 Task: Open a new theme Ion template save the file as agendafilenew.pptxand add title 'Education',with the sub title 'Education plays a crucial role in shaping individuals and societies. It is the key to unlocking knowledge, skills, and opportunities. Through education, people acquire the tools they need to succeed in life and contribute meaningfully to their communities. It empowers individuals to think critically, solve problems, and make informed decisions. Education also promotes social and cultural awareness, fostering understanding and tolerance. By providing equal access to quality education, we can build a more inclusive and equitable society, paving the way for progress, innovation, and a brighter future.'Apply font style in sub titile consolas and font size '14'. apply font style in titile Tahoma and font size 14and insert 'date and time'Apply font style in date and time Tahoma .Change the date and time text color to  purple
Action: Mouse moved to (34, 73)
Screenshot: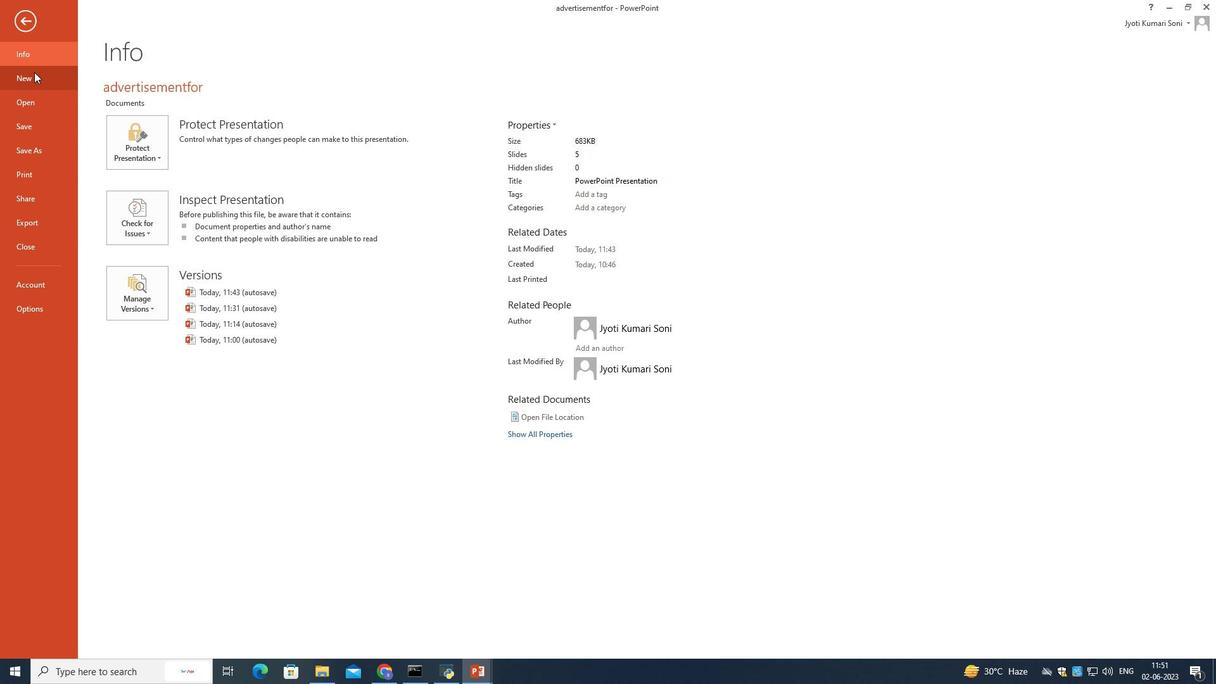 
Action: Mouse pressed left at (34, 73)
Screenshot: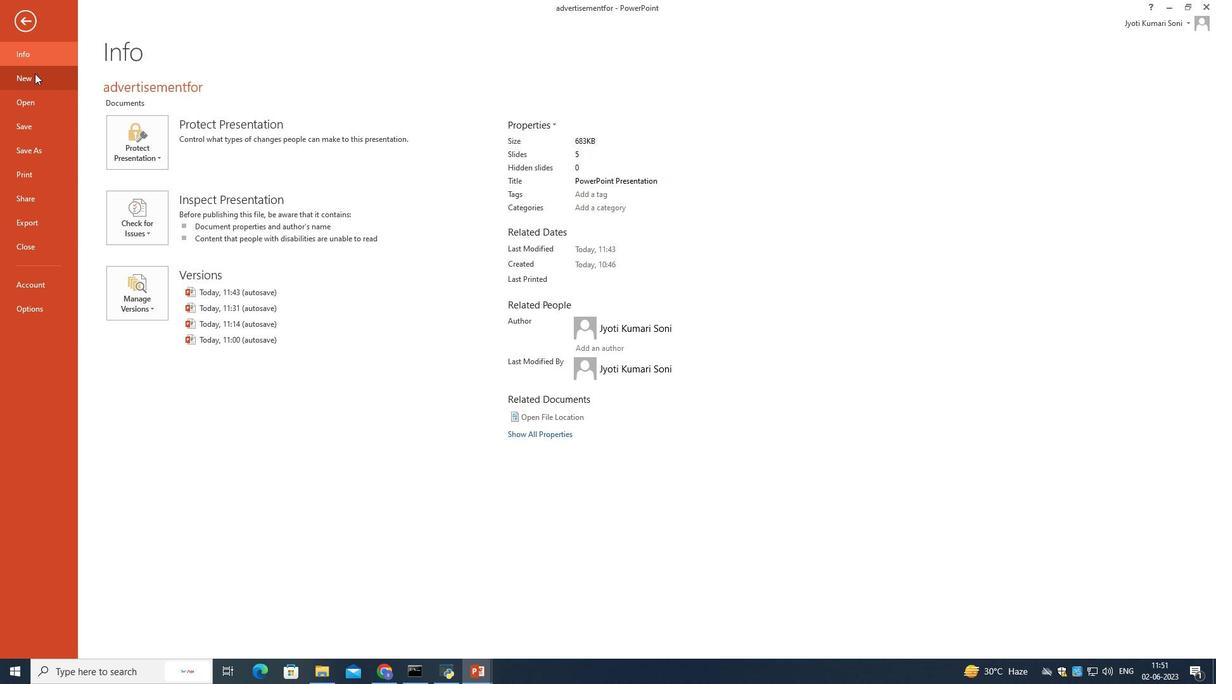 
Action: Mouse moved to (300, 98)
Screenshot: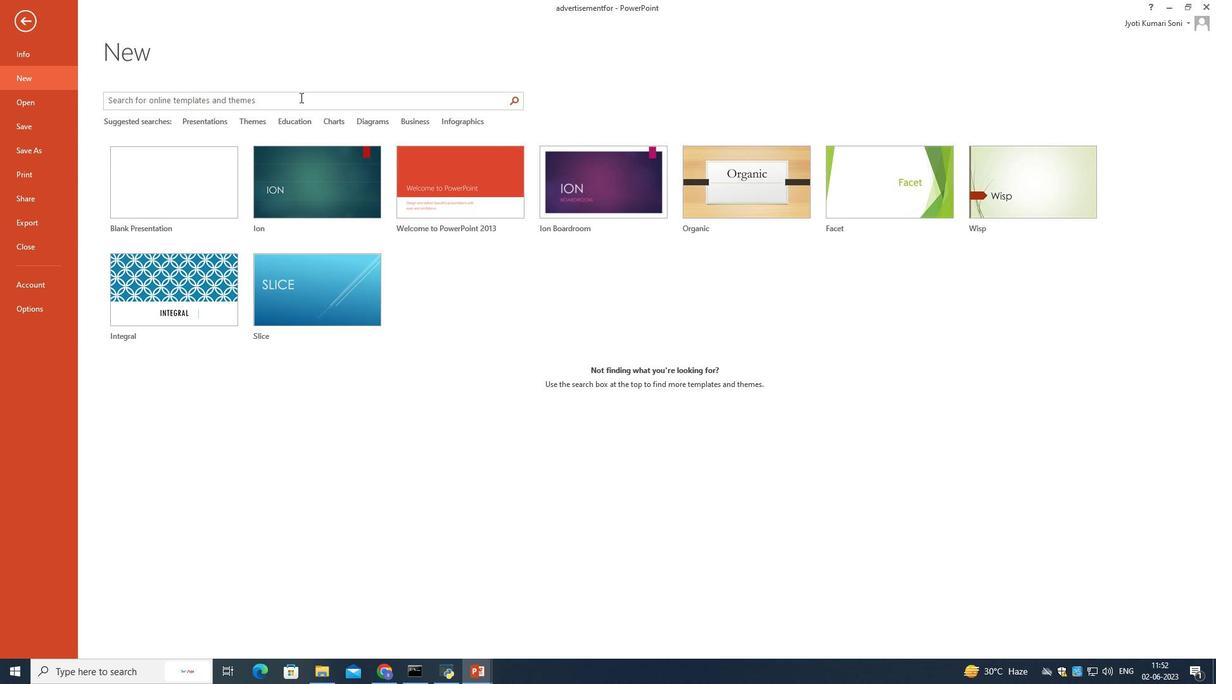 
Action: Mouse pressed left at (300, 98)
Screenshot: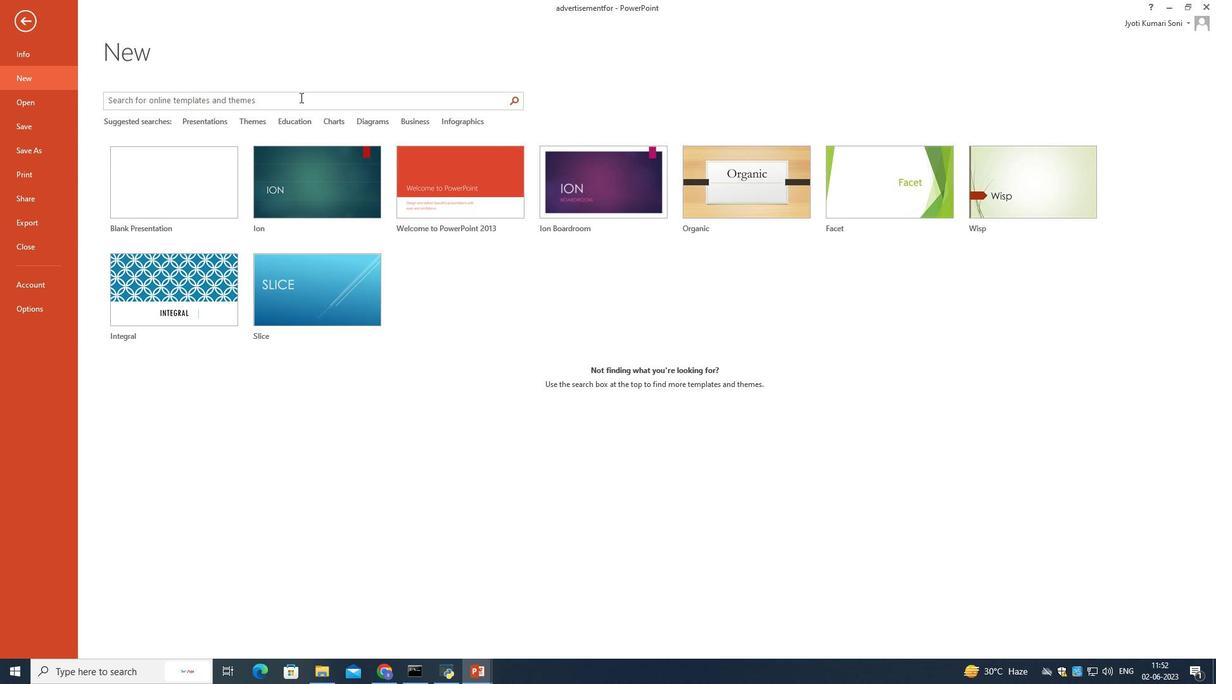 
Action: Mouse moved to (262, 99)
Screenshot: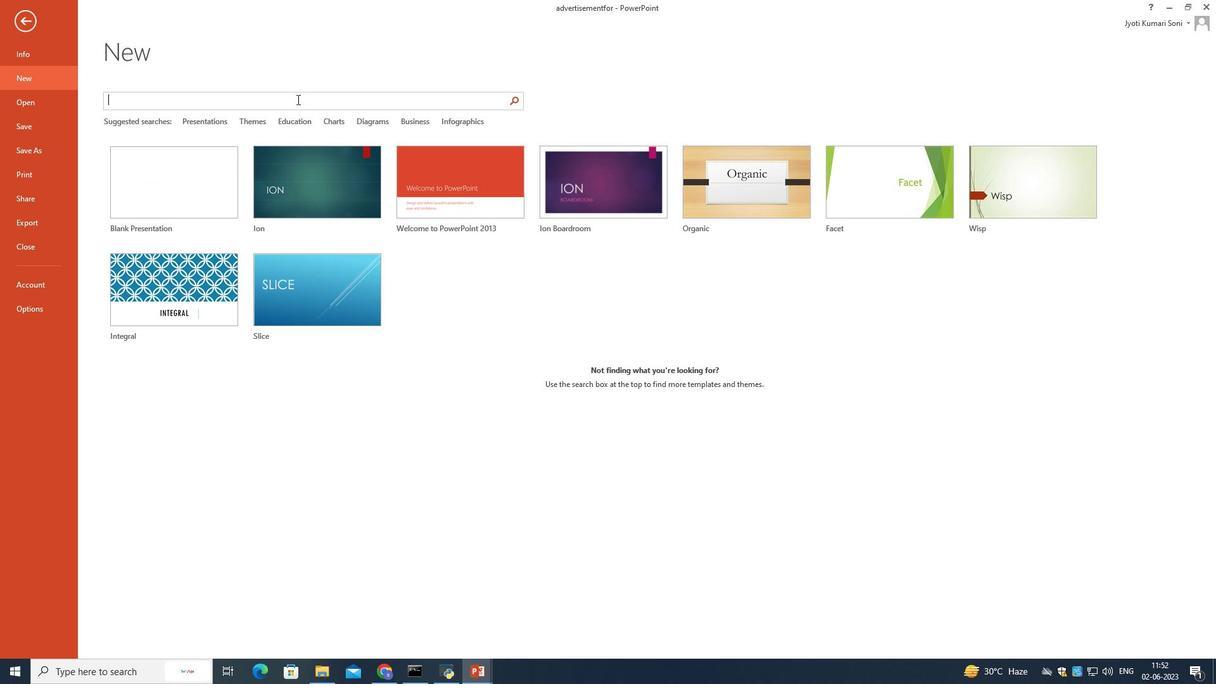 
Action: Key pressed lon<Key.enter>
Screenshot: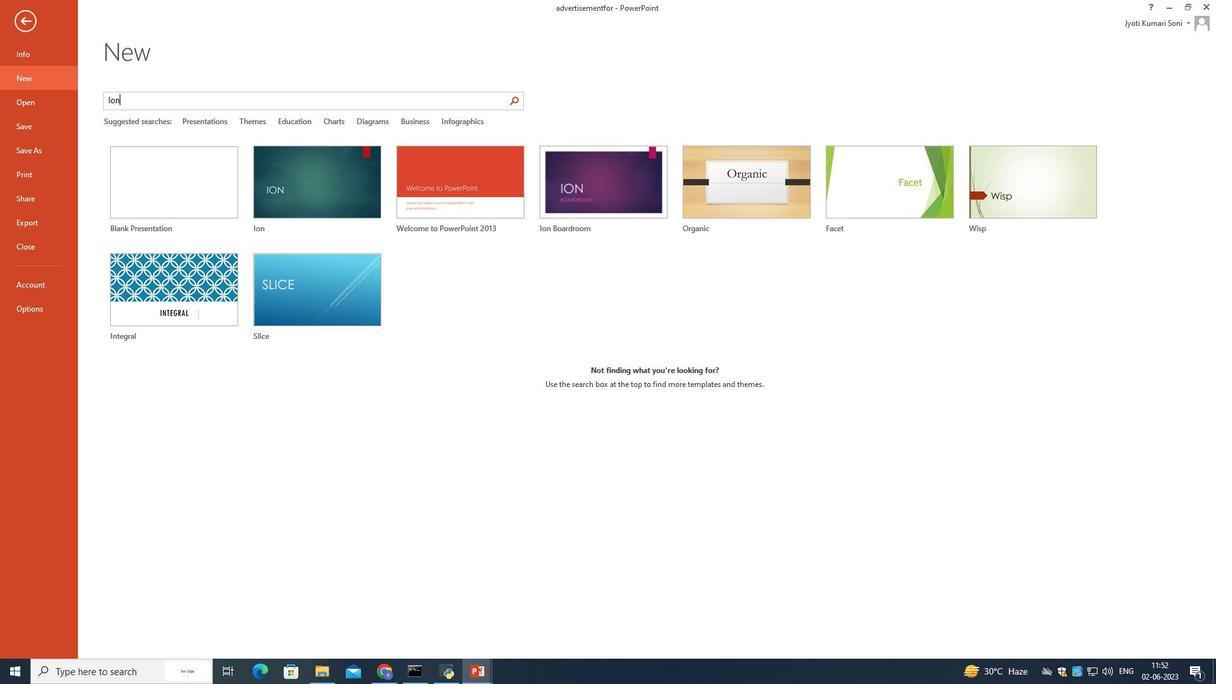
Action: Mouse moved to (221, 184)
Screenshot: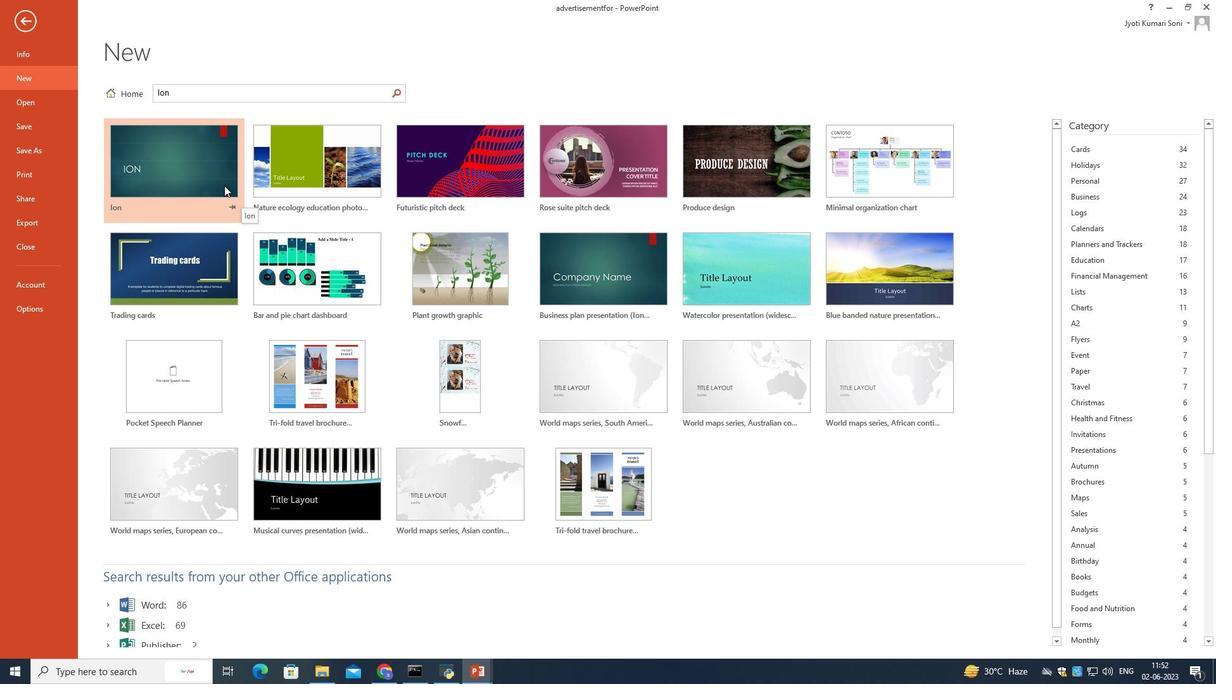 
Action: Mouse pressed left at (221, 184)
Screenshot: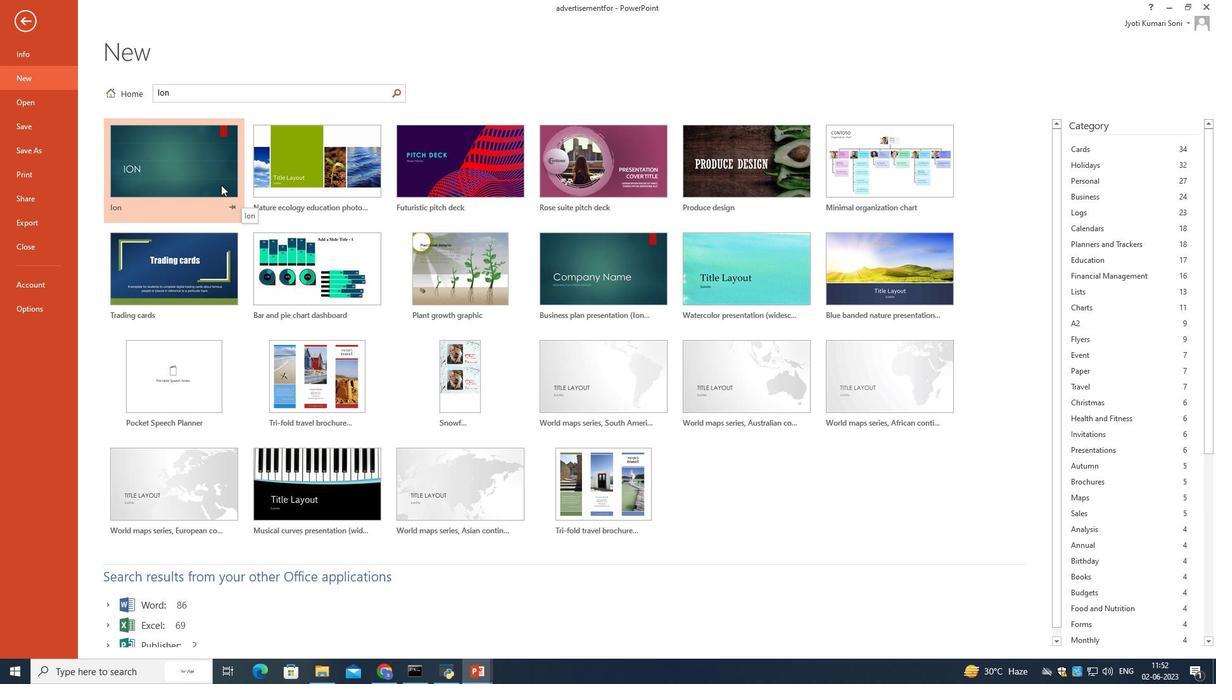 
Action: Mouse moved to (927, 240)
Screenshot: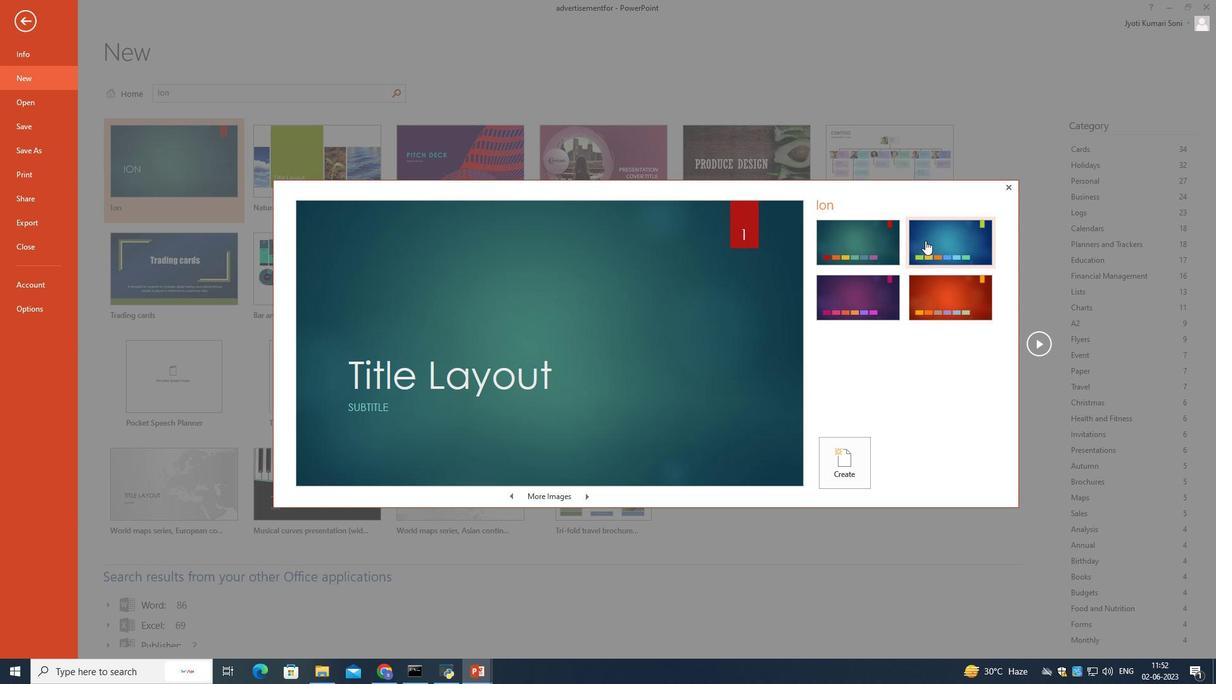 
Action: Mouse pressed left at (927, 240)
Screenshot: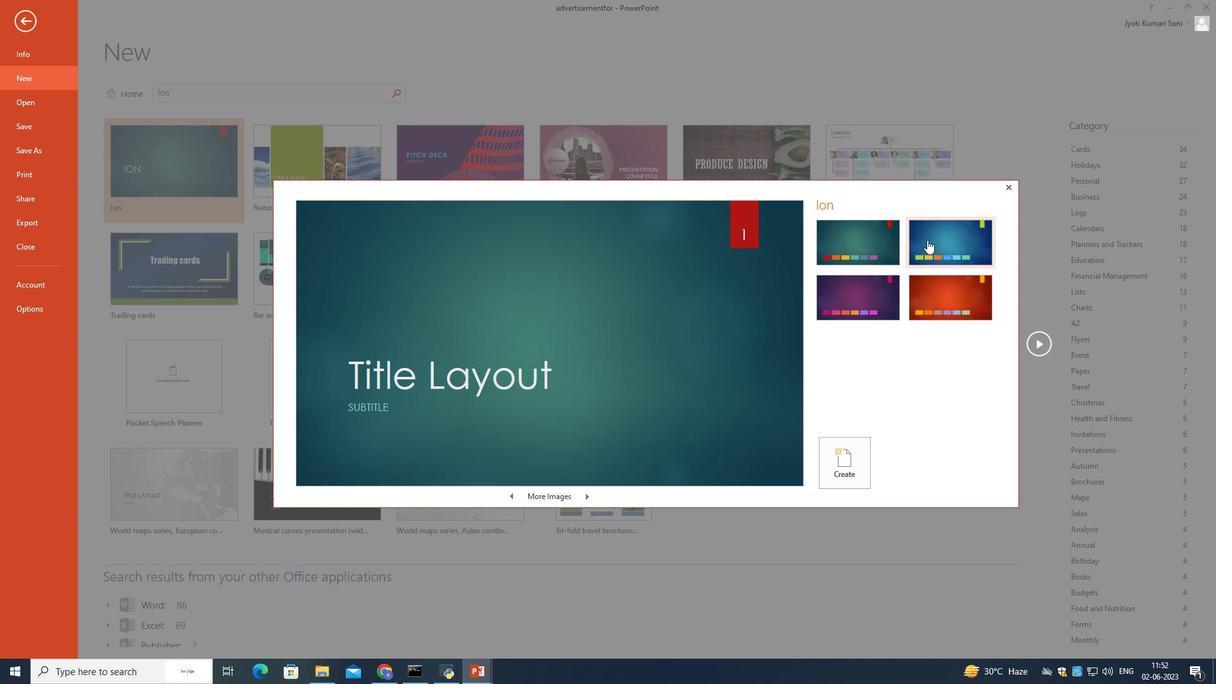 
Action: Mouse moved to (850, 459)
Screenshot: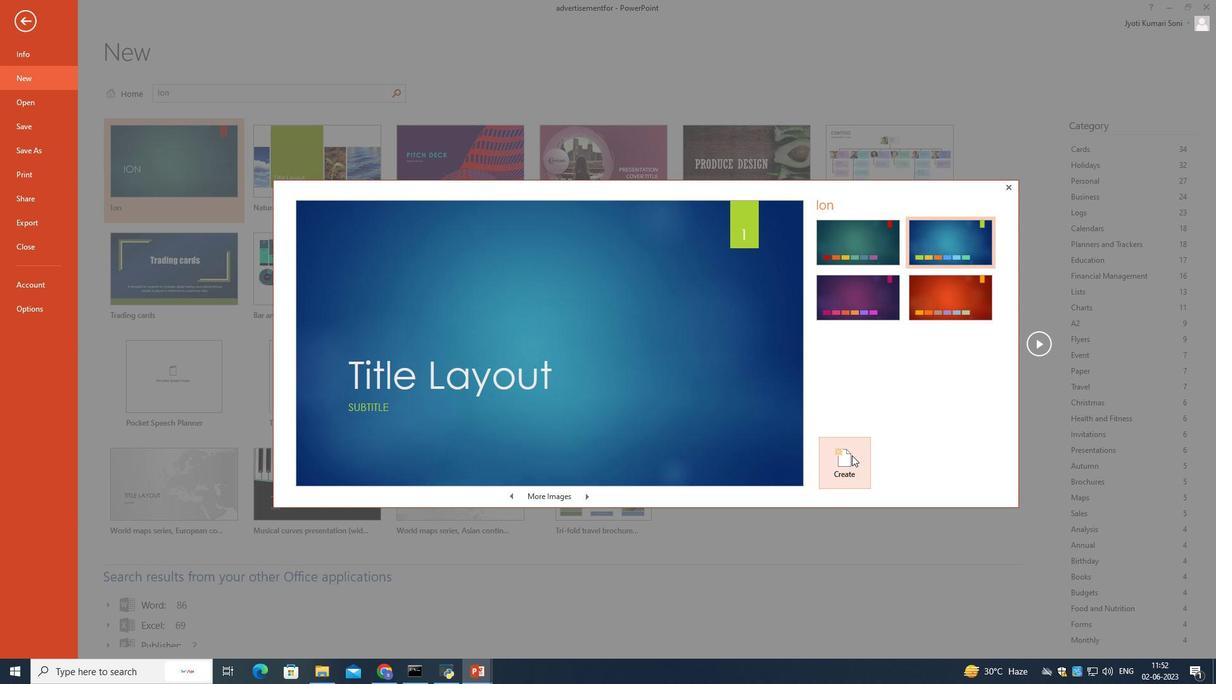 
Action: Mouse pressed left at (850, 459)
Screenshot: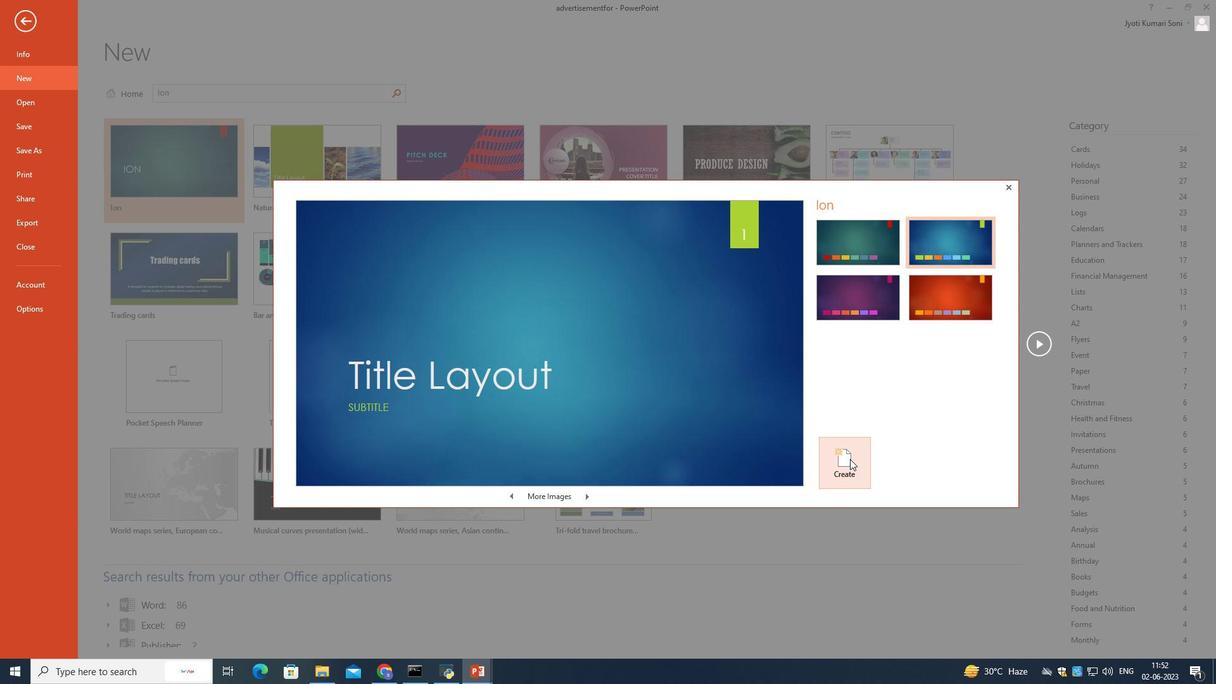 
Action: Mouse moved to (461, 435)
Screenshot: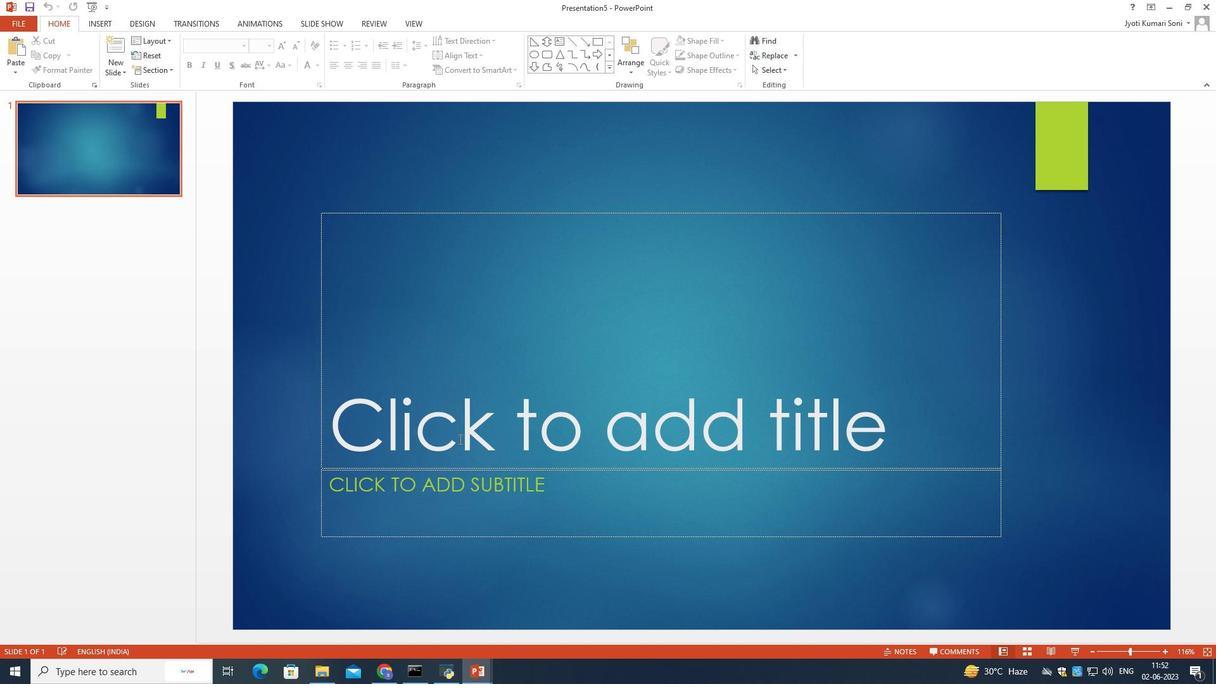 
Action: Mouse pressed left at (461, 435)
Screenshot: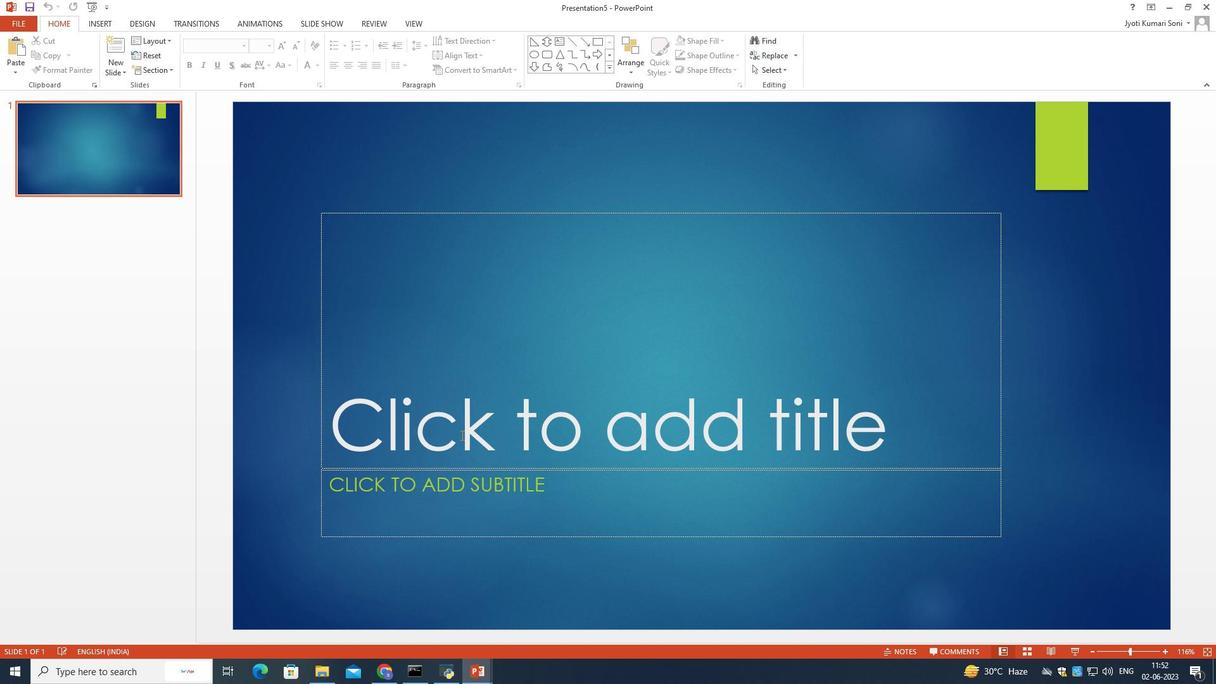 
Action: Mouse moved to (641, 444)
Screenshot: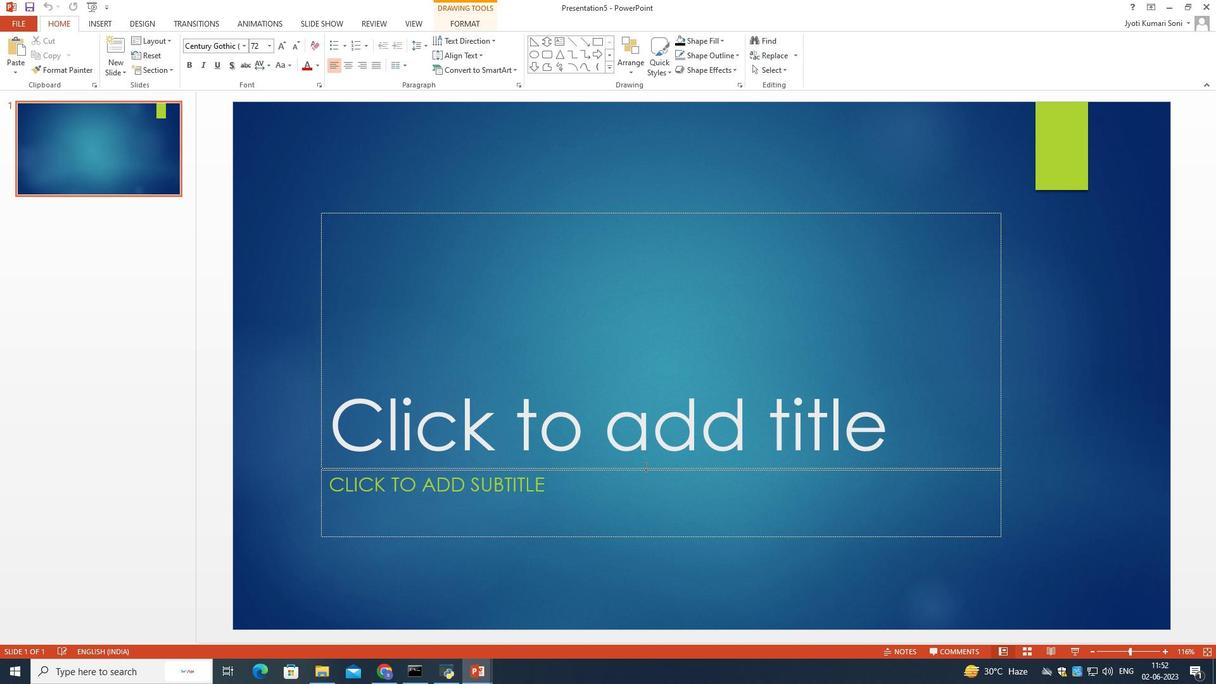 
Action: Mouse pressed left at (641, 444)
Screenshot: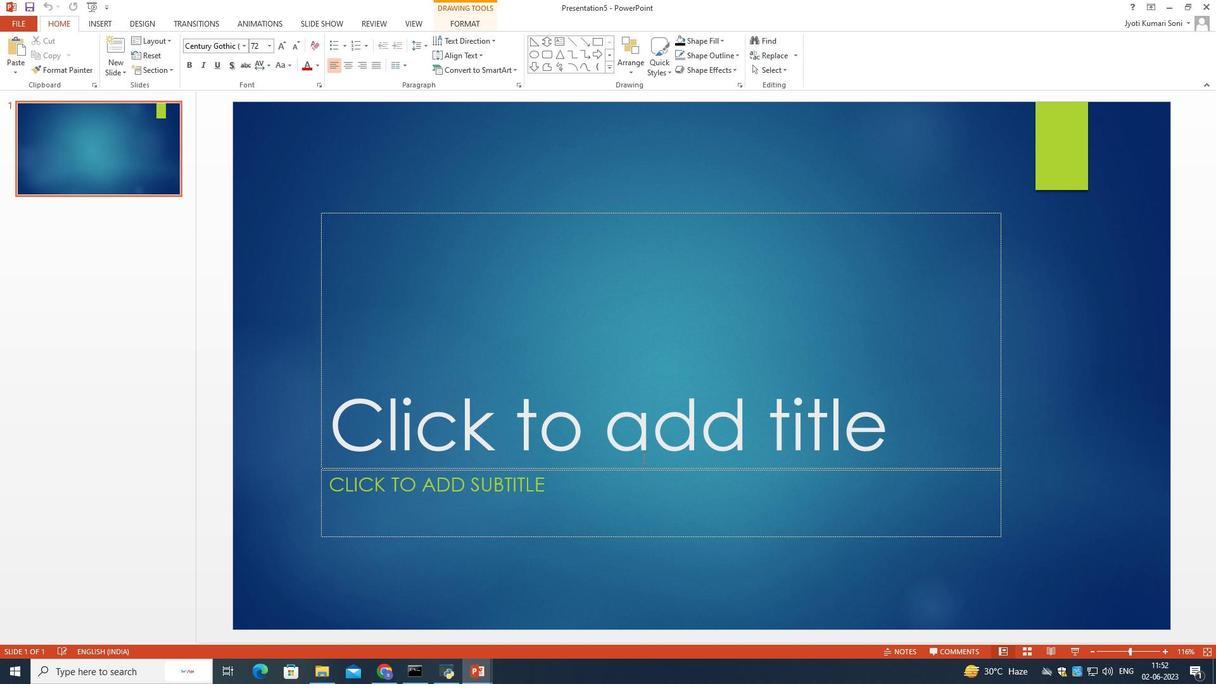 
Action: Mouse moved to (642, 444)
Screenshot: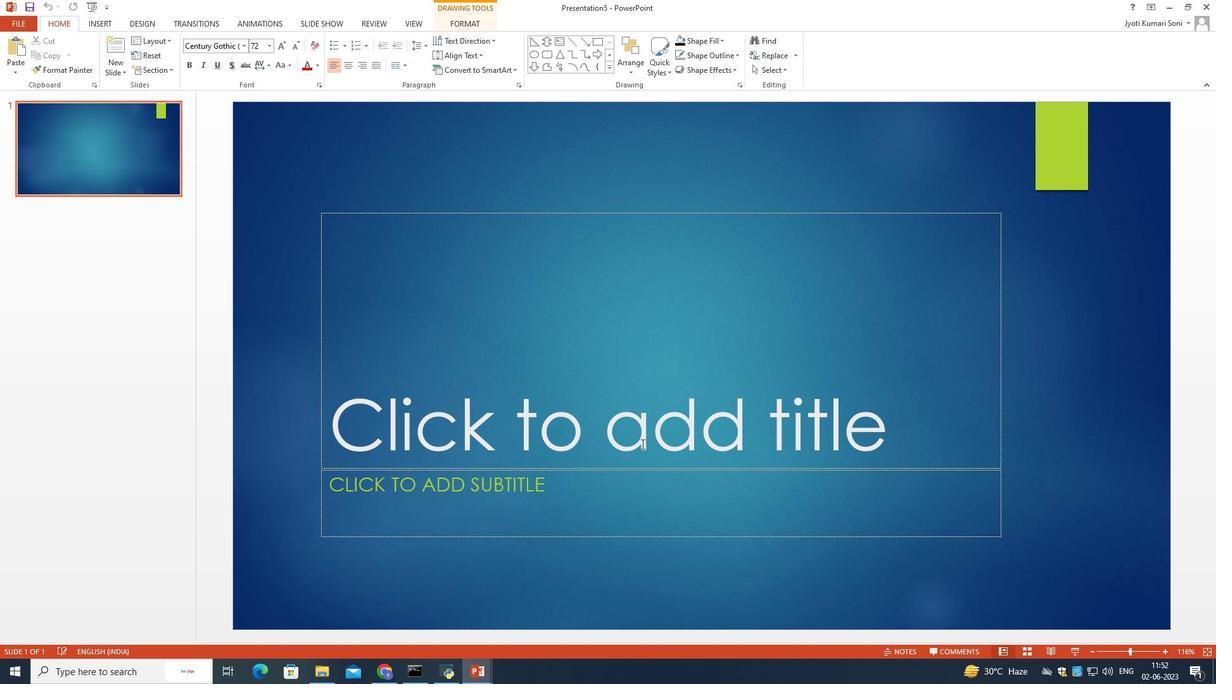 
Action: Mouse pressed left at (642, 444)
Screenshot: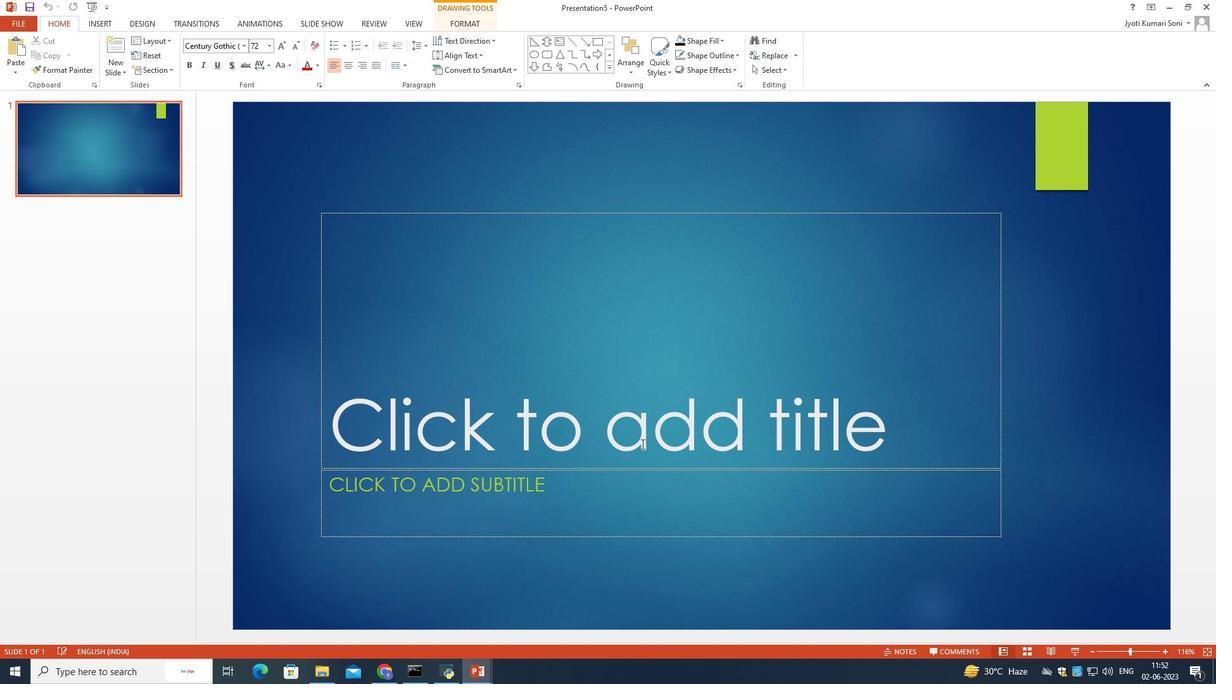 
Action: Mouse moved to (603, 430)
Screenshot: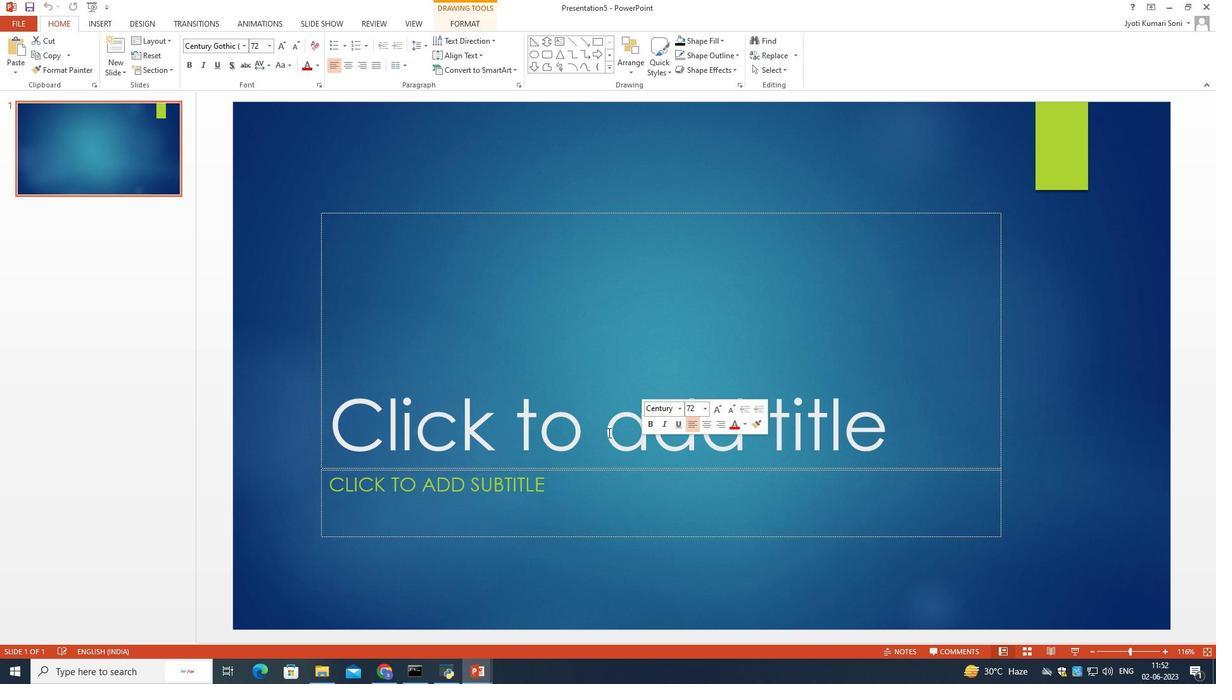 
Action: Mouse pressed left at (603, 430)
Screenshot: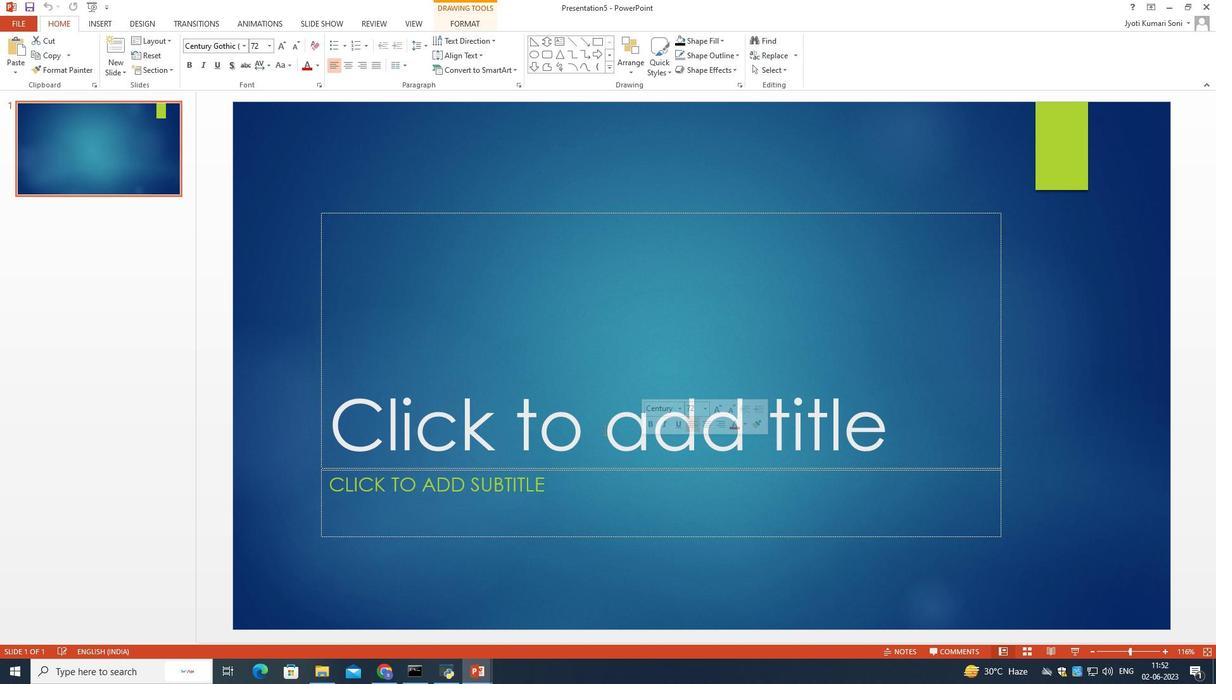 
Action: Mouse moved to (466, 414)
Screenshot: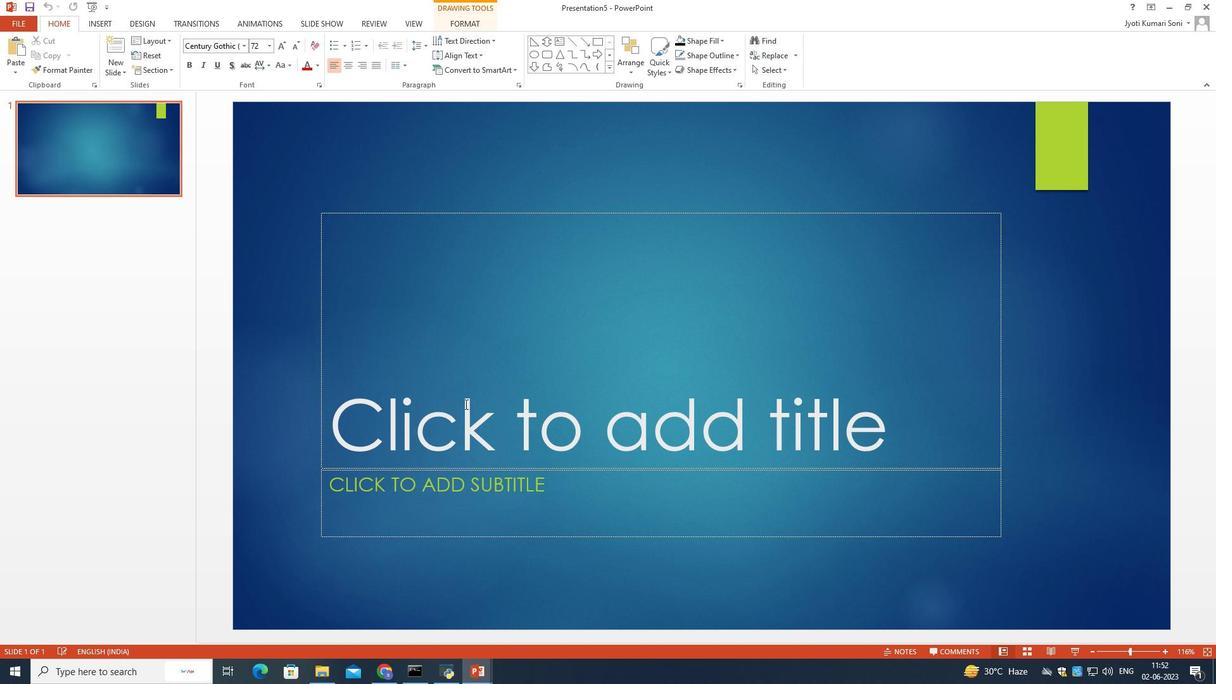 
Action: Mouse pressed left at (466, 414)
Screenshot: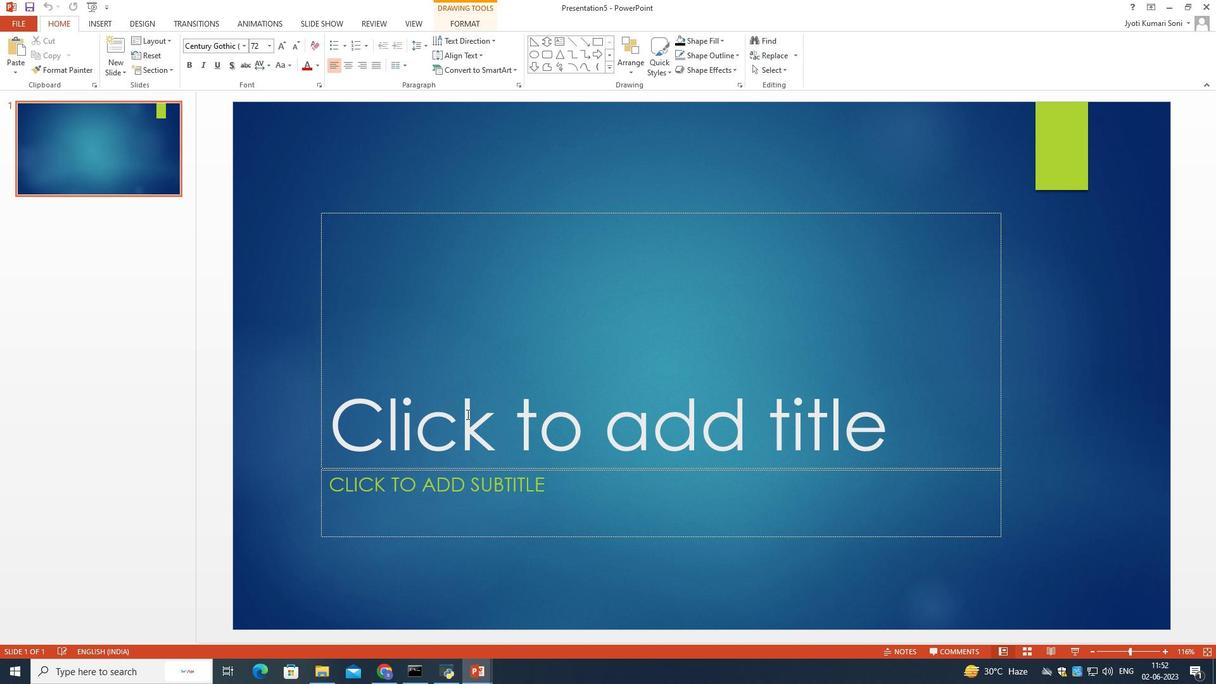
Action: Mouse moved to (406, 416)
Screenshot: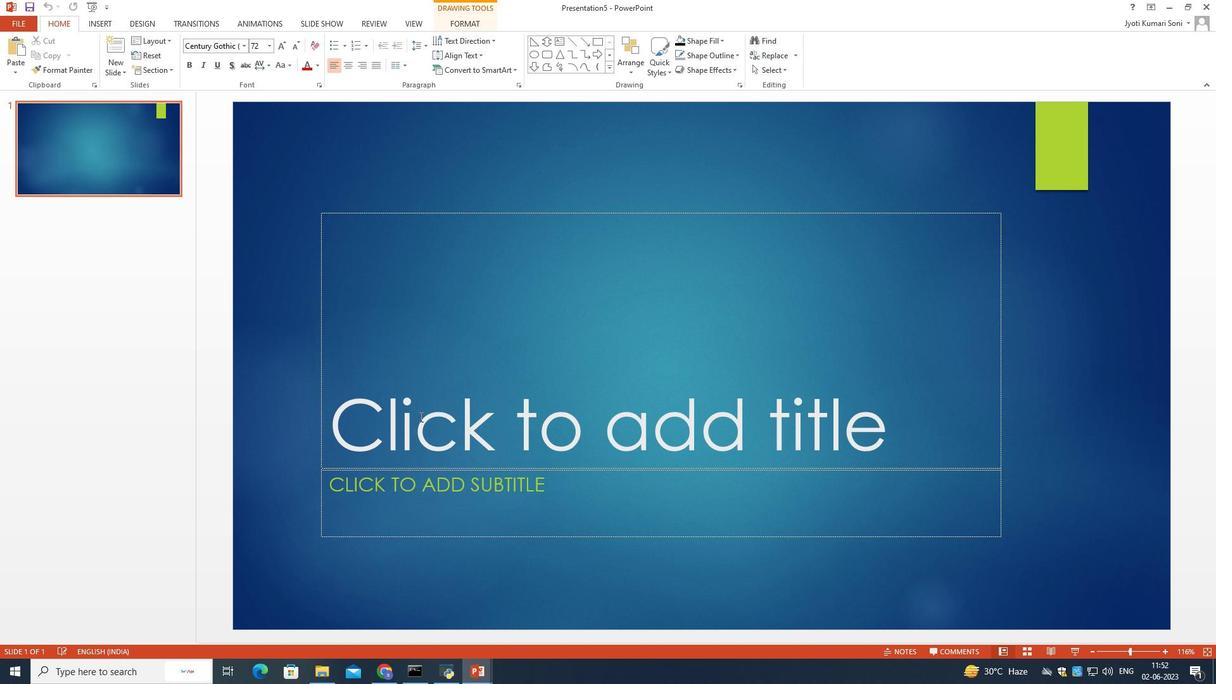 
Action: Mouse pressed left at (406, 416)
Screenshot: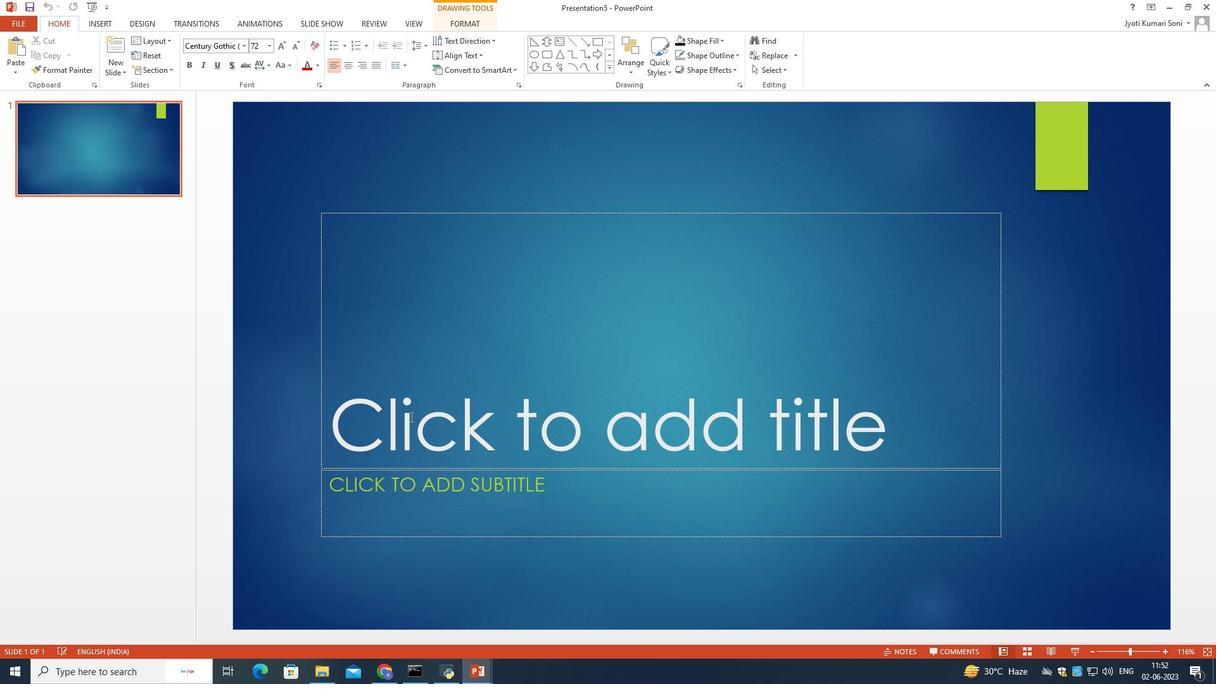 
Action: Mouse pressed left at (406, 416)
Screenshot: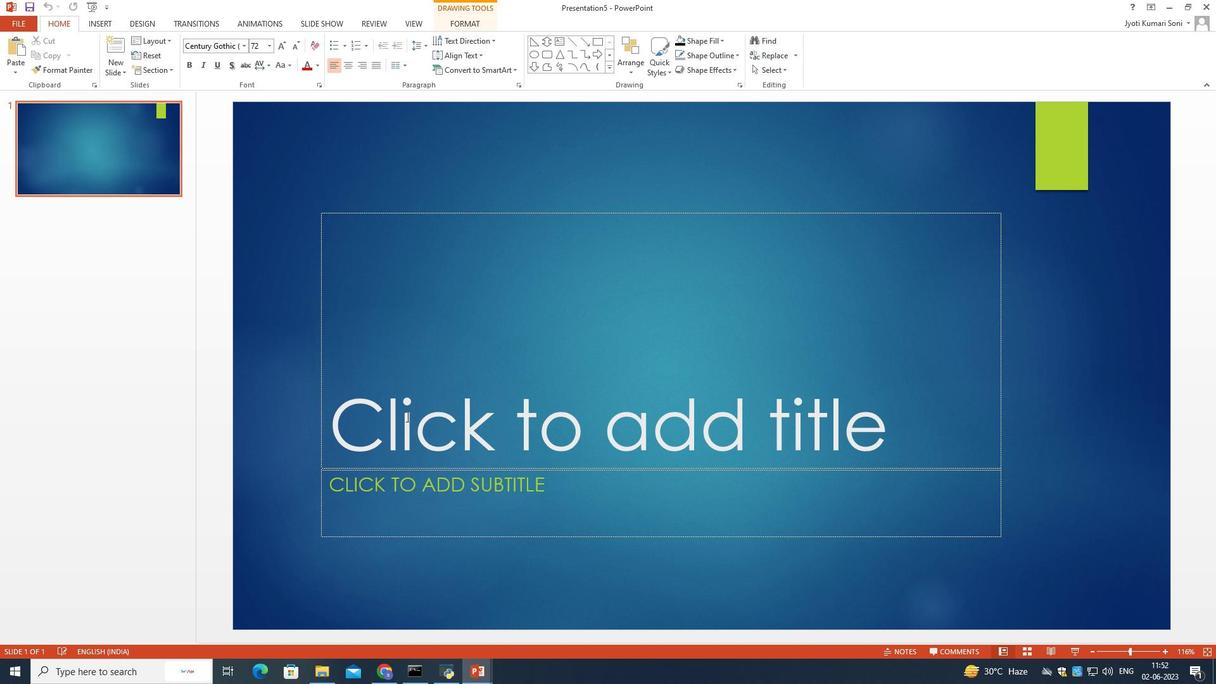 
Action: Mouse moved to (658, 469)
Screenshot: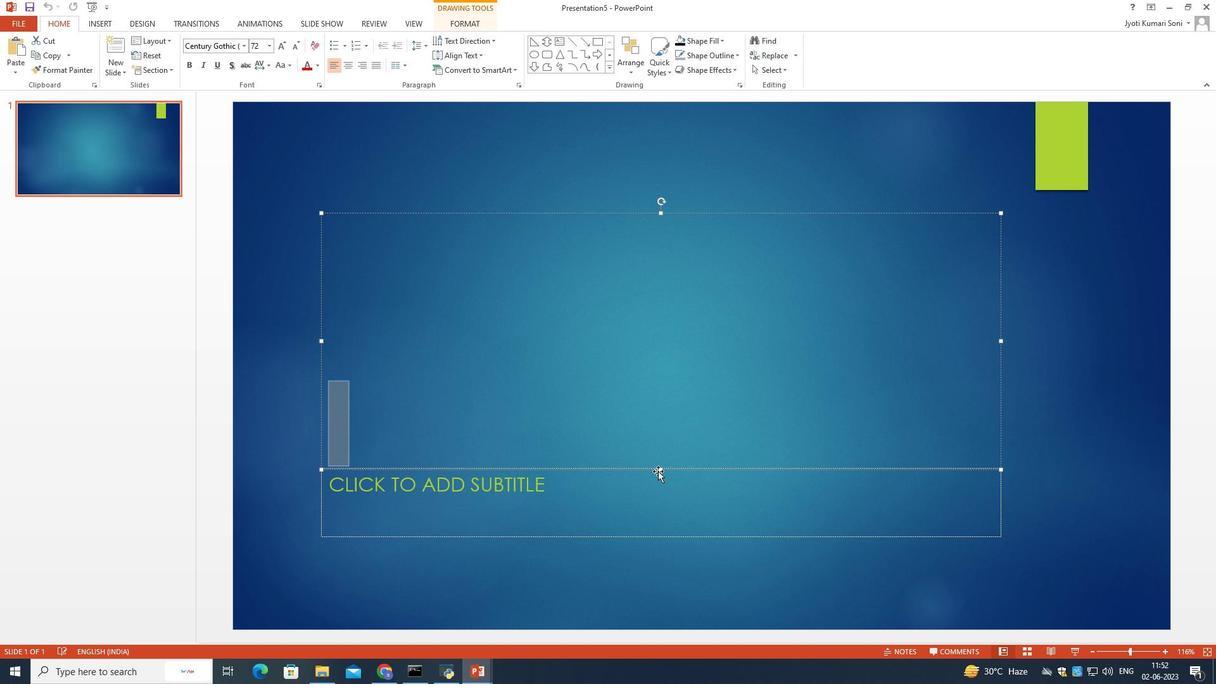 
Action: Mouse pressed left at (658, 469)
Screenshot: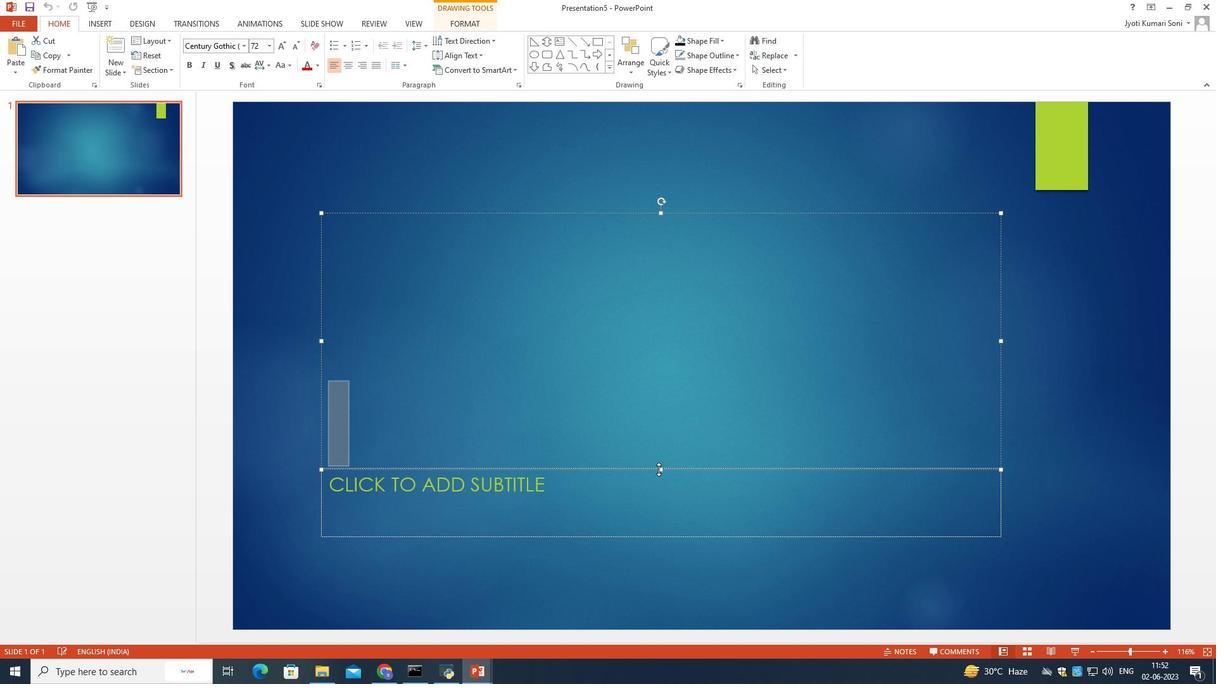 
Action: Mouse moved to (618, 487)
Screenshot: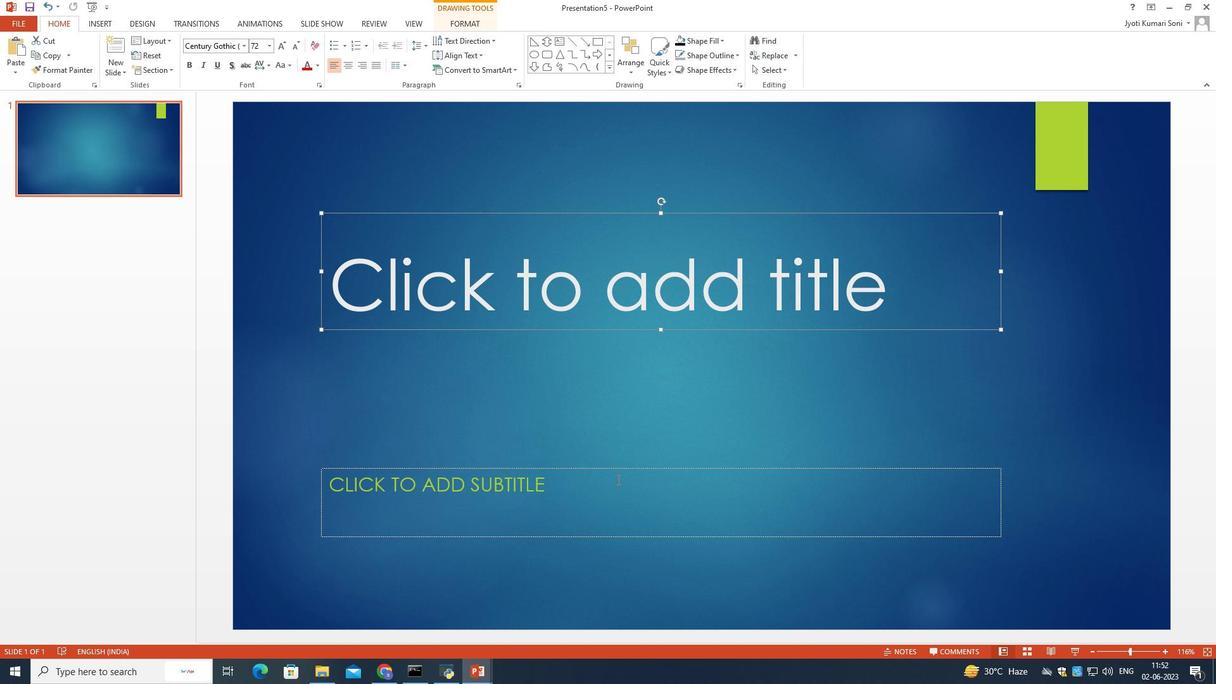 
Action: Mouse pressed left at (618, 487)
Screenshot: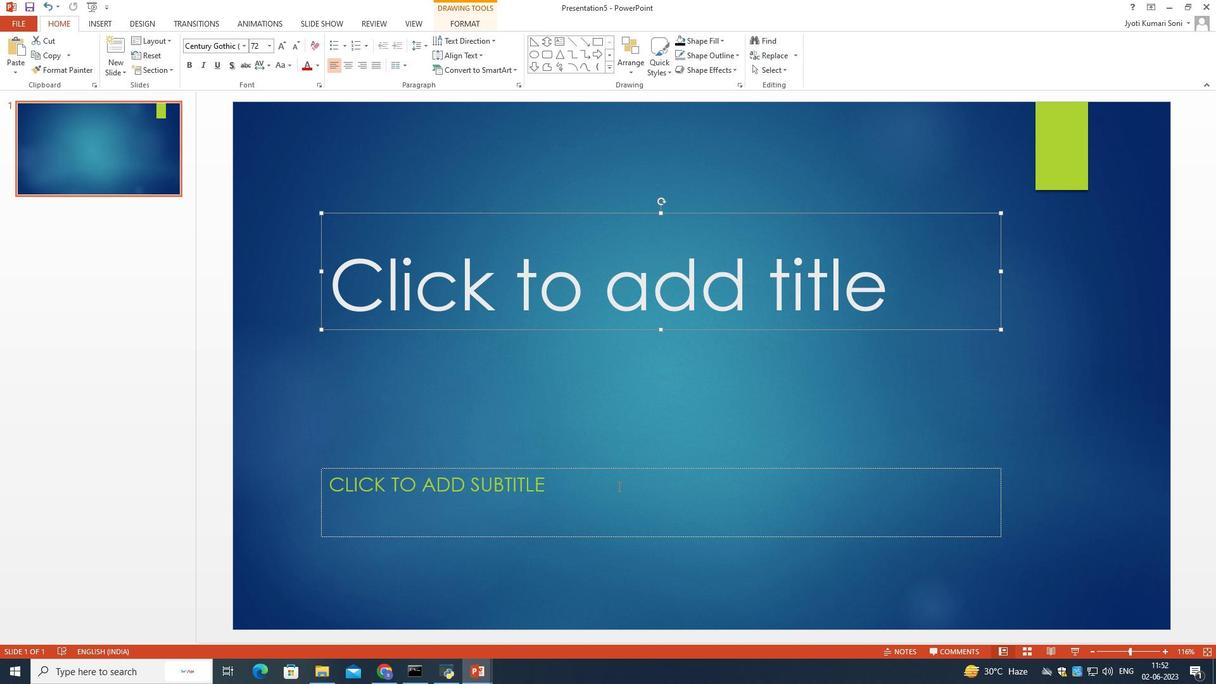 
Action: Mouse moved to (640, 488)
Screenshot: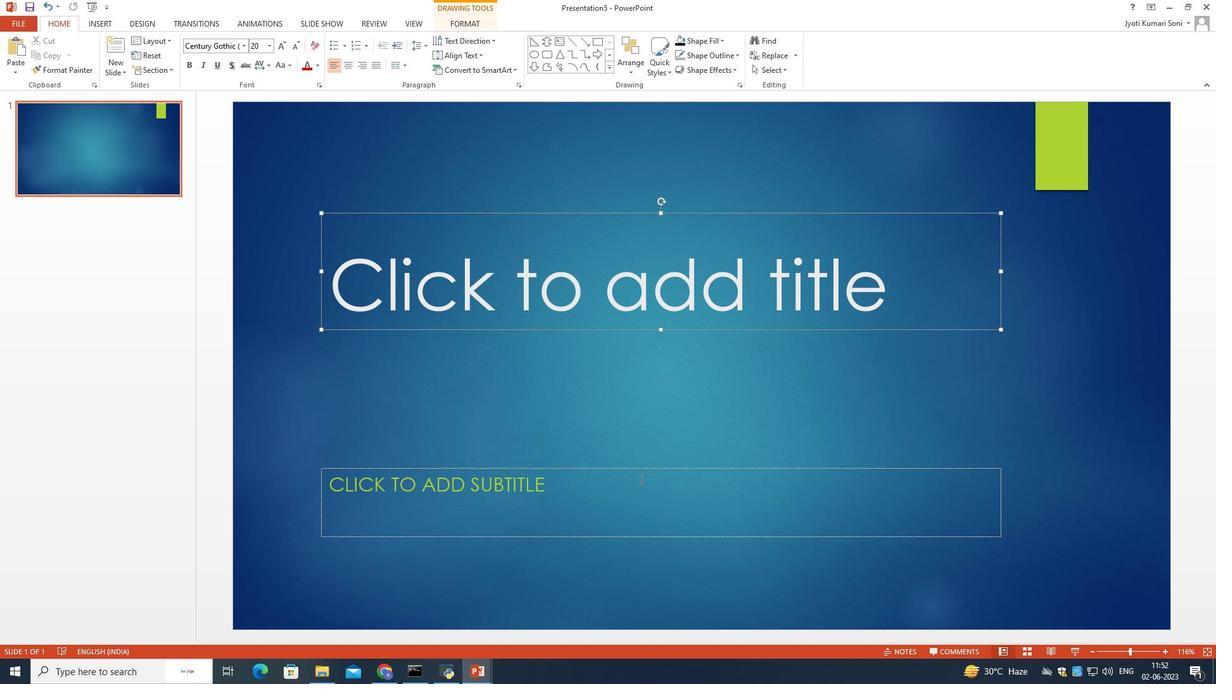 
Action: Mouse pressed left at (640, 488)
Screenshot: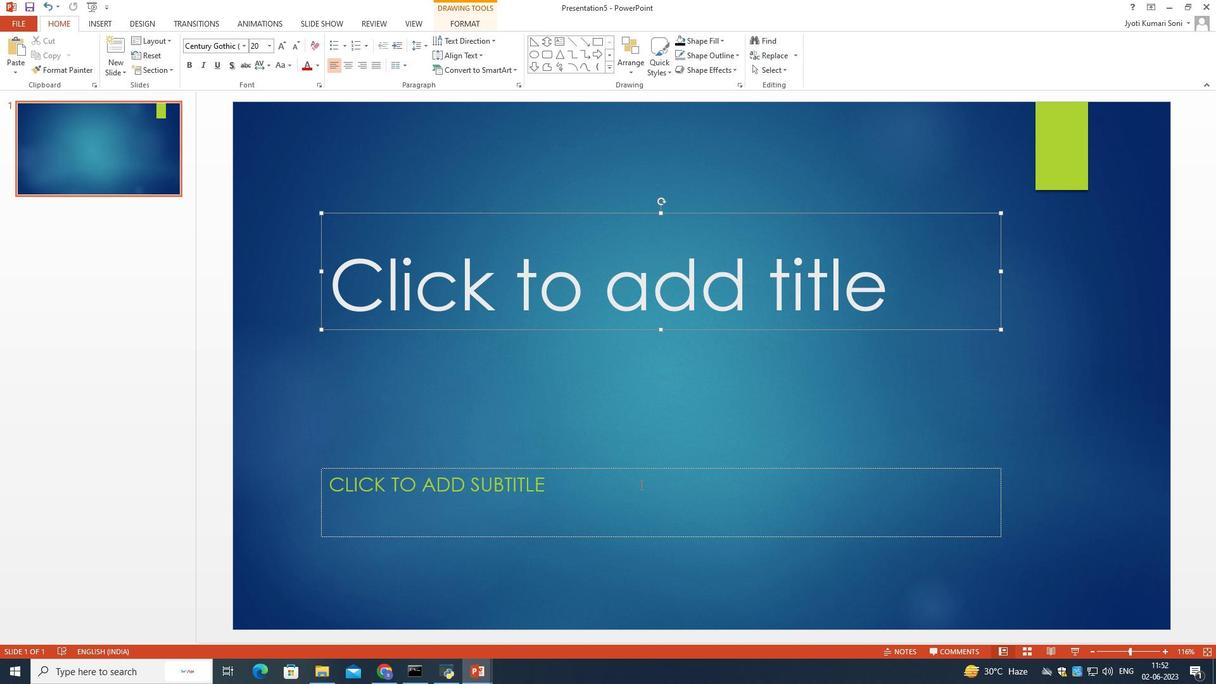 
Action: Mouse moved to (639, 488)
Screenshot: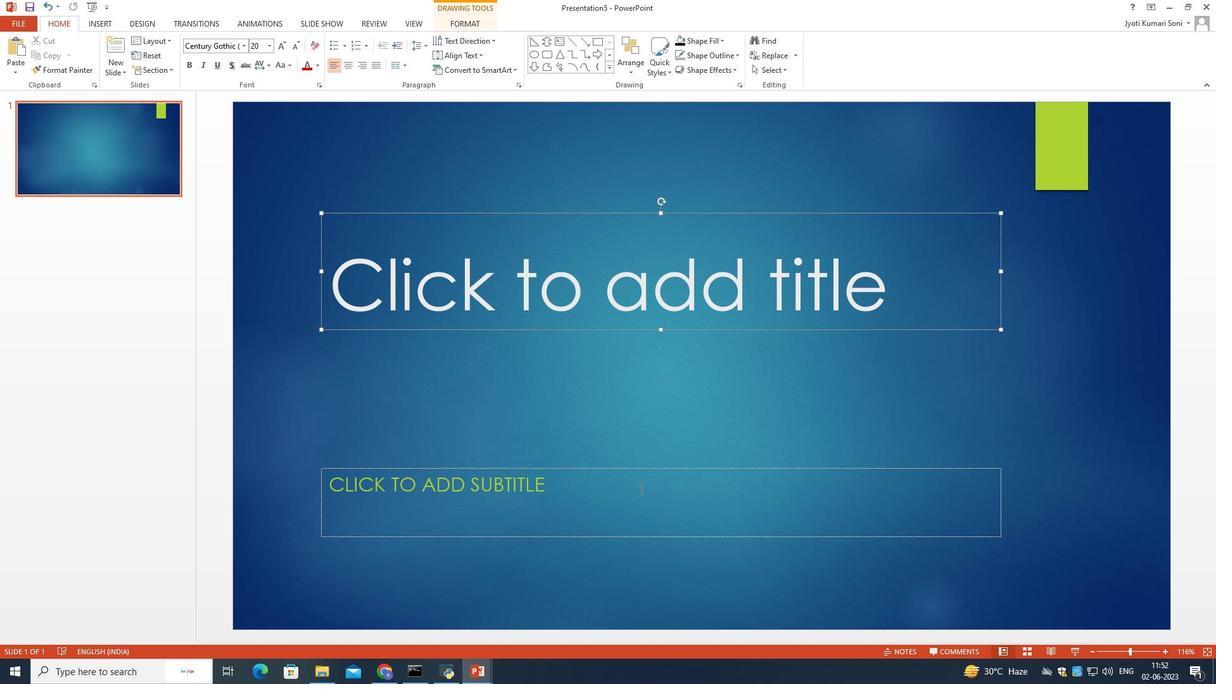 
Action: Mouse pressed left at (639, 488)
Screenshot: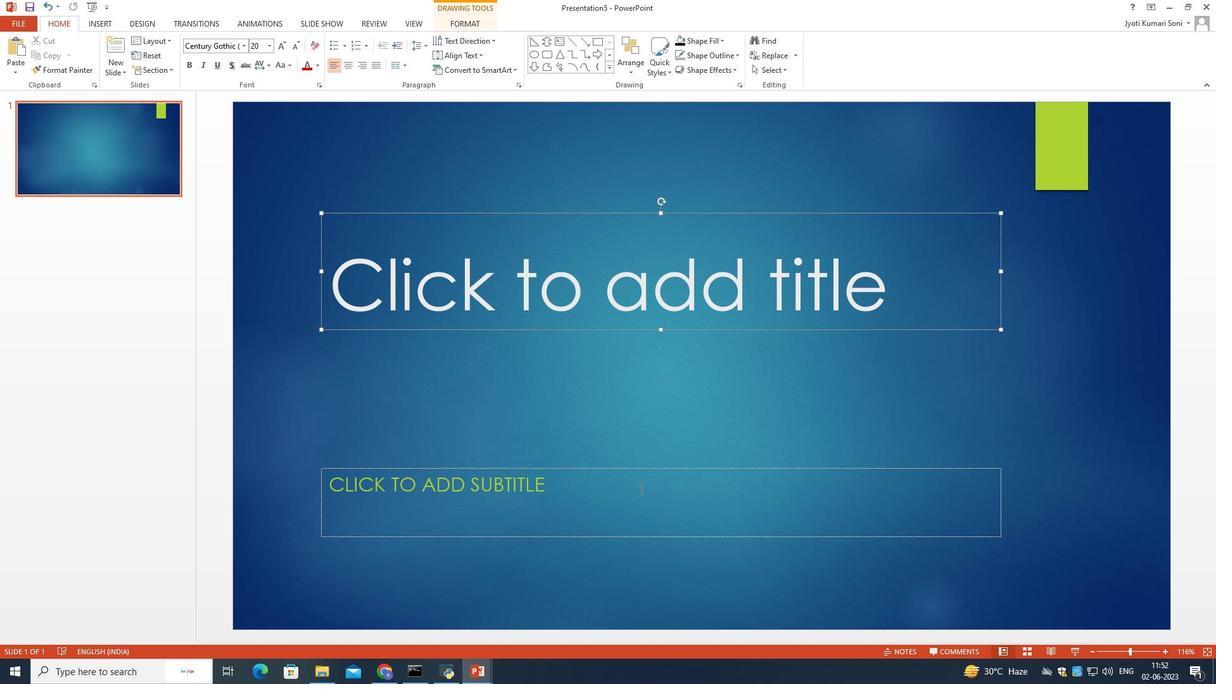 
Action: Mouse moved to (585, 481)
Screenshot: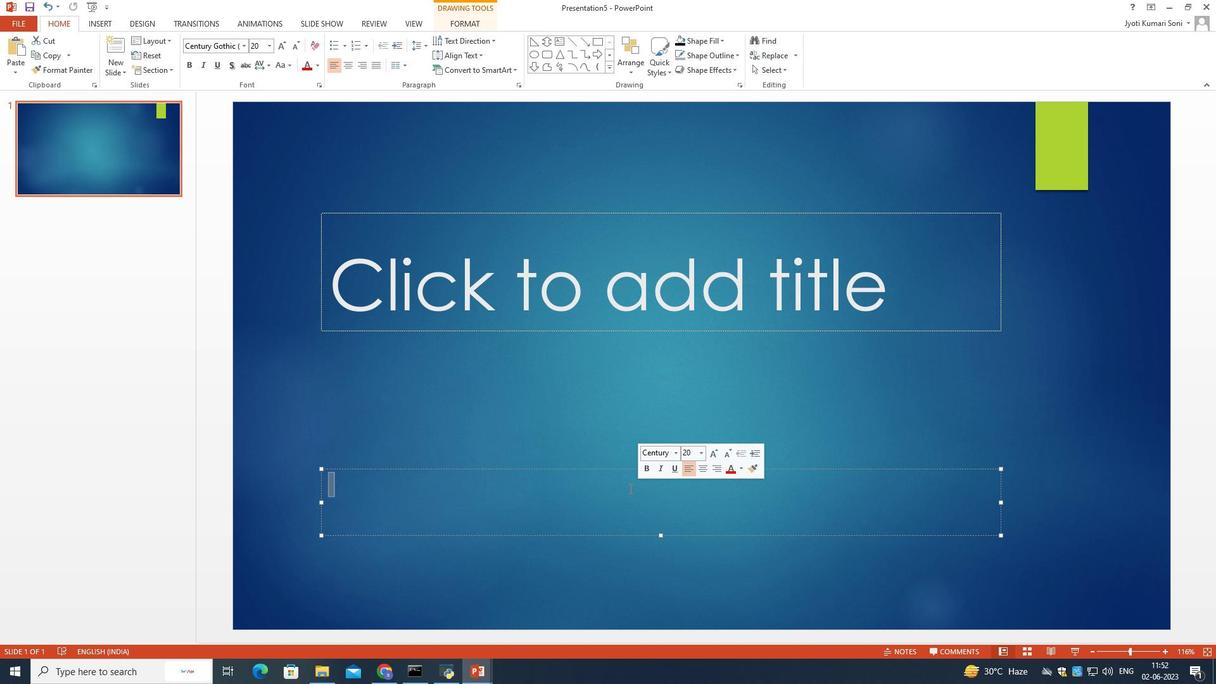 
Action: Mouse pressed left at (585, 481)
Screenshot: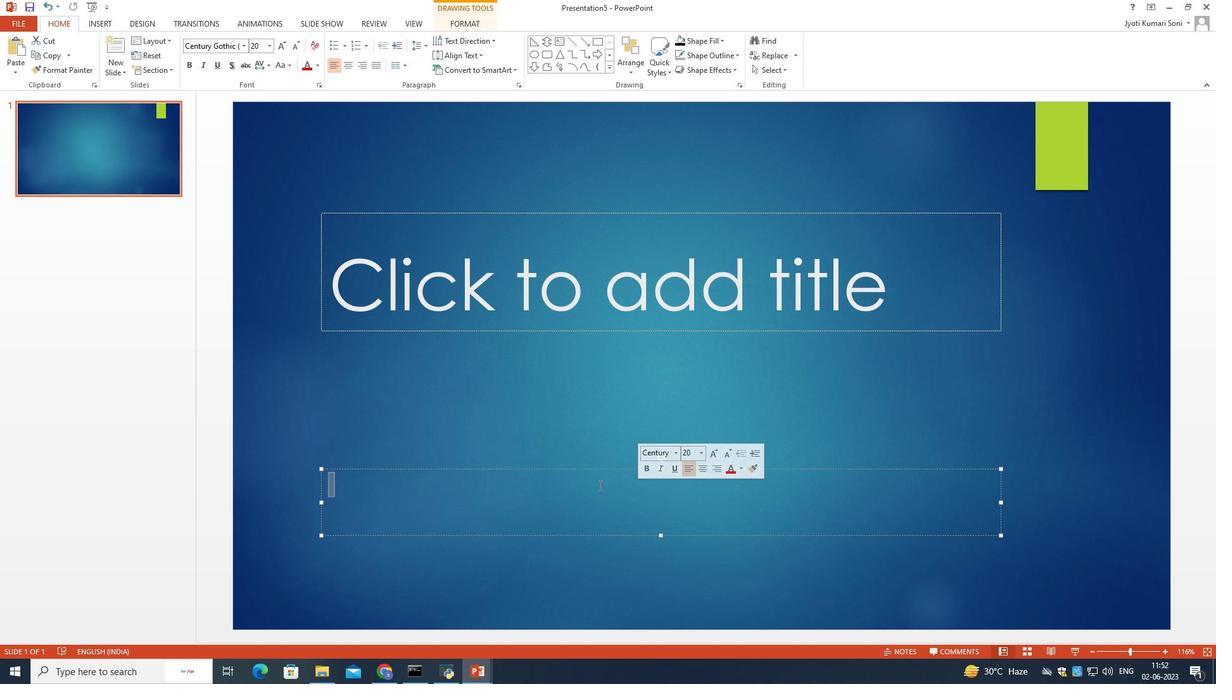 
Action: Mouse moved to (660, 468)
Screenshot: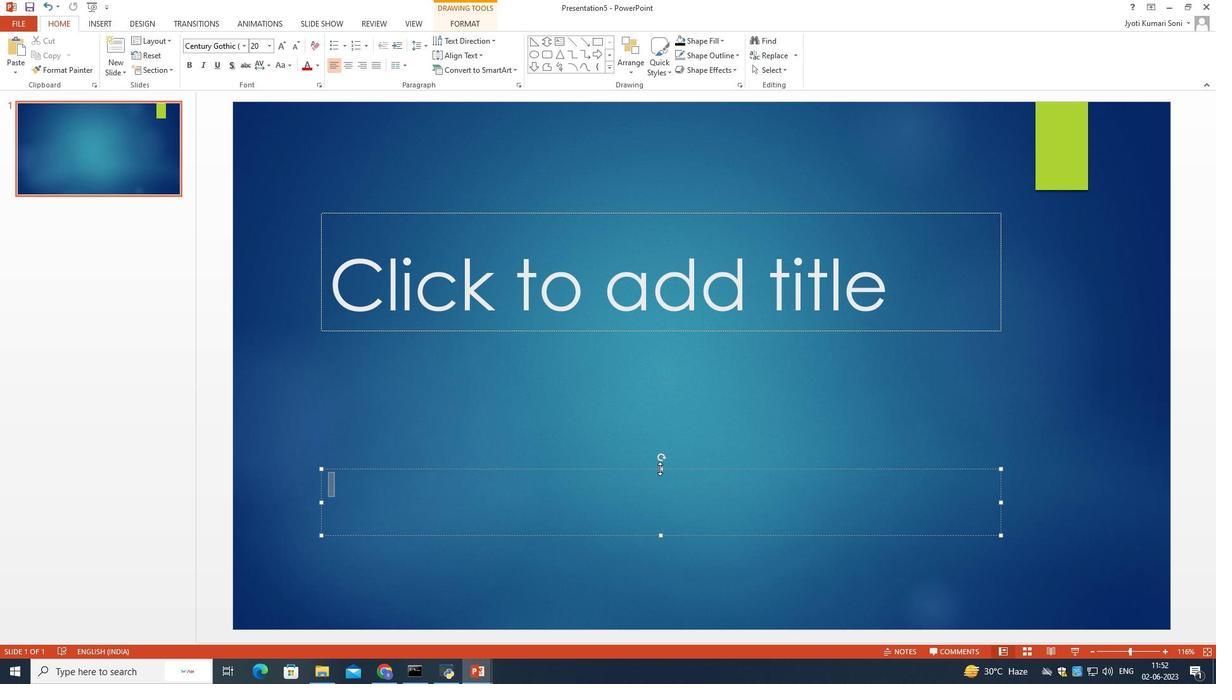 
Action: Mouse pressed left at (660, 468)
Screenshot: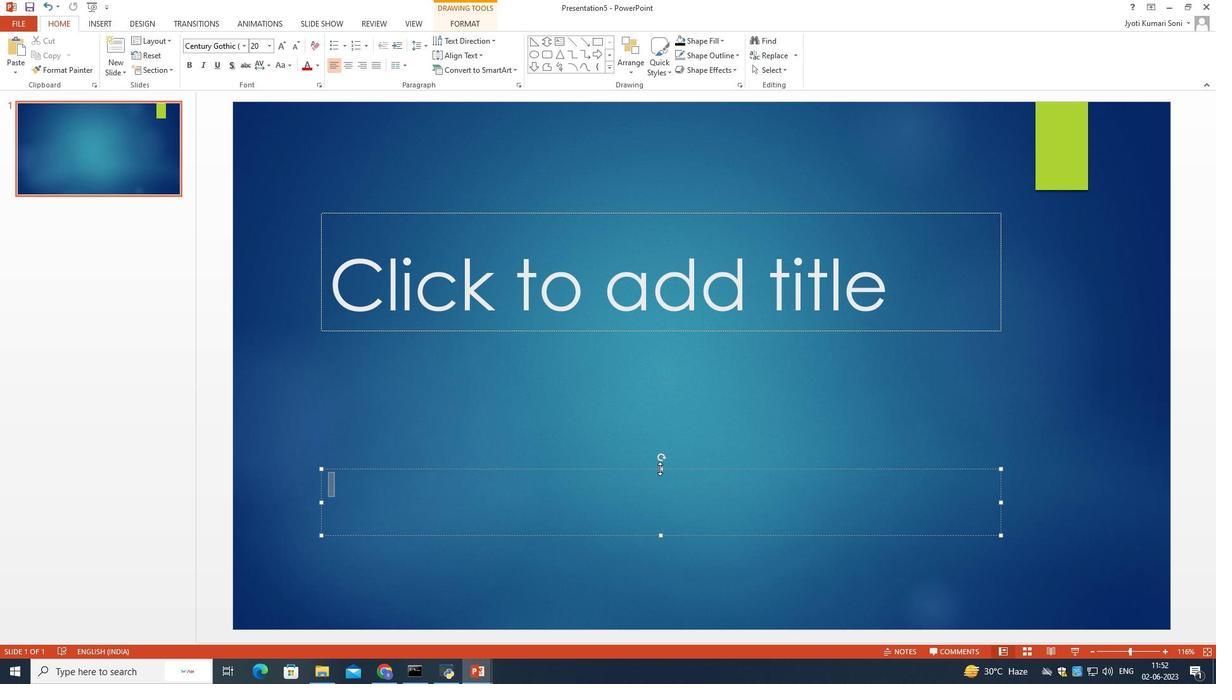 
Action: Mouse moved to (636, 304)
Screenshot: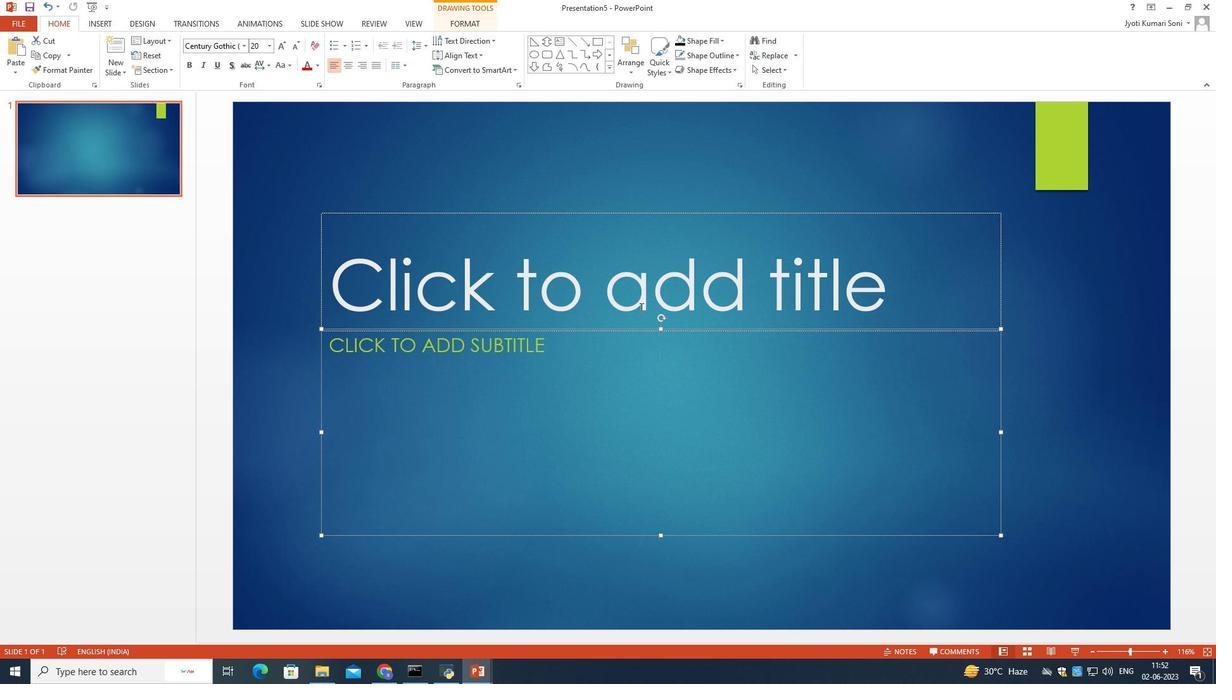 
Action: Mouse pressed left at (636, 304)
Screenshot: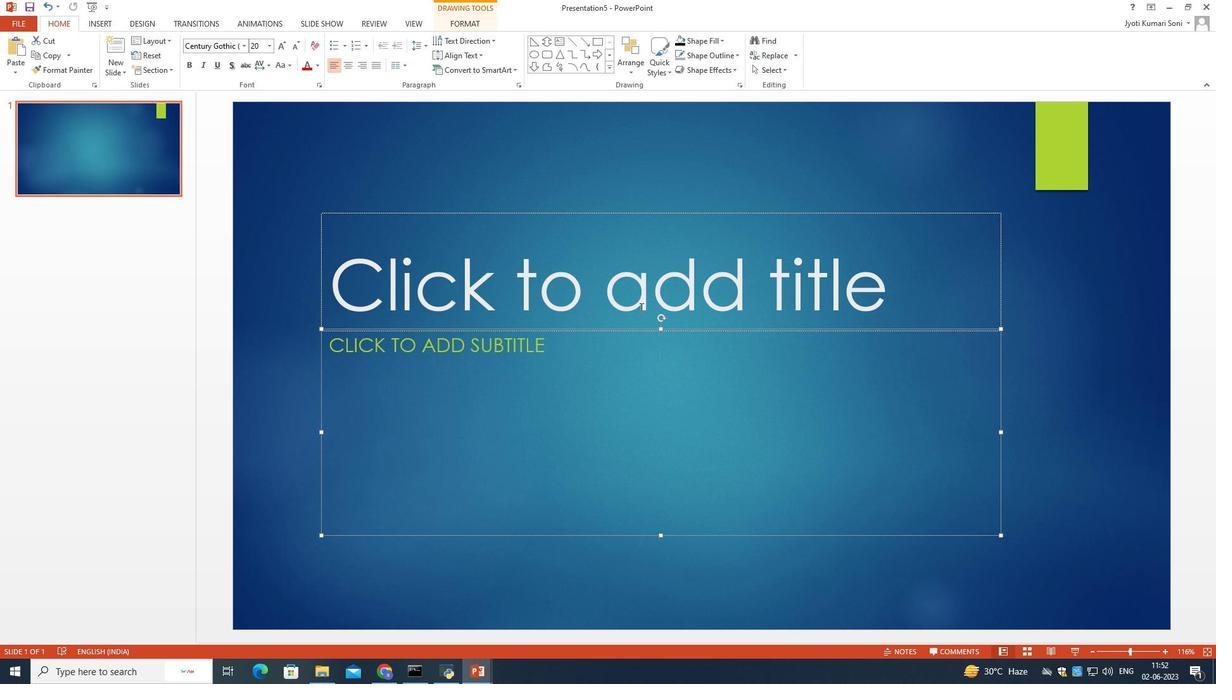 
Action: Mouse moved to (12, 24)
Screenshot: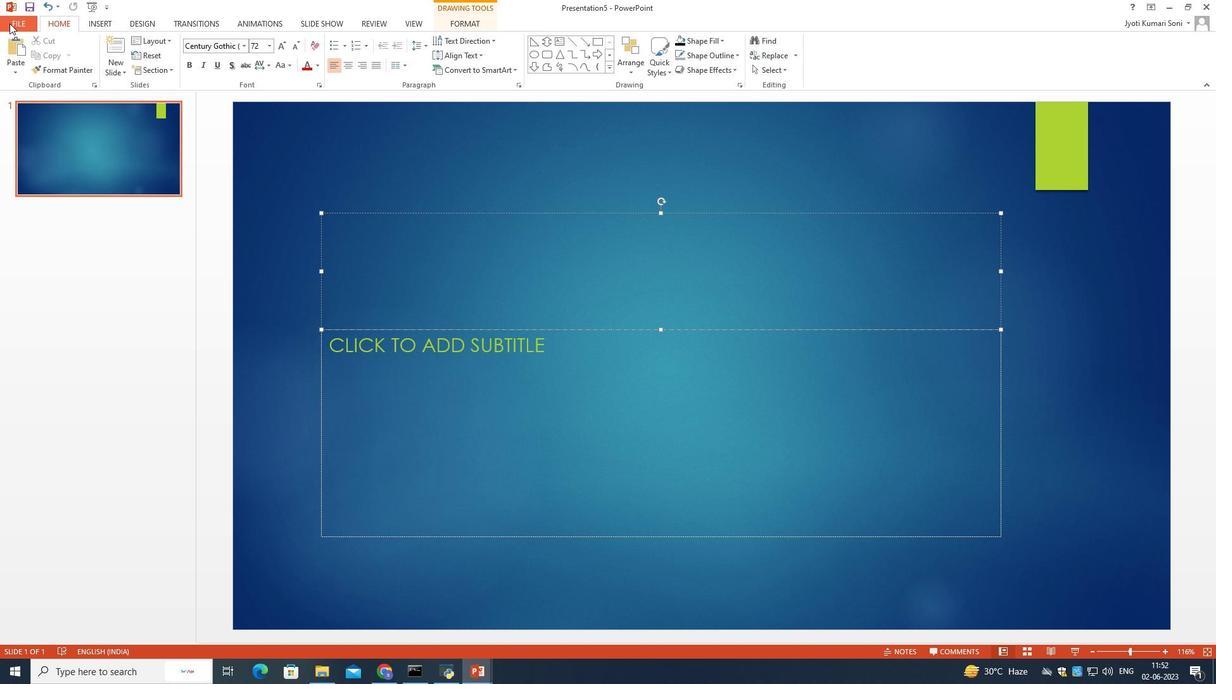 
Action: Mouse pressed left at (12, 24)
Screenshot: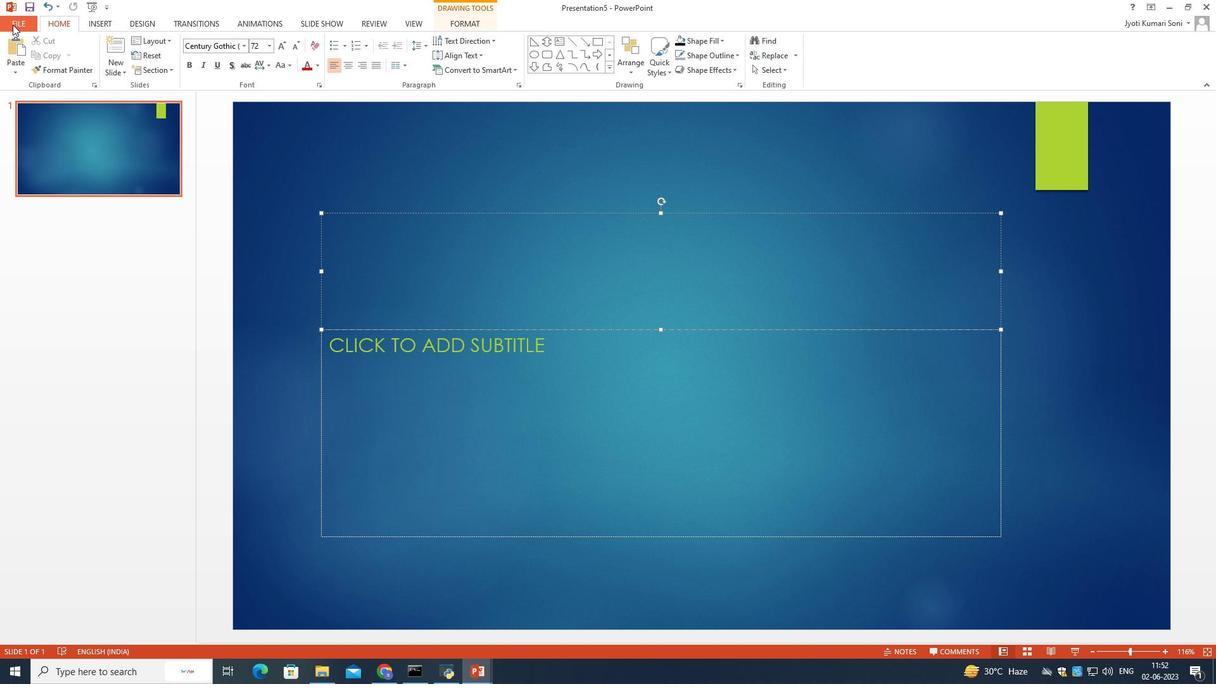 
Action: Mouse moved to (32, 150)
Screenshot: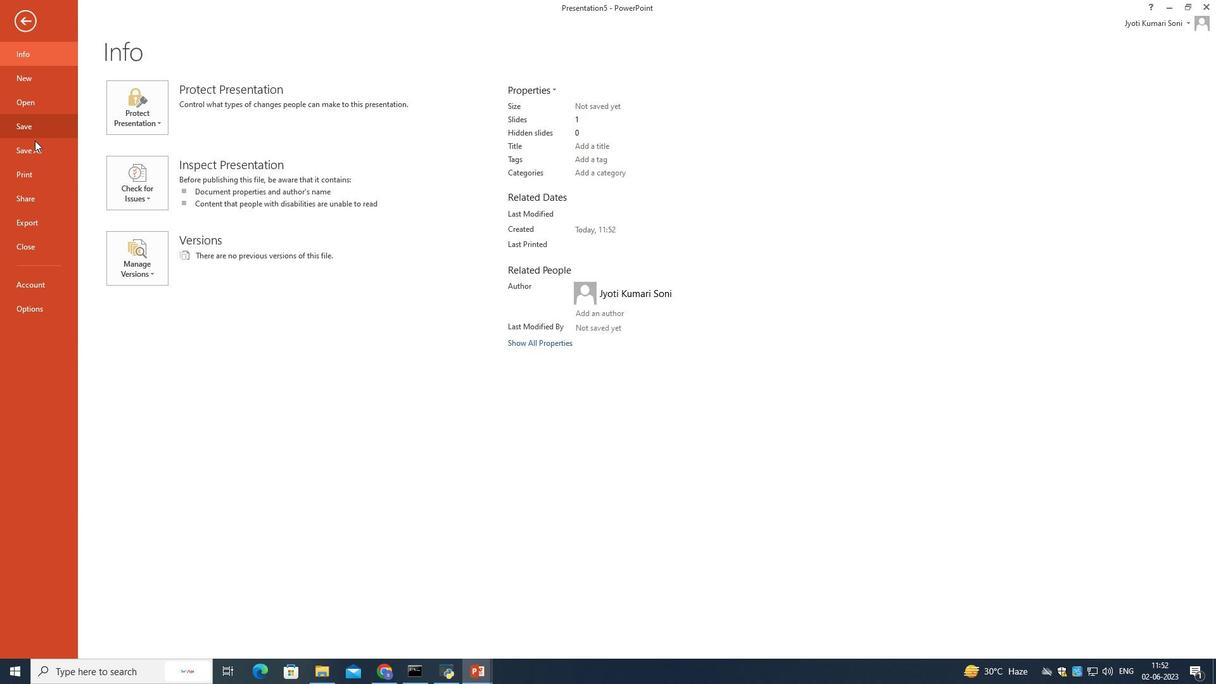 
Action: Mouse pressed left at (32, 150)
Screenshot: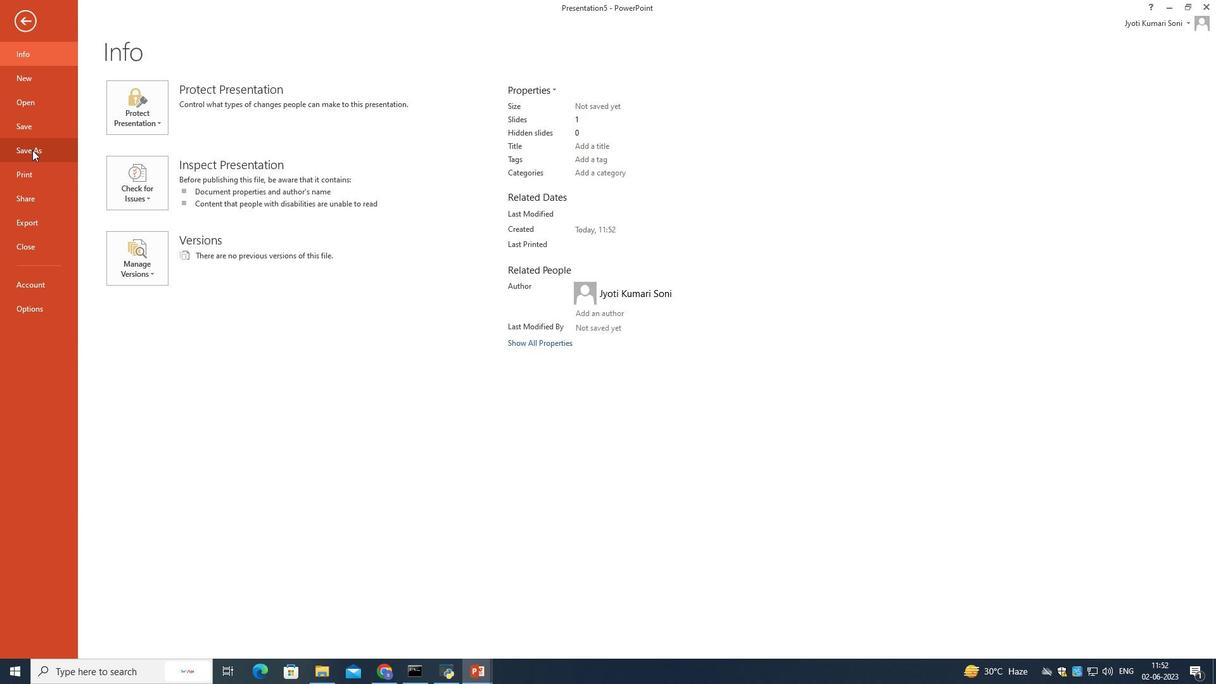 
Action: Mouse moved to (411, 129)
Screenshot: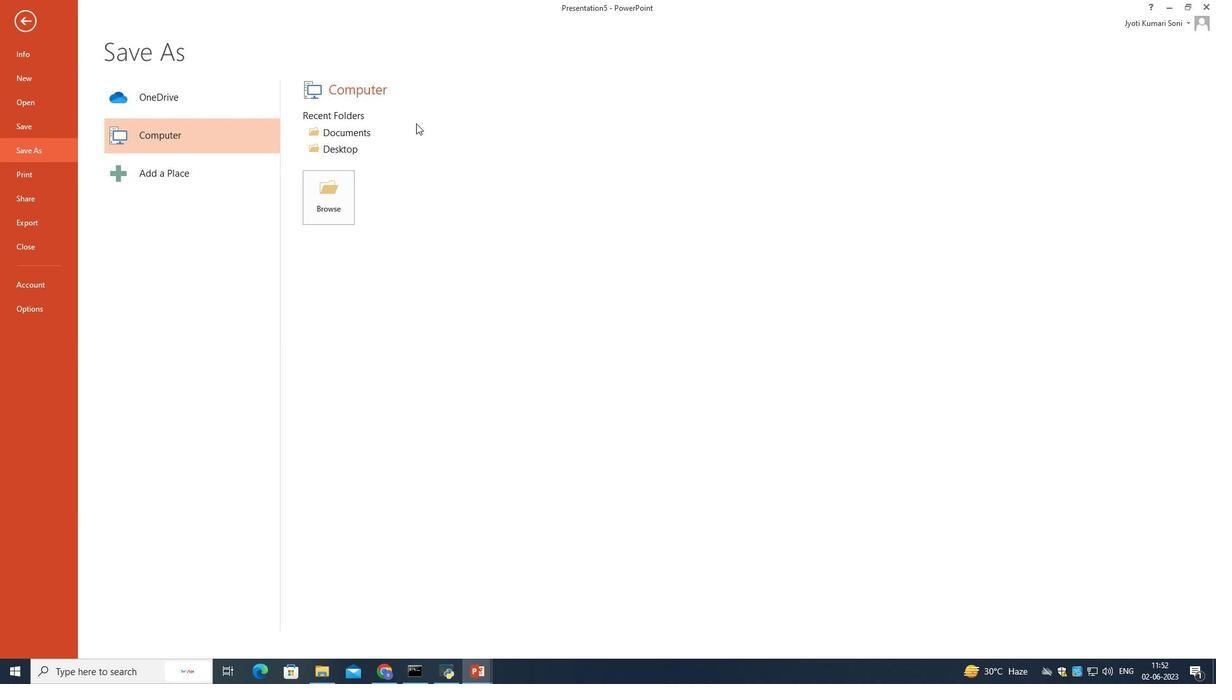 
Action: Mouse pressed left at (411, 129)
Screenshot: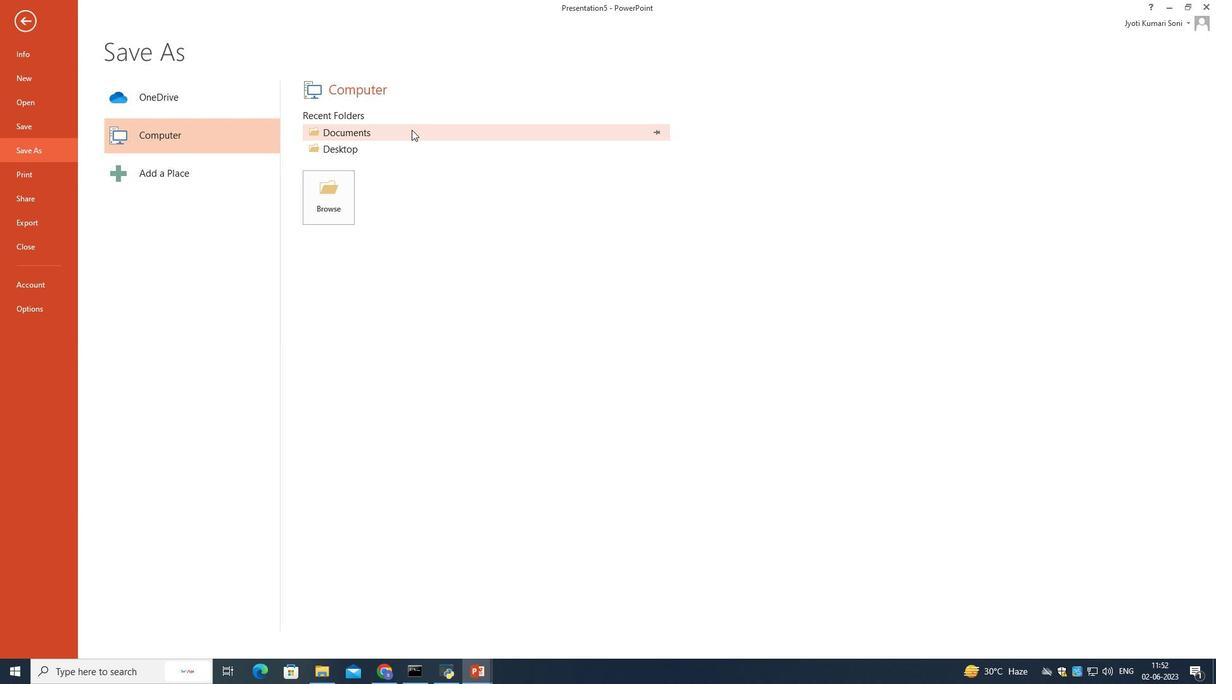 
Action: Mouse moved to (398, 125)
Screenshot: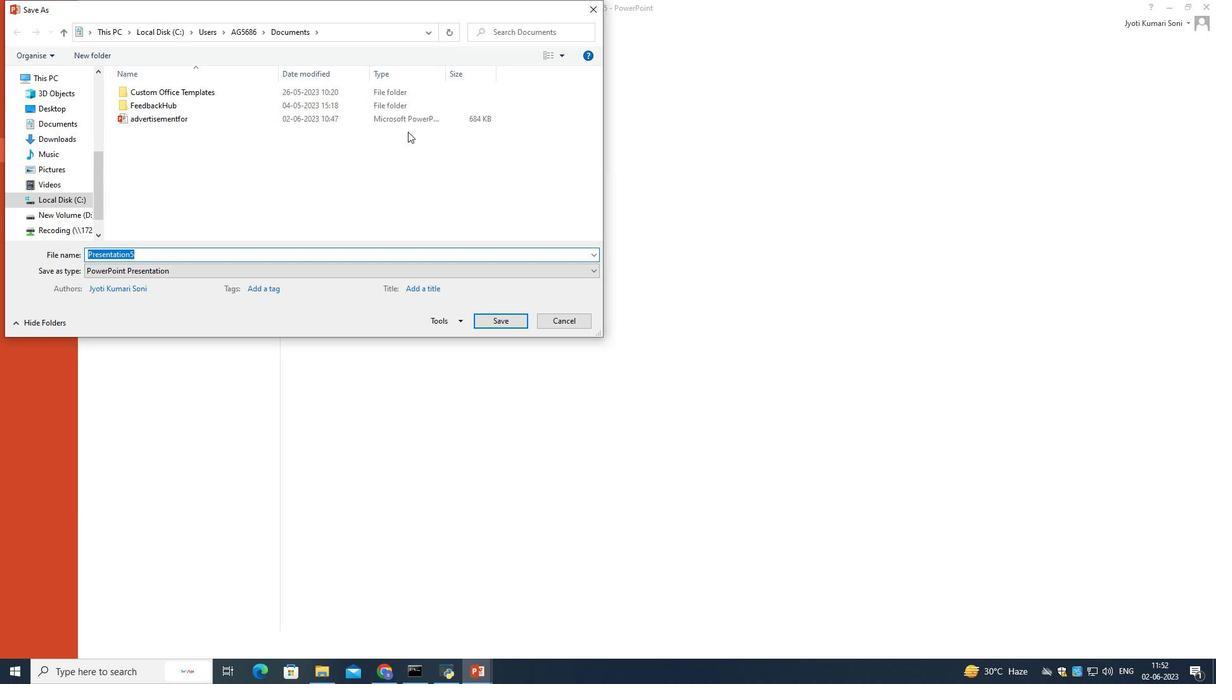 
Action: Key pressed agendafilenew.pptx<Key.enter>
Screenshot: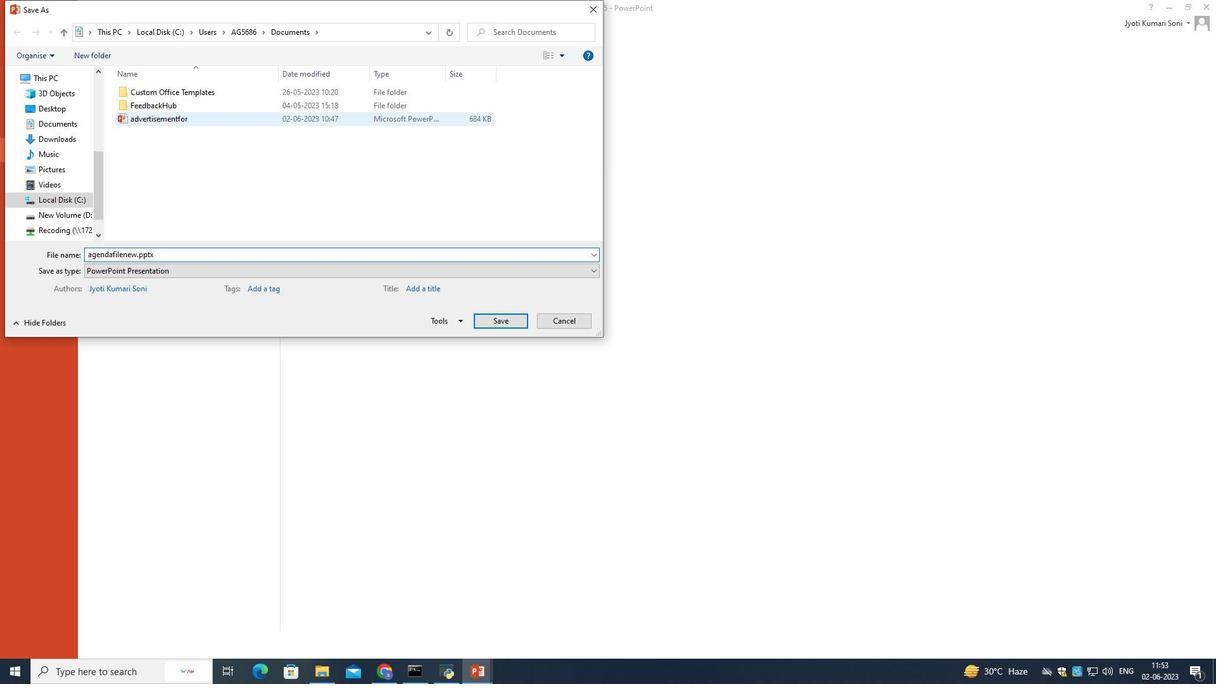 
Action: Mouse moved to (411, 281)
Screenshot: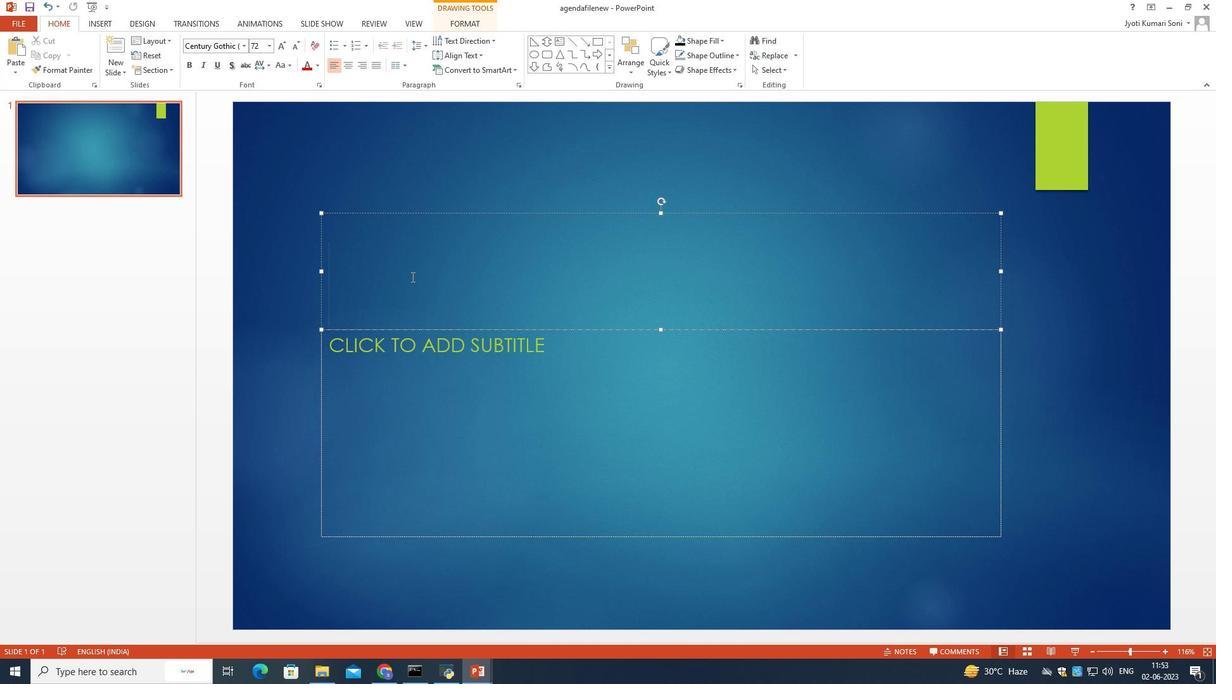 
Action: Mouse pressed left at (411, 281)
Screenshot: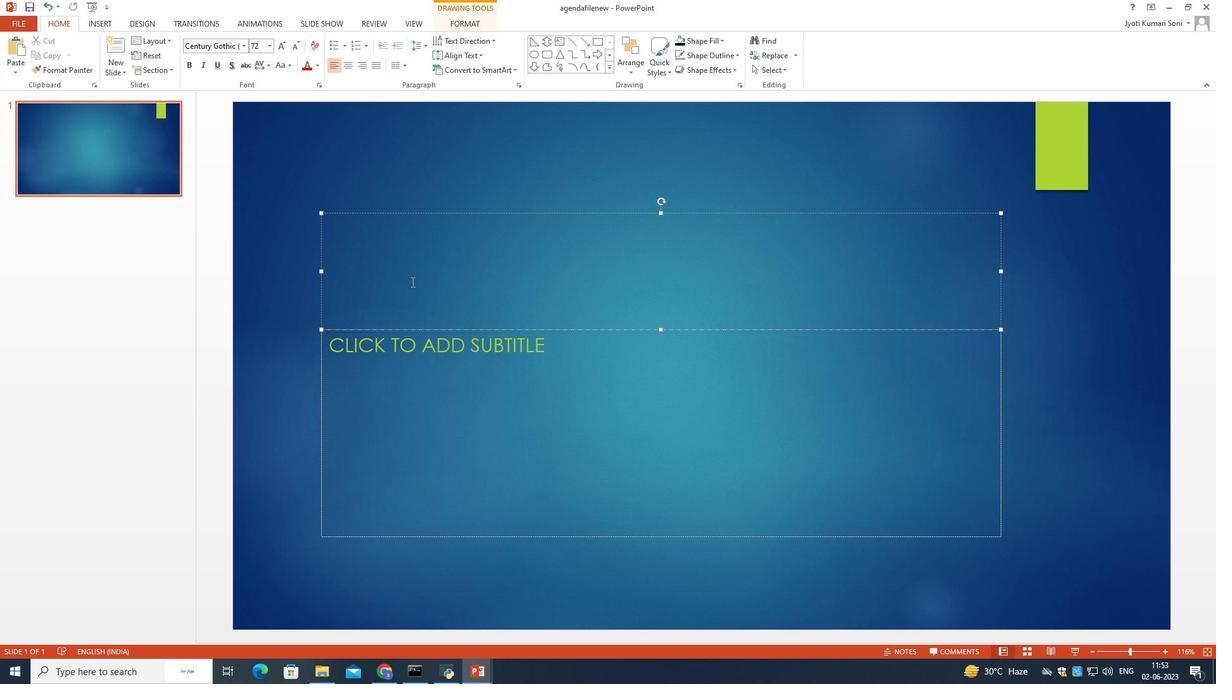 
Action: Mouse moved to (411, 282)
Screenshot: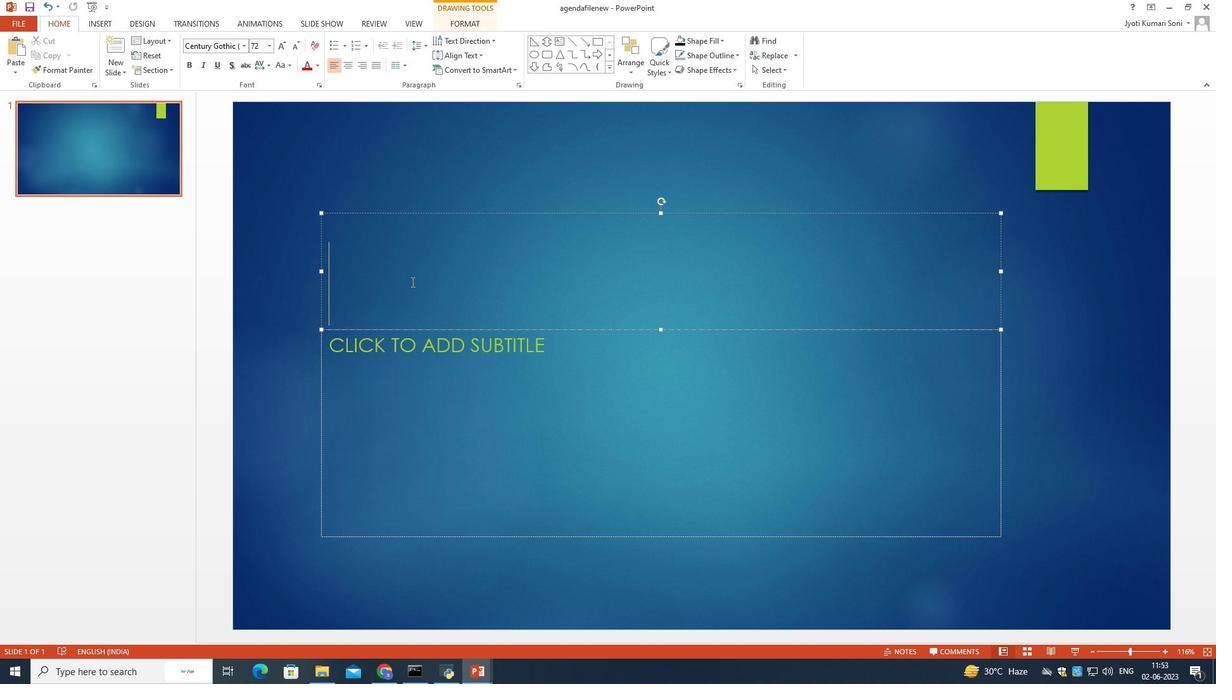 
Action: Key pressed <Key.shift><Key.shift>Education
Screenshot: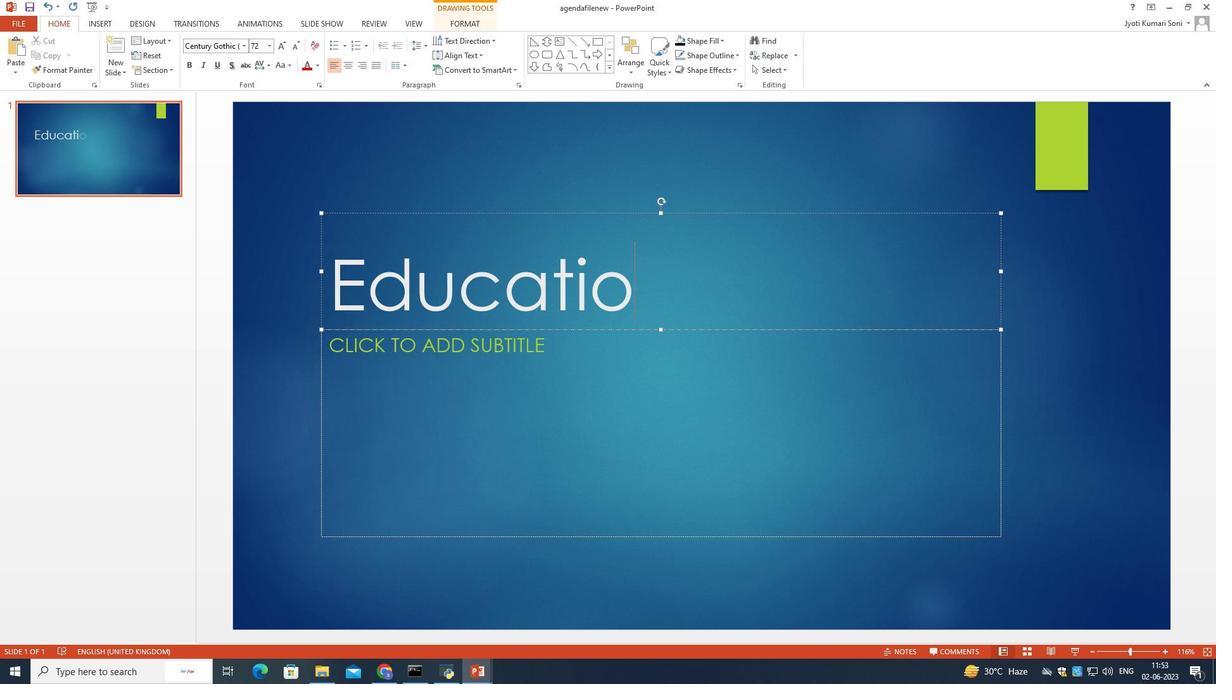 
Action: Mouse moved to (504, 413)
Screenshot: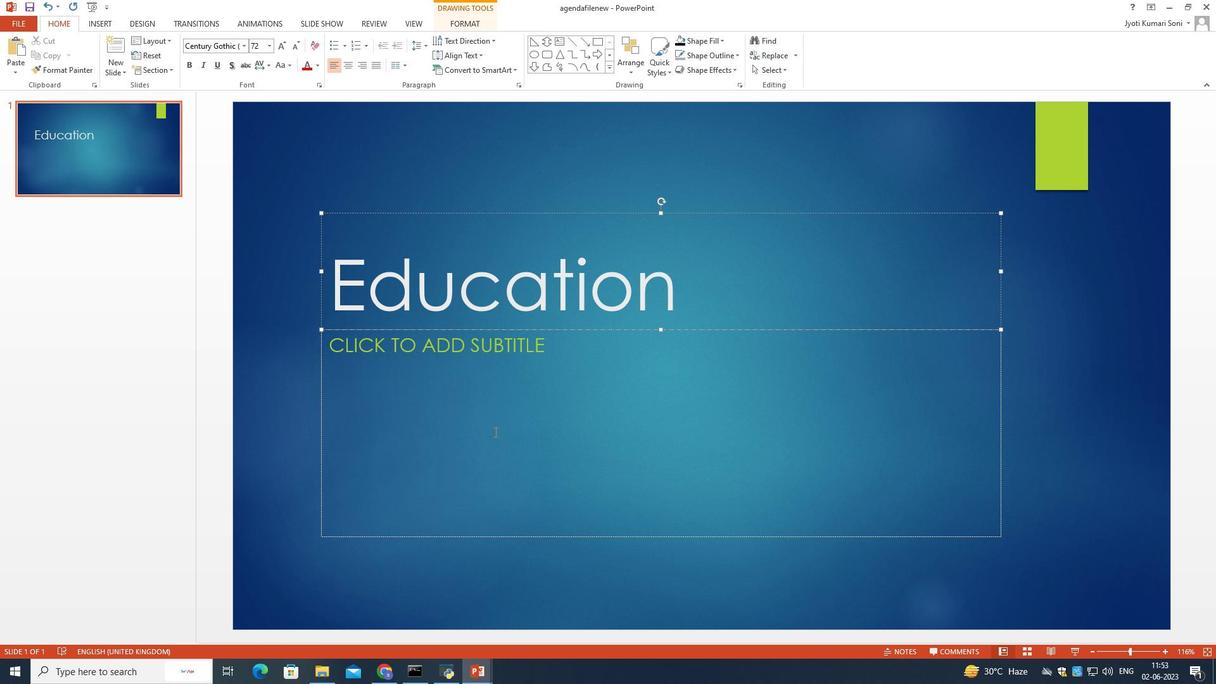 
Action: Mouse pressed left at (504, 413)
Screenshot: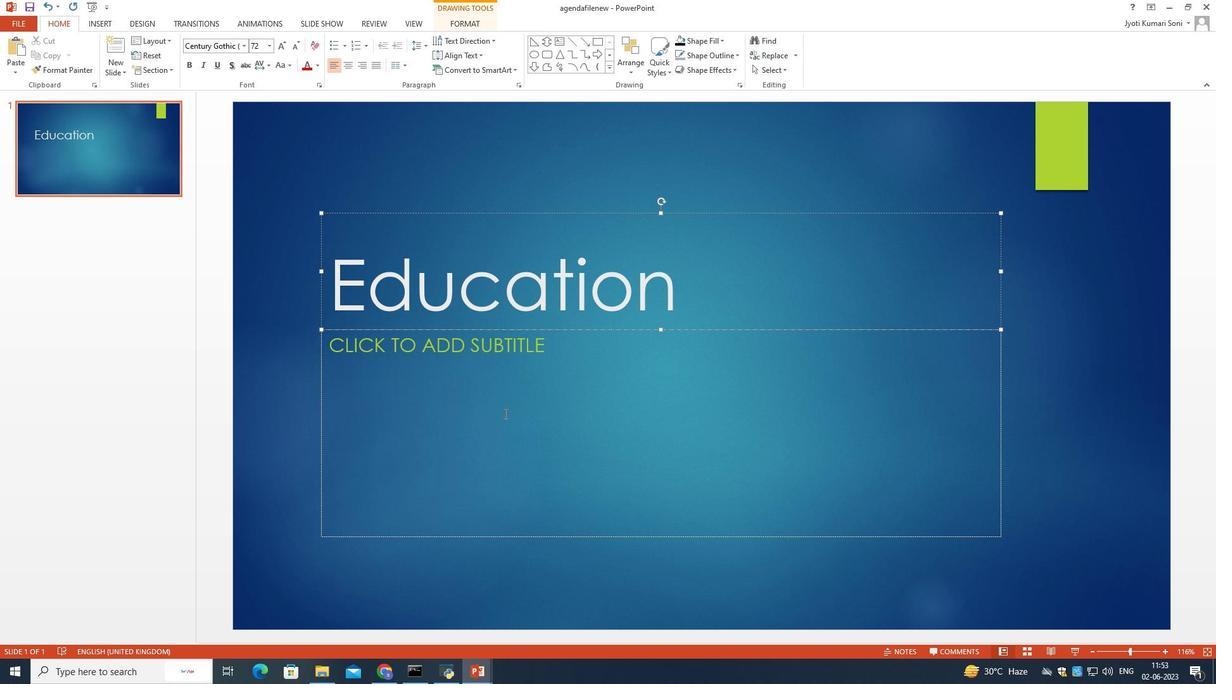 
Action: Mouse moved to (487, 388)
Screenshot: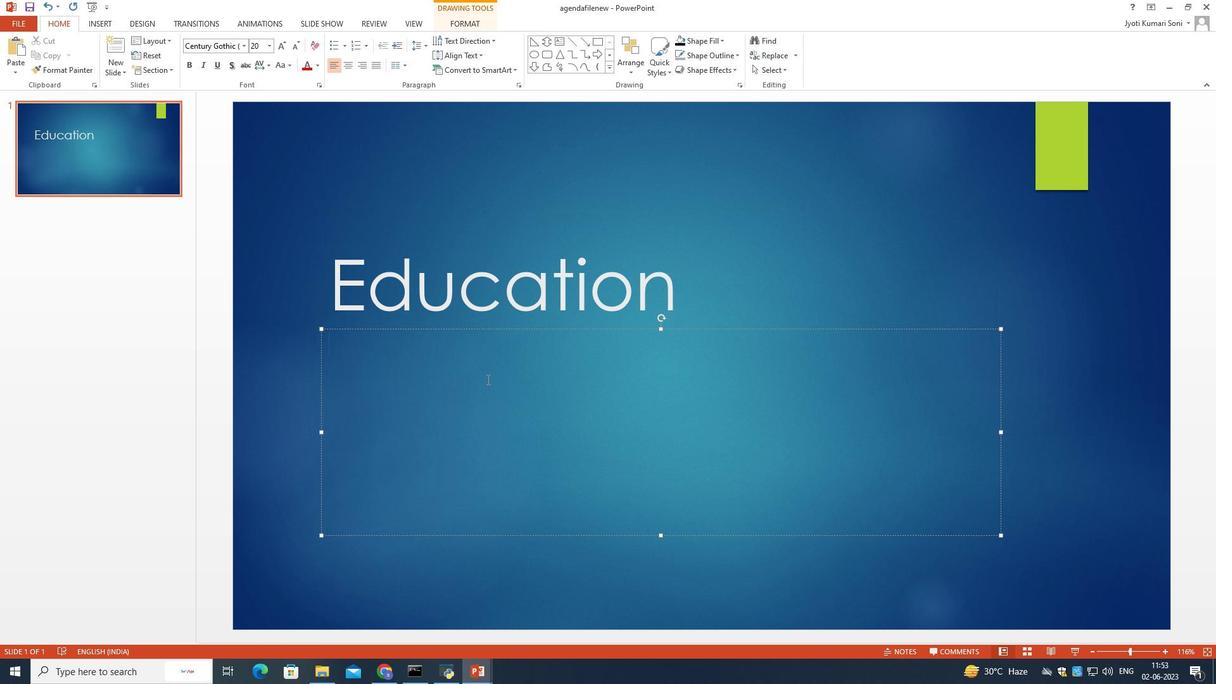 
Action: Mouse pressed left at (487, 388)
Screenshot: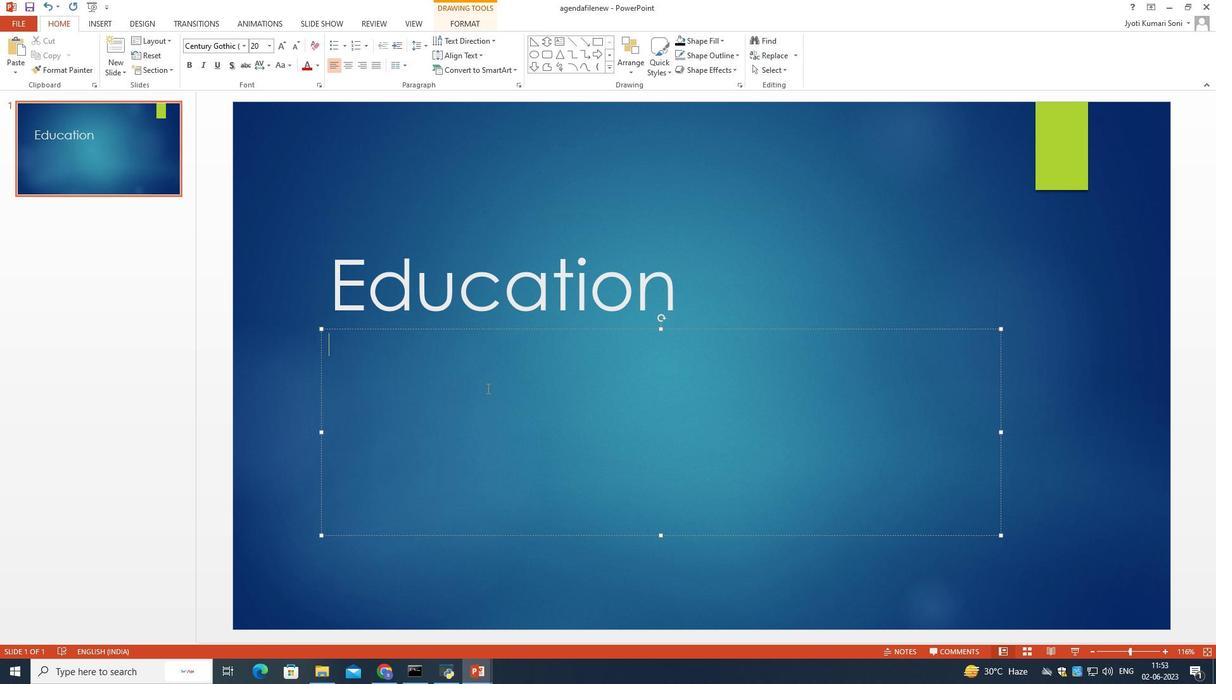 
Action: Mouse moved to (496, 378)
Screenshot: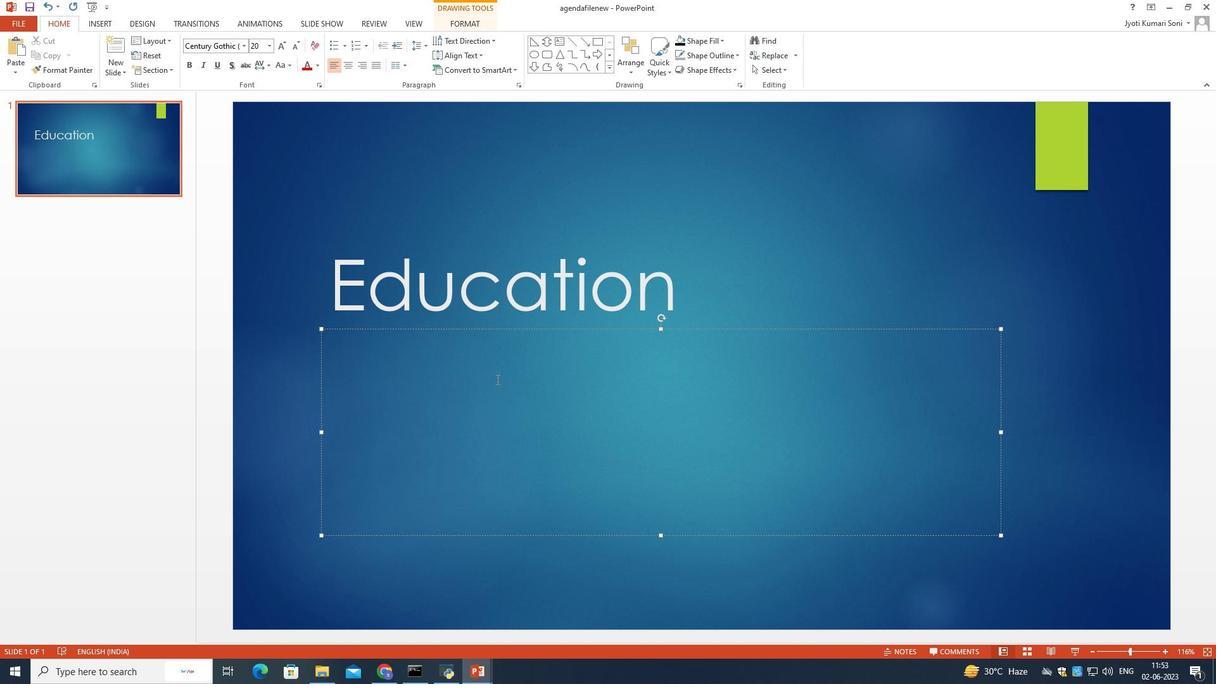 
Action: Key pressed <Key.shift><Key.shift>edu
Screenshot: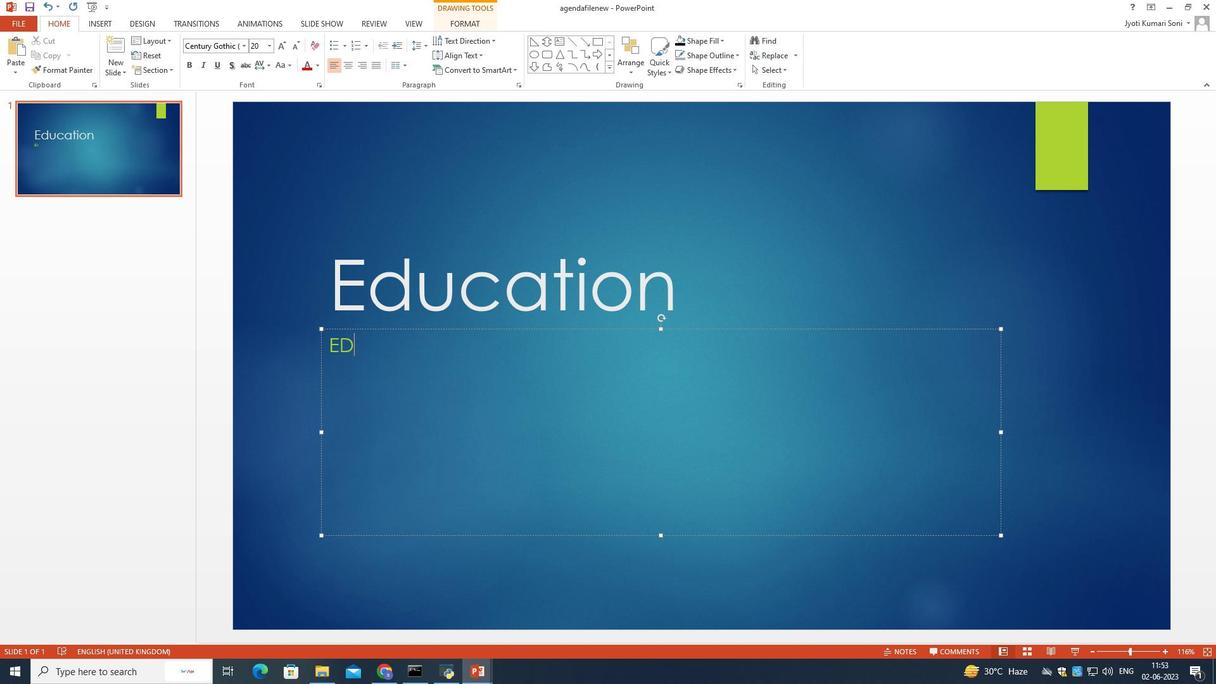 
Action: Mouse moved to (1207, 321)
Screenshot: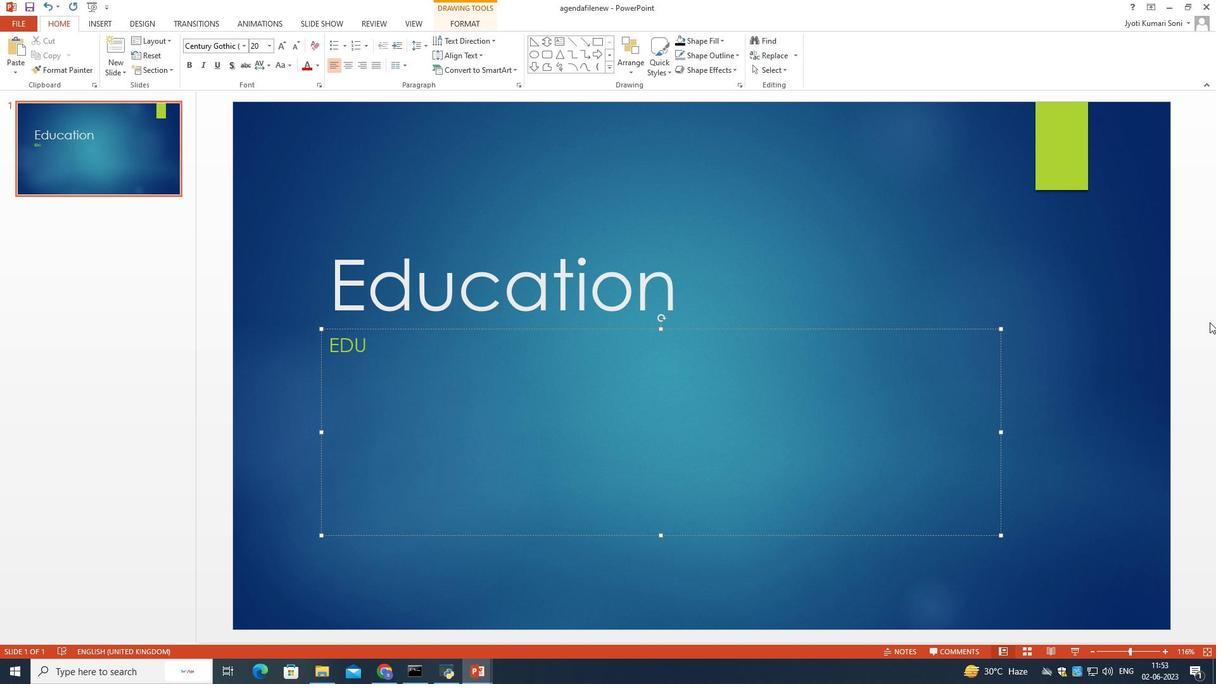 
Action: Key pressed <Key.backspace><Key.backspace>d<Key.backspace><Key.caps_lock>DUCATION<Key.space><Key.caps_lock>plays<Key.space>a<Key.space>crucial<Key.space><Key.caps_lock><Key.backspace><Key.backspace><Key.backspace><Key.backspace><Key.backspace><Key.backspace><Key.backspace><Key.backspace><Key.backspace><Key.backspace><Key.backspace><Key.backspace><Key.backspace><Key.backspace><Key.backspace><Key.backspace><Key.backspace><Key.backspace><Key.backspace><Key.backspace><Key.backspace><Key.backspace><Key.backspace><Key.backspace><Key.backspace>DUctrl+Z<'\x1a'>ROLE<Key.space>IN<Key.space>UNBLOCKING<Key.space>KNOWLEDGE,<Key.space>SKILLS<Key.space>AND<Key.space>OPPORTUNITIES.<Key.space>THROUGH<Key.space>EDUCATION<Key.space>
Screenshot: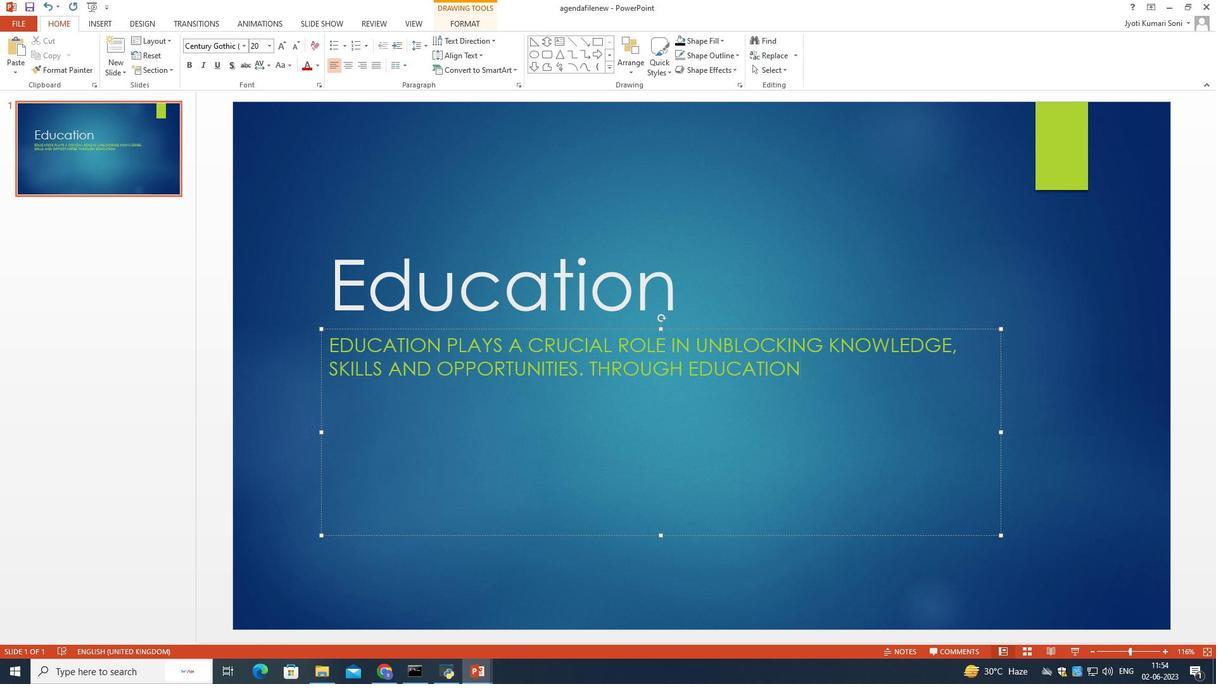 
Action: Mouse moved to (1080, 311)
Screenshot: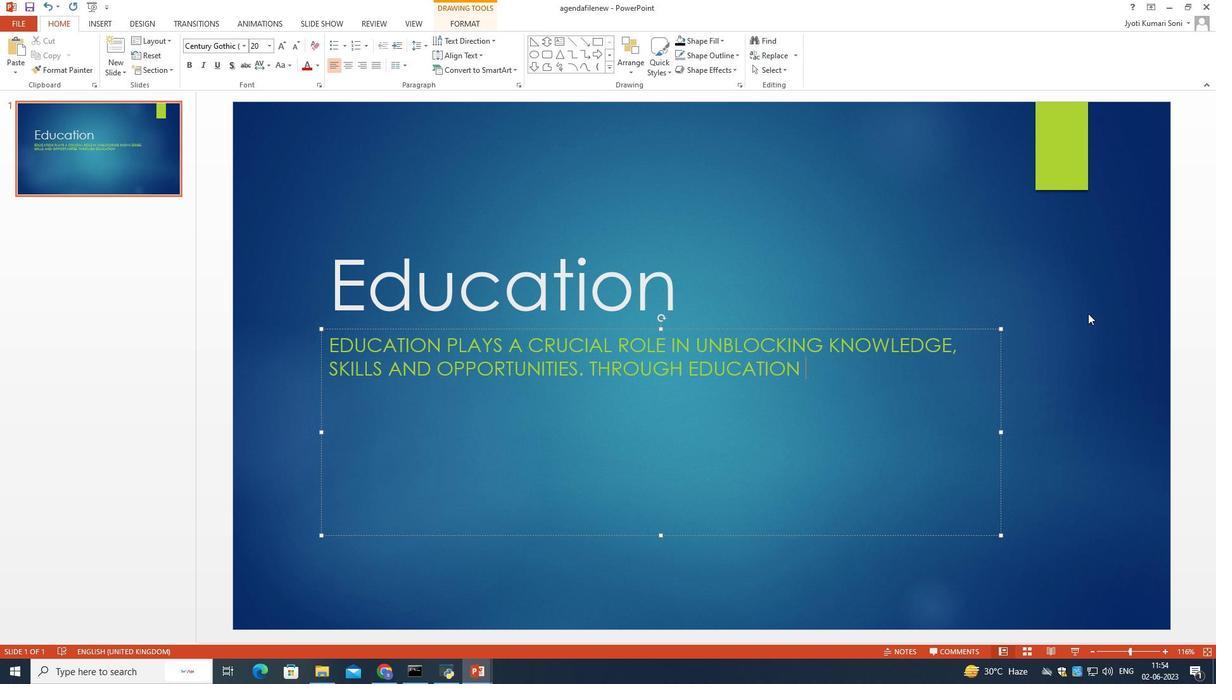 
Action: Key pressed ,<Key.space>PEOPLE
Screenshot: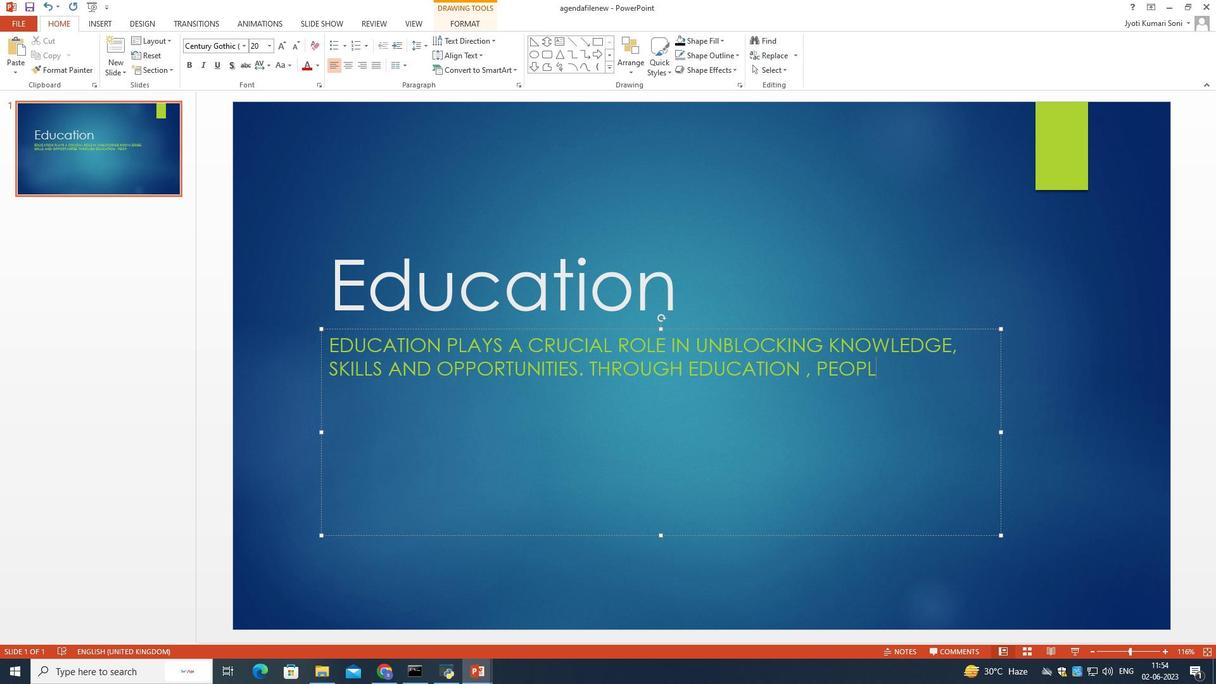 
Action: Mouse moved to (912, 370)
Screenshot: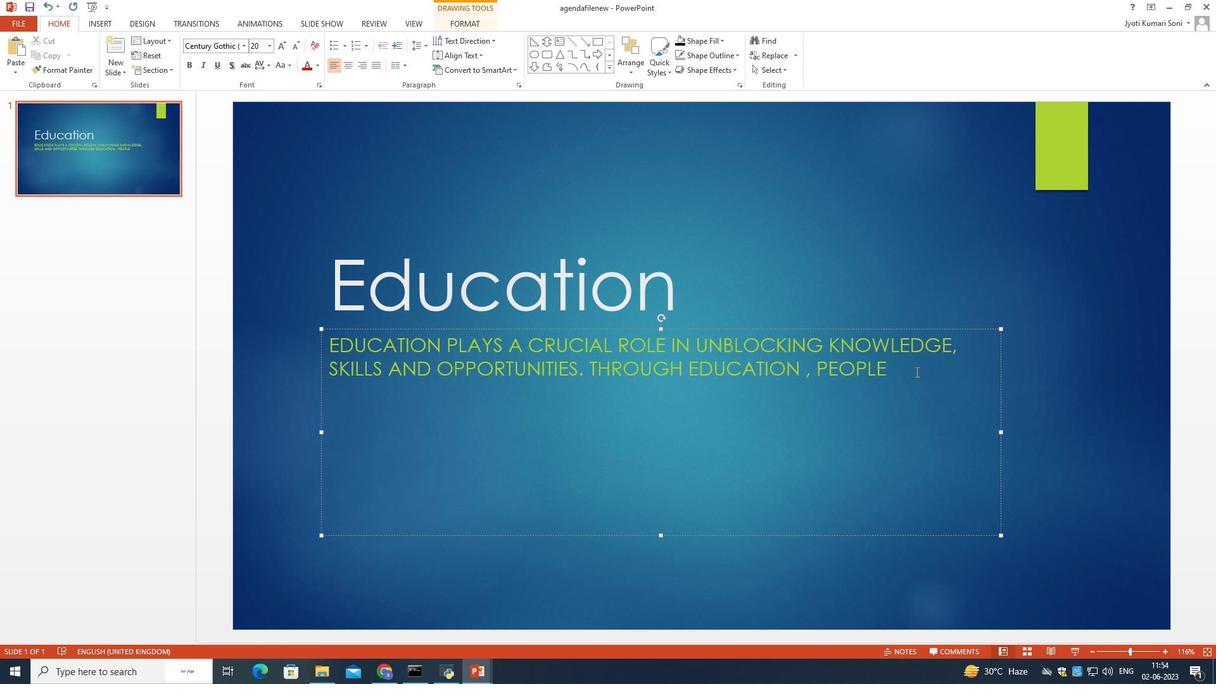 
Action: Key pressed ACQUIRE<Key.space>THE<Key.space>TOOLS<Key.space>THEY<Key.space>NEED<Key.space>TO<Key.space>SUCC<Key.backspace>CEED<Key.space>IN<Key.space>LIFE<Key.space>AND<Key.space>CONTRIBUTE<Key.space>MEANINGFUL<Key.backspace>LLY<Key.space>TO<Key.space>THEIR<Key.space>COMMUNITIES.<Key.space>IT<Key.space>EMPOWERS<Key.space>INDIVIDULAS<Key.space>
Screenshot: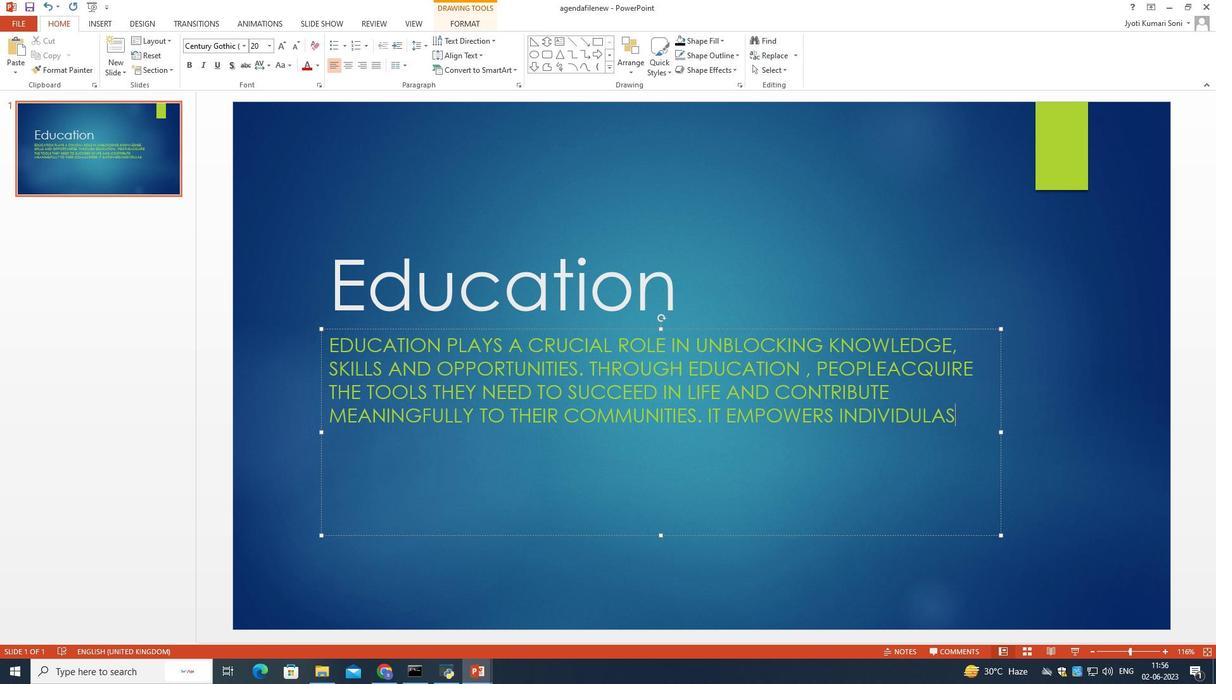 
Action: Mouse moved to (968, 420)
Screenshot: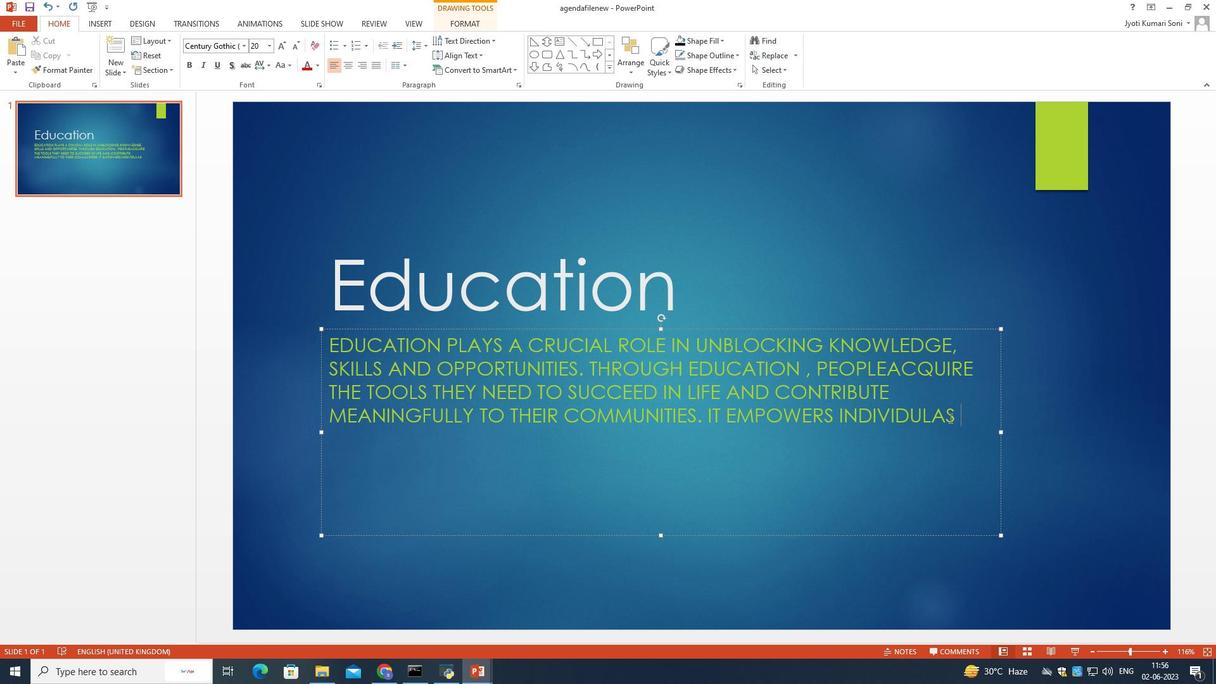 
Action: Key pressed <Key.backspace><Key.backspace><Key.backspace><Key.backspace>ALS<Key.space>TO<Key.space>THINK<Key.space>CRITICALLY,<Key.space>SOLVE<Key.space>PROBLEMS,<Key.space>AND<Key.space>TAKE<Key.space><Key.backspace><Key.backspace><Key.backspace><Key.backspace><Key.backspace>MAKE<Key.space>INFORMED<Key.space>DESICION.<Key.space>EDUCATION<Key.space>ALSO<Key.space>PROMOTES<Key.space>SOCIAL<Key.space>AND<Key.space>CULTURAL<Key.space>AWARENESS,<Key.space>FOSTERING<Key.space>UNDERSTANDING<Key.space>AND<Key.space>TOLERANCE.<Key.space>BY<Key.space>PROVIDING<Key.space>EQUAL<Key.space>ACCESS<Key.space>TO<Key.space>QUALITY<Key.space>EDUCATION<Key.space>
Screenshot: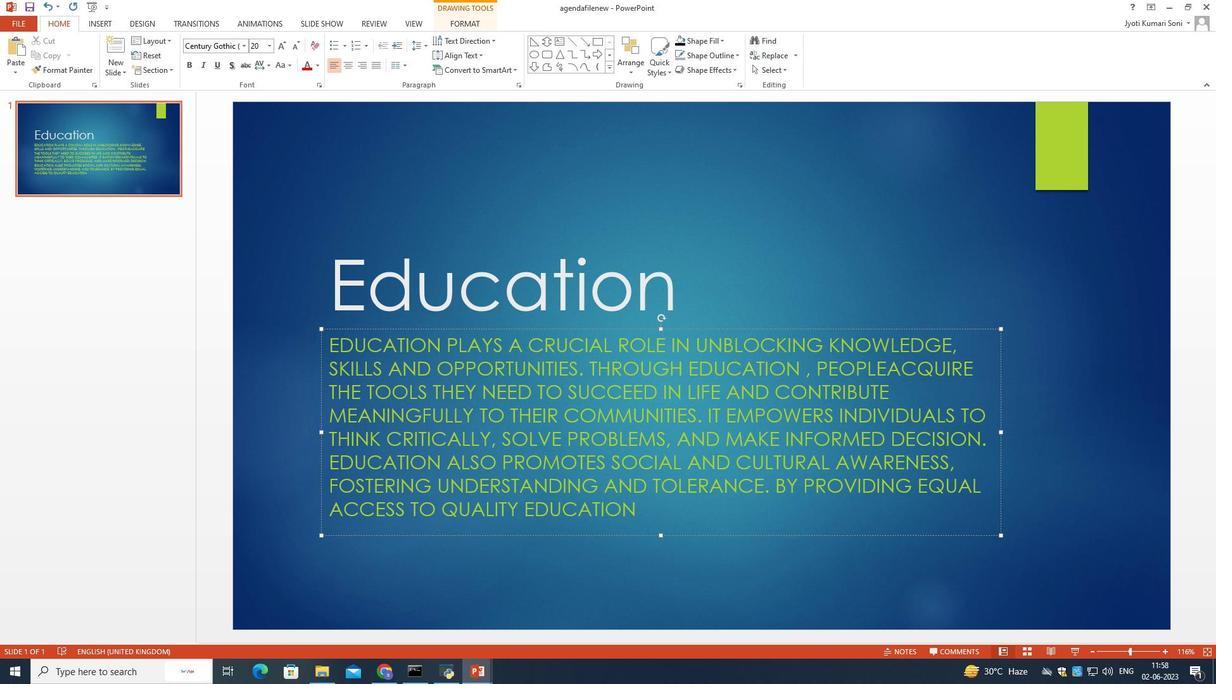 
Action: Mouse moved to (757, 458)
Screenshot: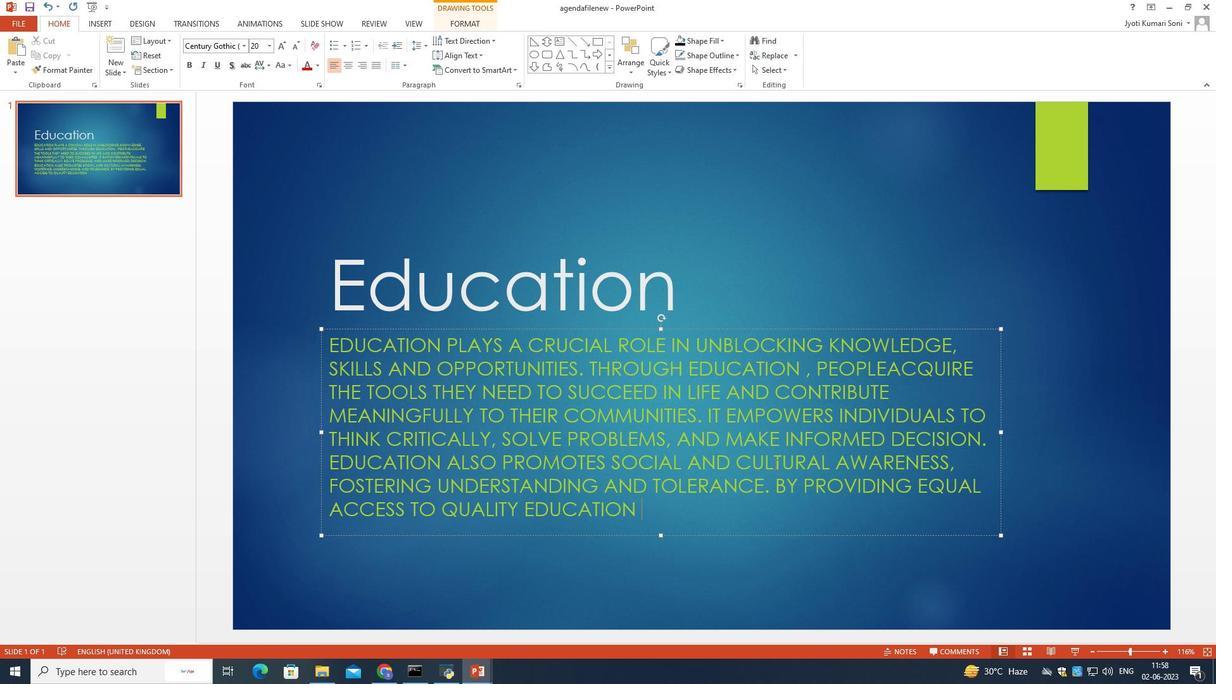 
Action: Key pressed .SOCIETY<Key.space>PAVING<Key.space>T
Screenshot: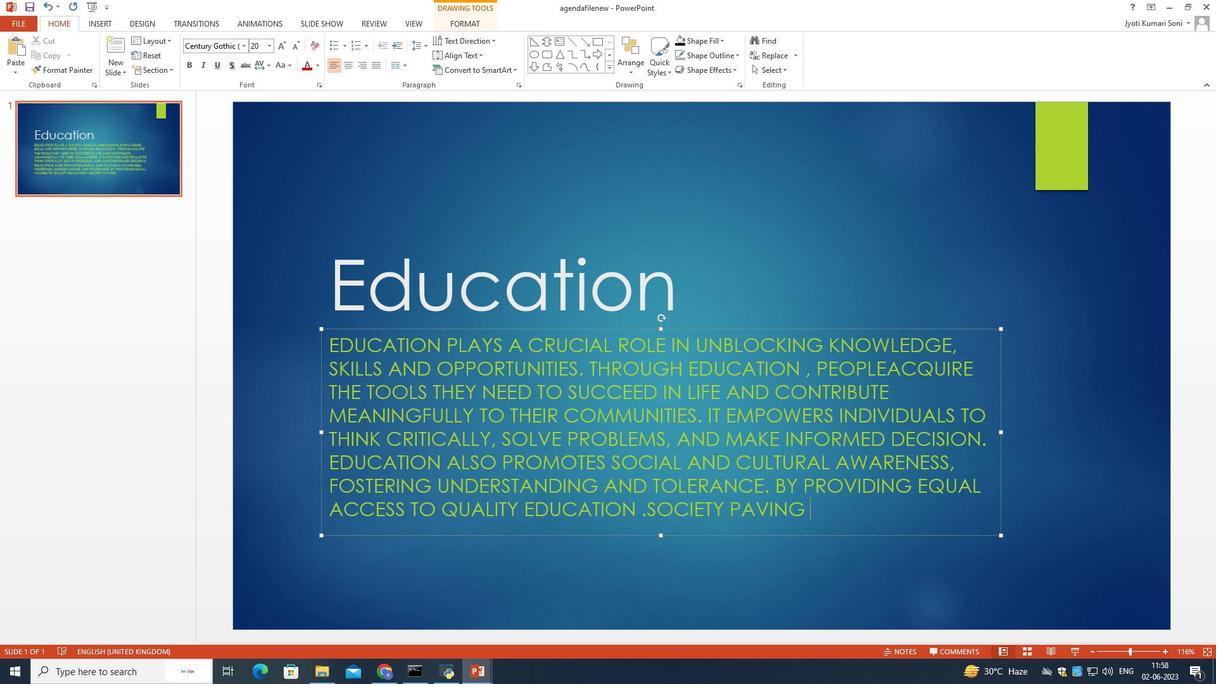 
Action: Mouse moved to (757, 458)
Screenshot: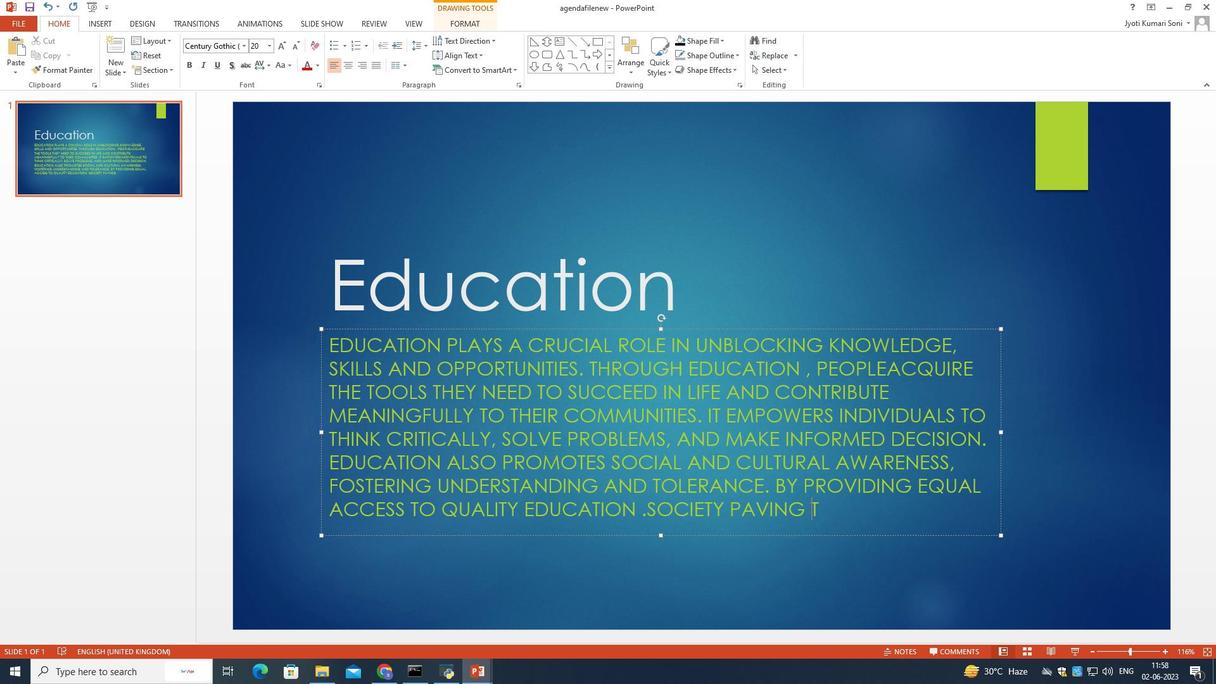 
Action: Key pressed HE<Key.space>WAY<Key.space>
Screenshot: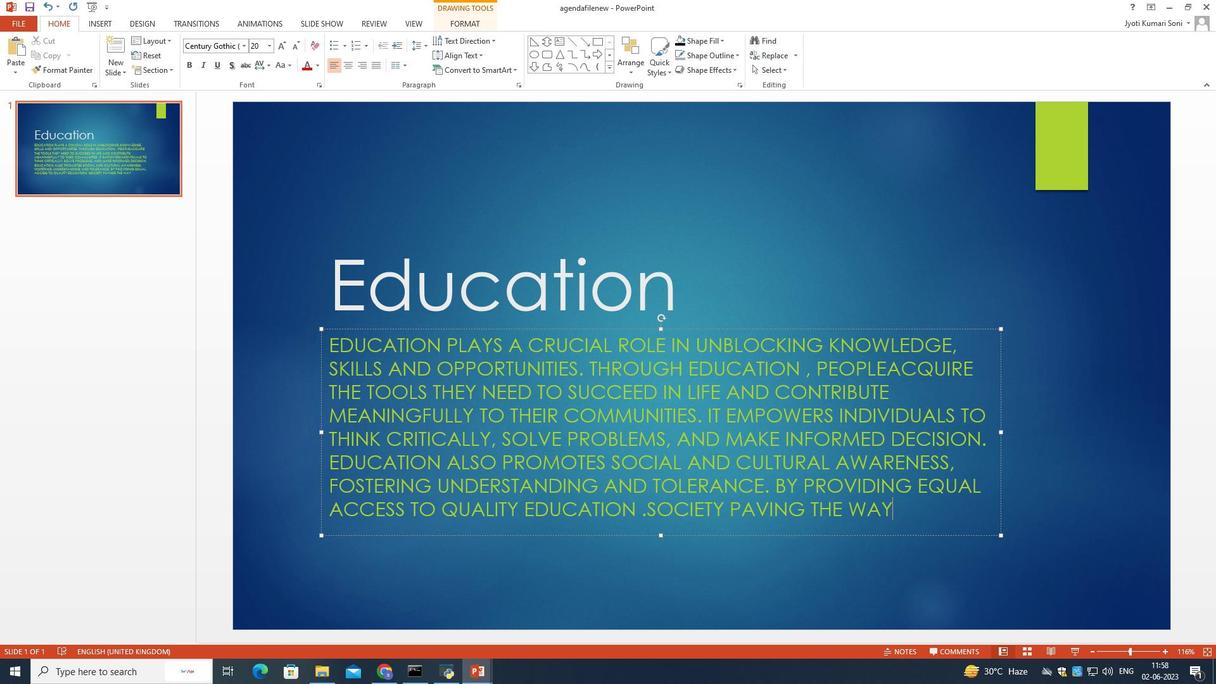 
Action: Mouse moved to (750, 352)
Screenshot: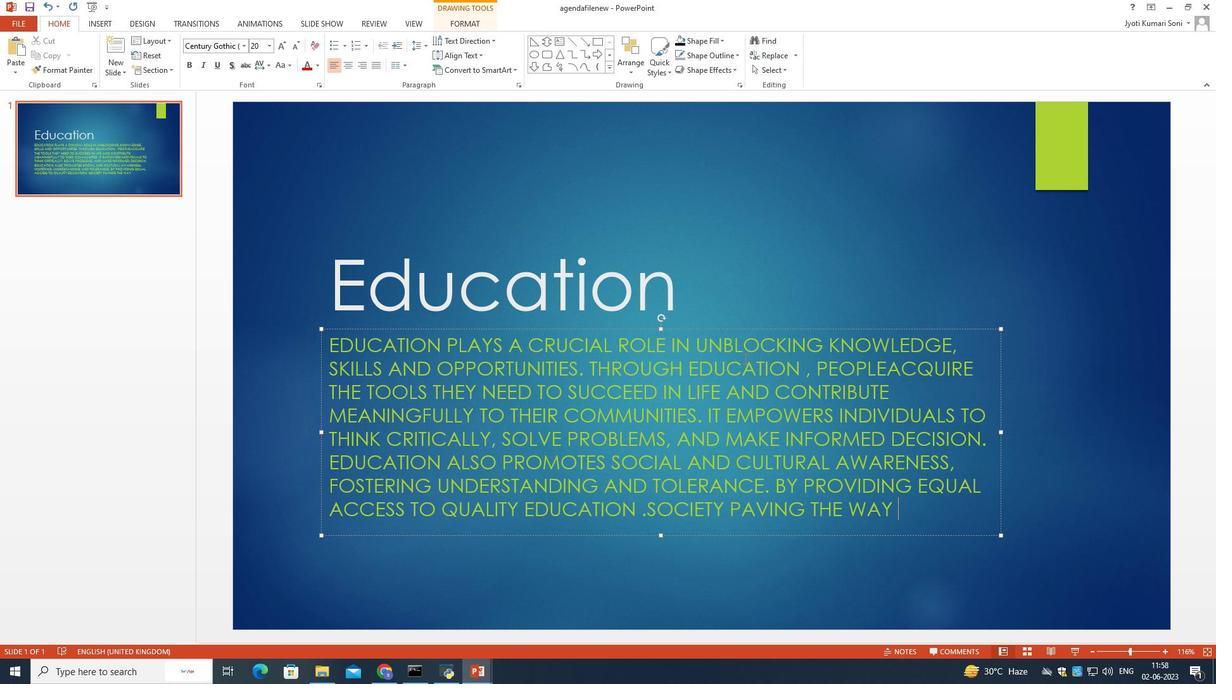 
Action: Key pressed FOR<Key.space>PROGRESS,<Key.space>INNOVATION,<Key.space>AND<Key.space>A<Key.space>BRIGHTER<Key.space>FUTUR.
Screenshot: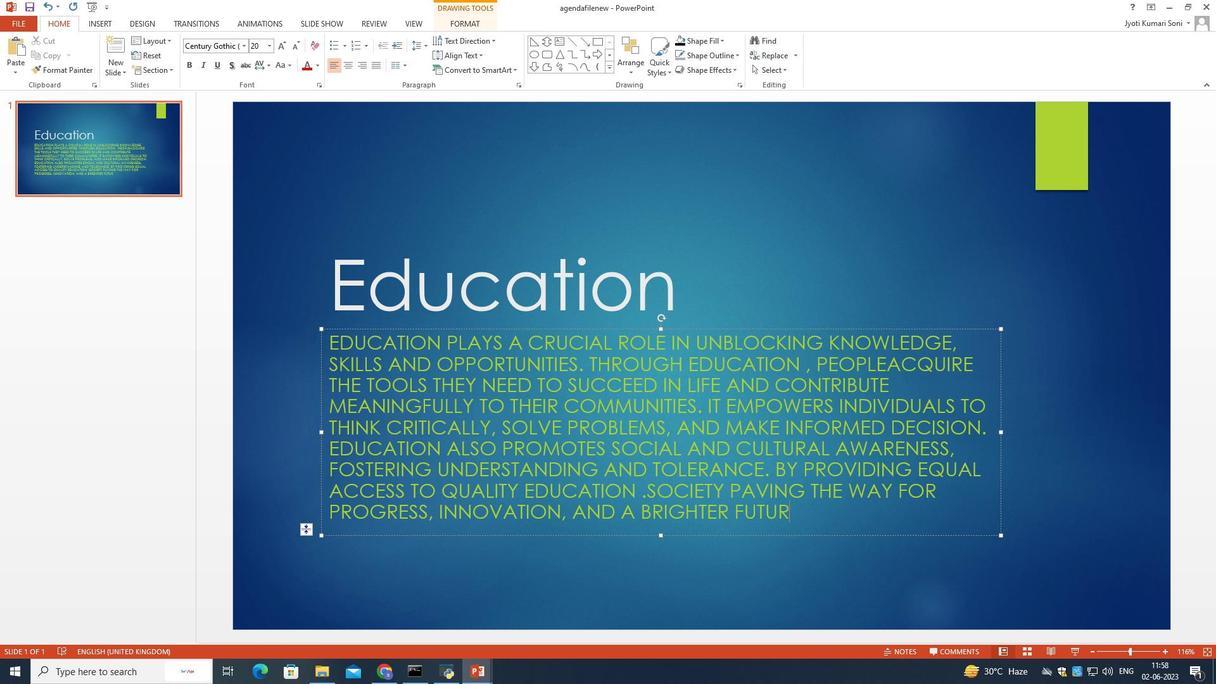 
Action: Mouse moved to (818, 513)
Screenshot: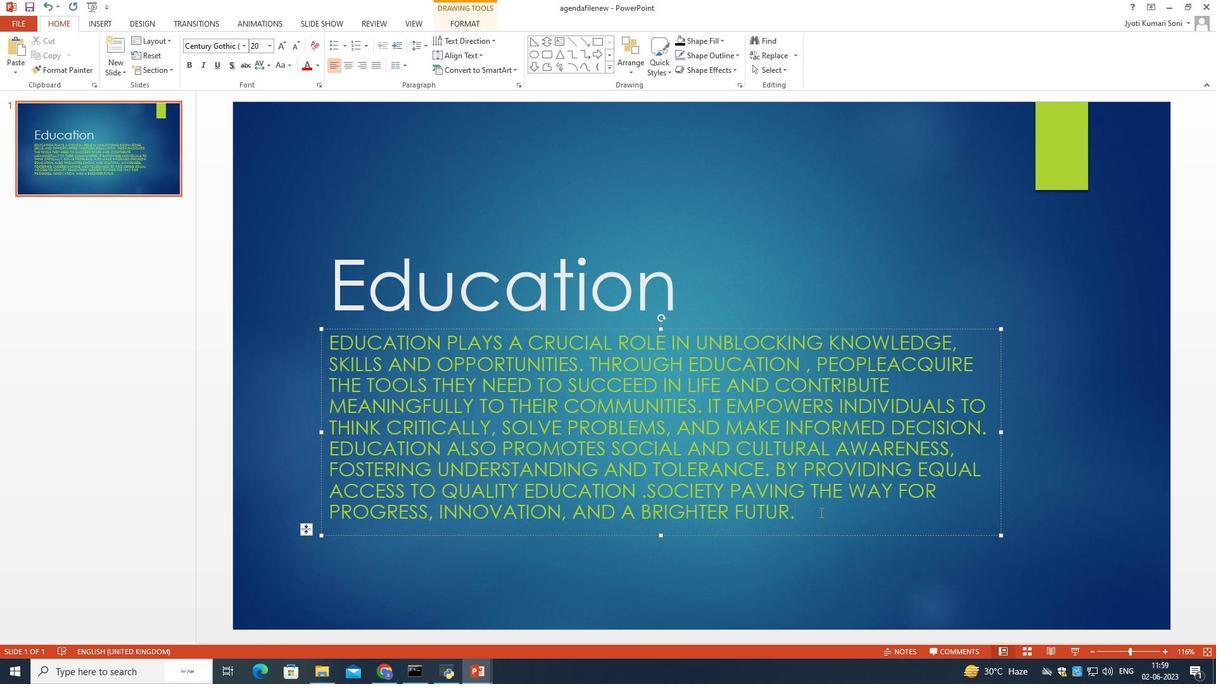 
Action: Mouse pressed left at (819, 513)
Screenshot: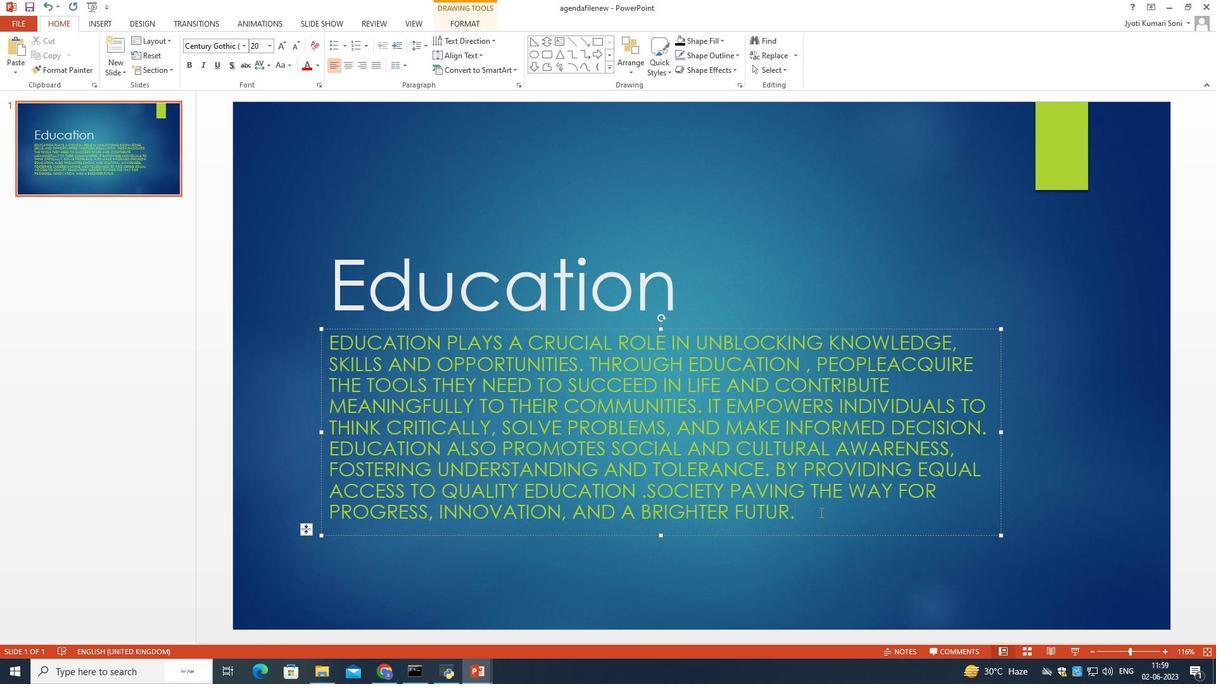 
Action: Mouse moved to (223, 47)
Screenshot: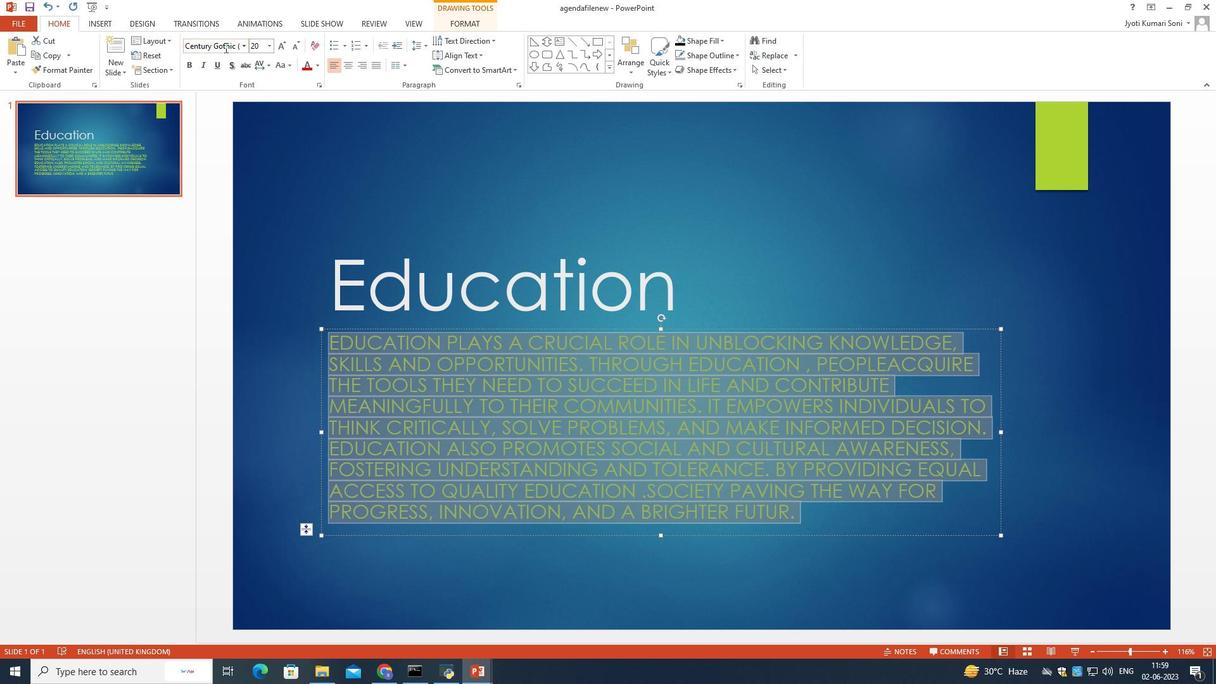 
Action: Mouse pressed left at (223, 47)
Screenshot: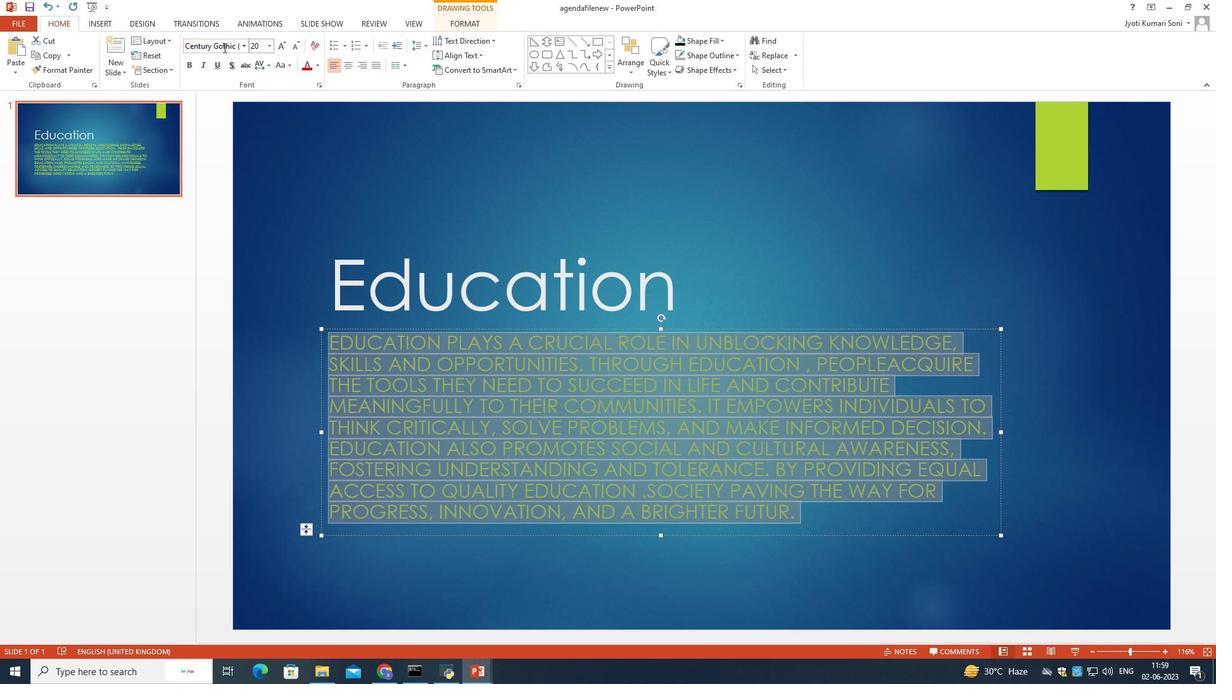 
Action: Mouse moved to (238, 42)
Screenshot: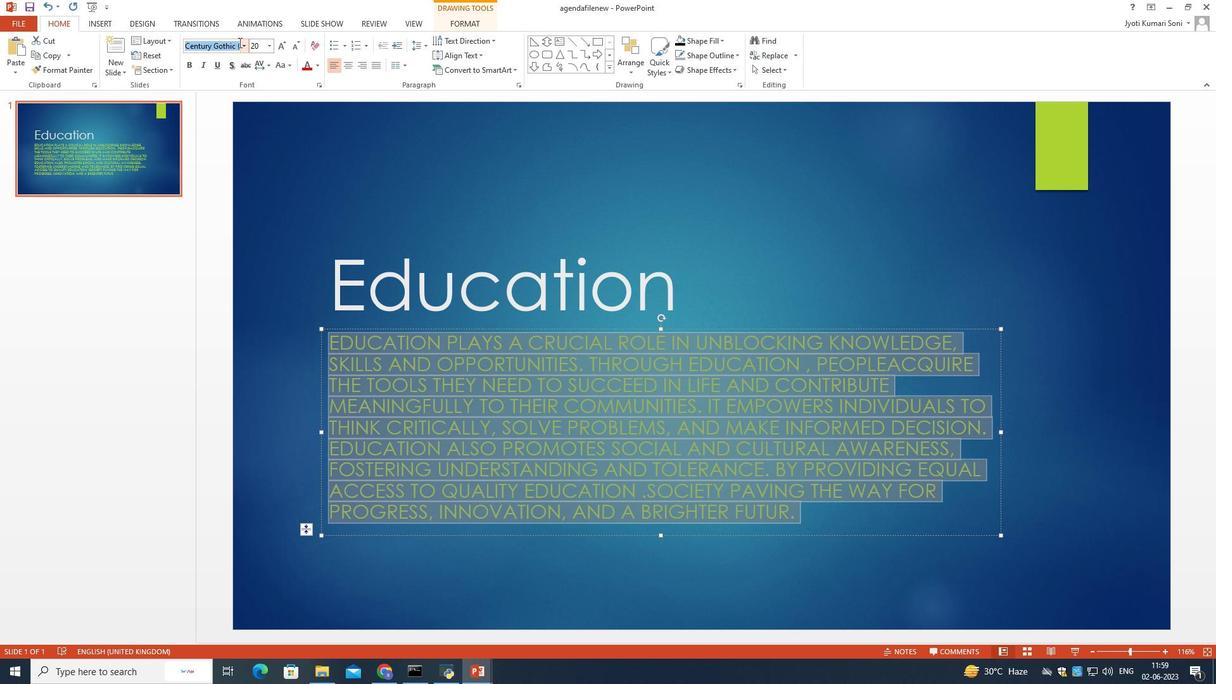 
Action: Mouse pressed left at (238, 42)
Screenshot: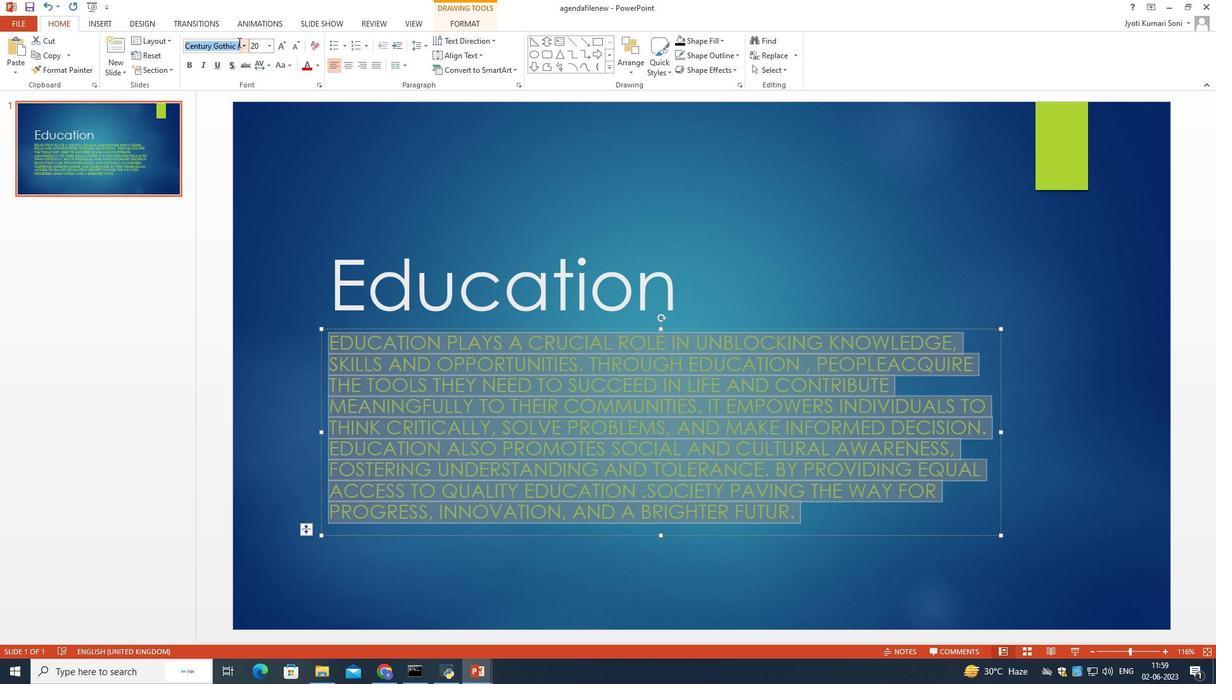
Action: Mouse pressed left at (238, 42)
Screenshot: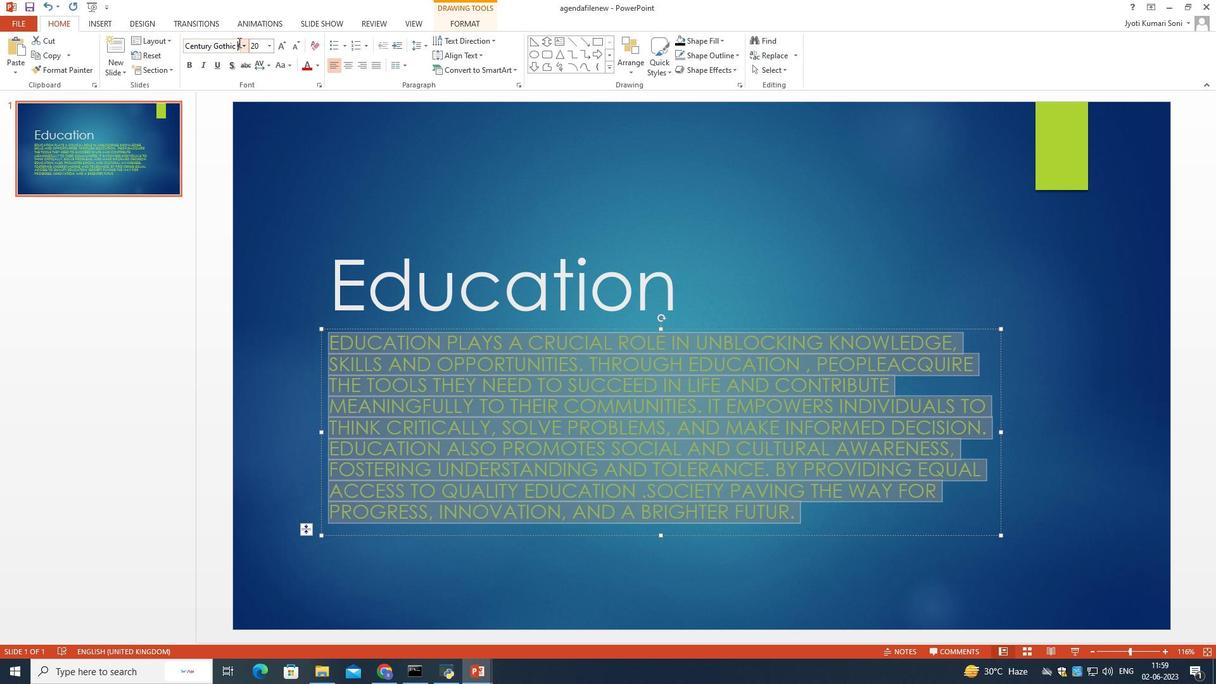 
Action: Mouse pressed left at (238, 42)
Screenshot: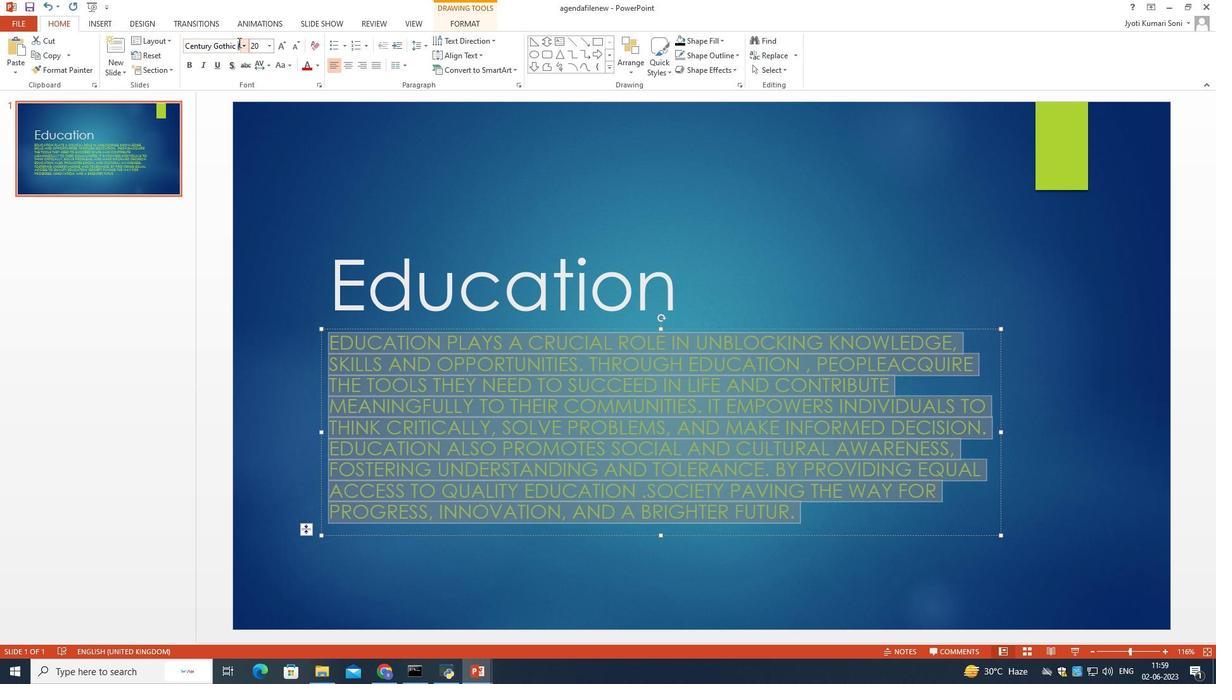 
Action: Mouse moved to (238, 42)
Screenshot: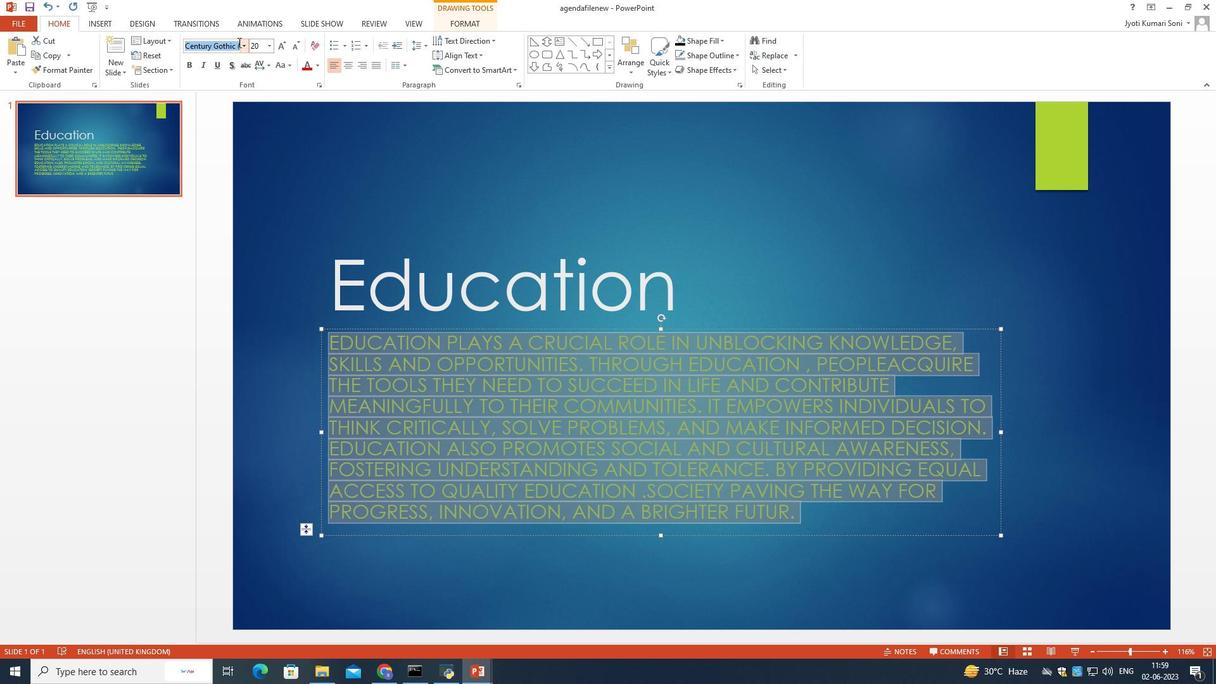 
Action: Key pressed CON<Key.enter>
Screenshot: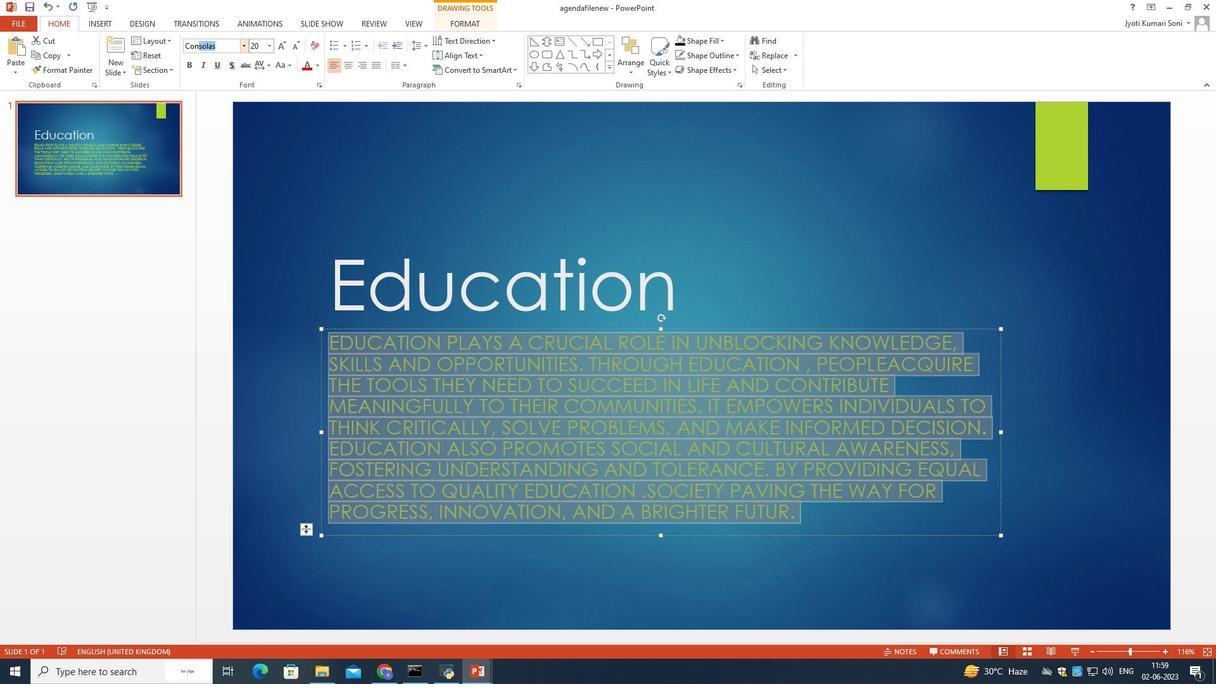 
Action: Mouse moved to (829, 524)
Screenshot: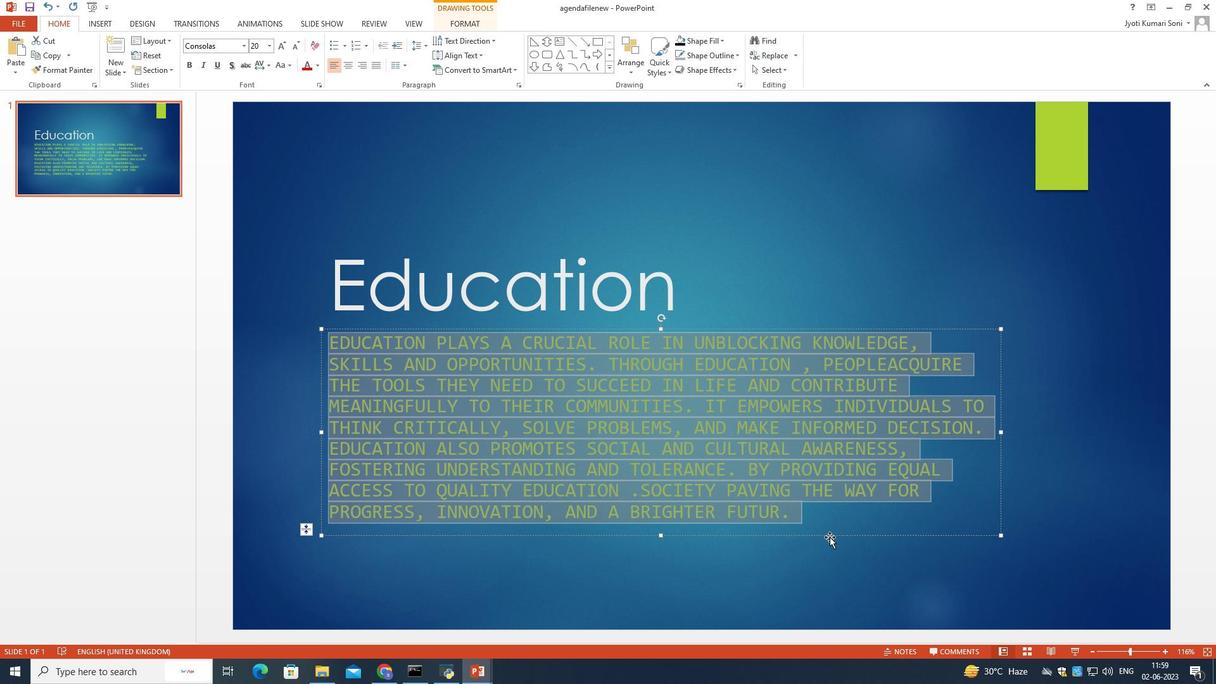 
Action: Mouse pressed left at (829, 524)
Screenshot: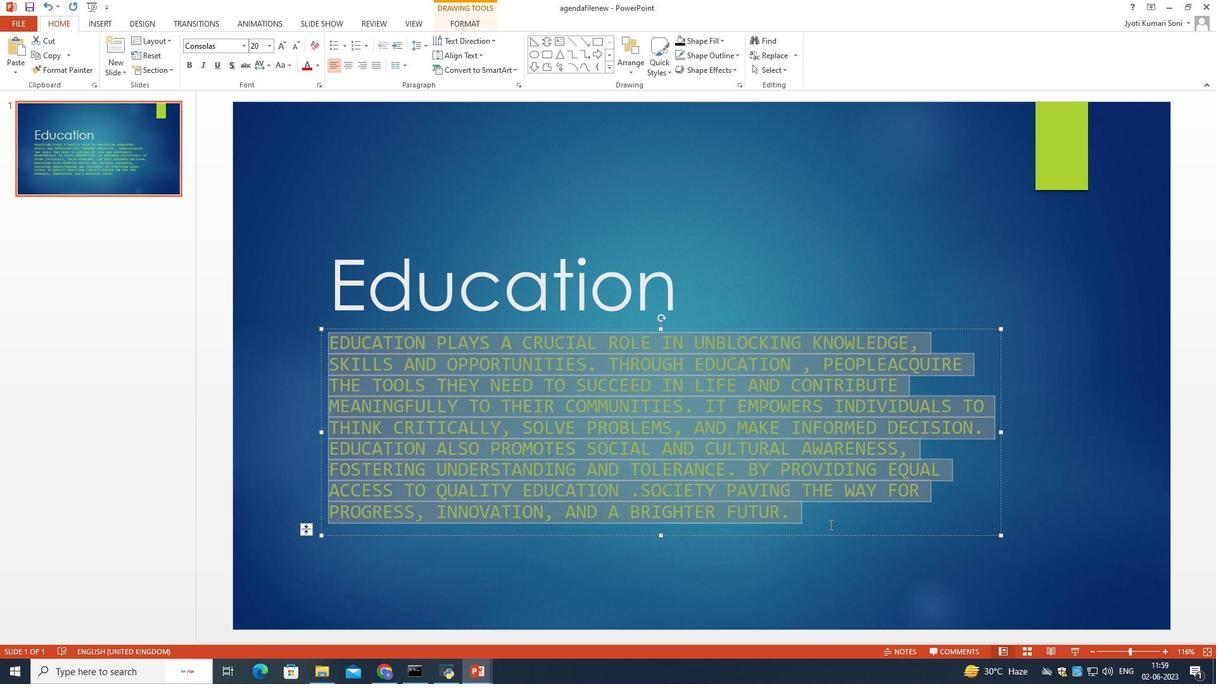 
Action: Mouse moved to (791, 513)
Screenshot: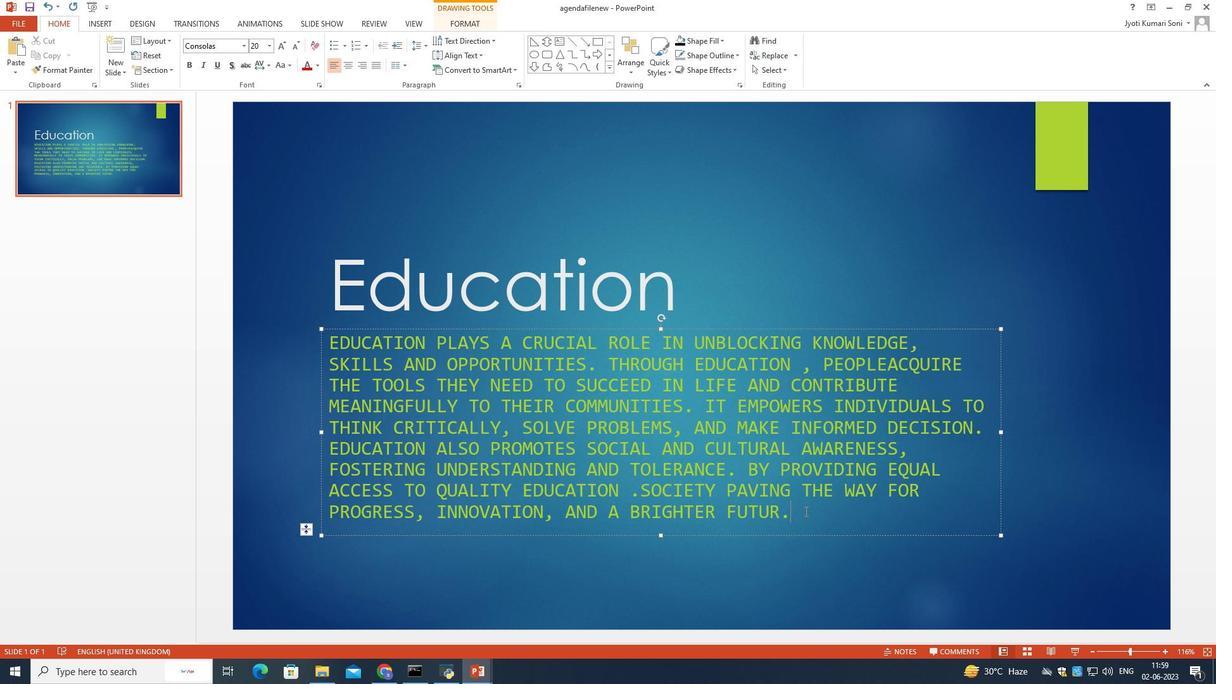 
Action: Mouse pressed left at (803, 512)
Screenshot: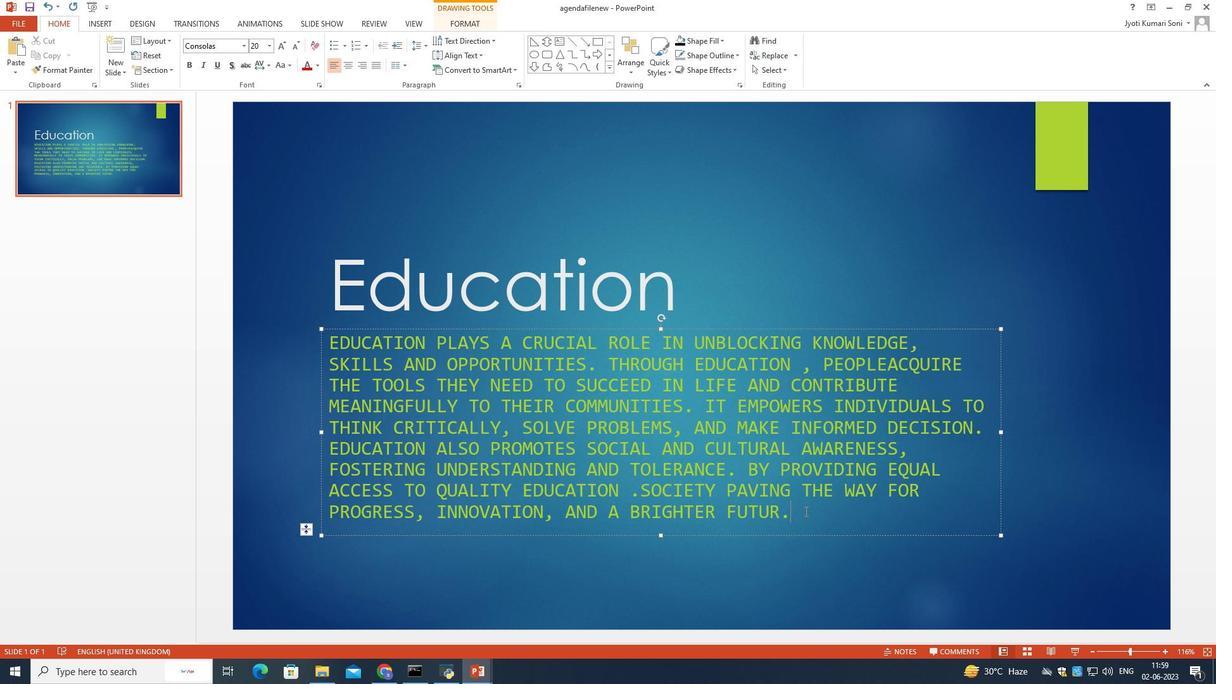 
Action: Mouse moved to (268, 47)
Screenshot: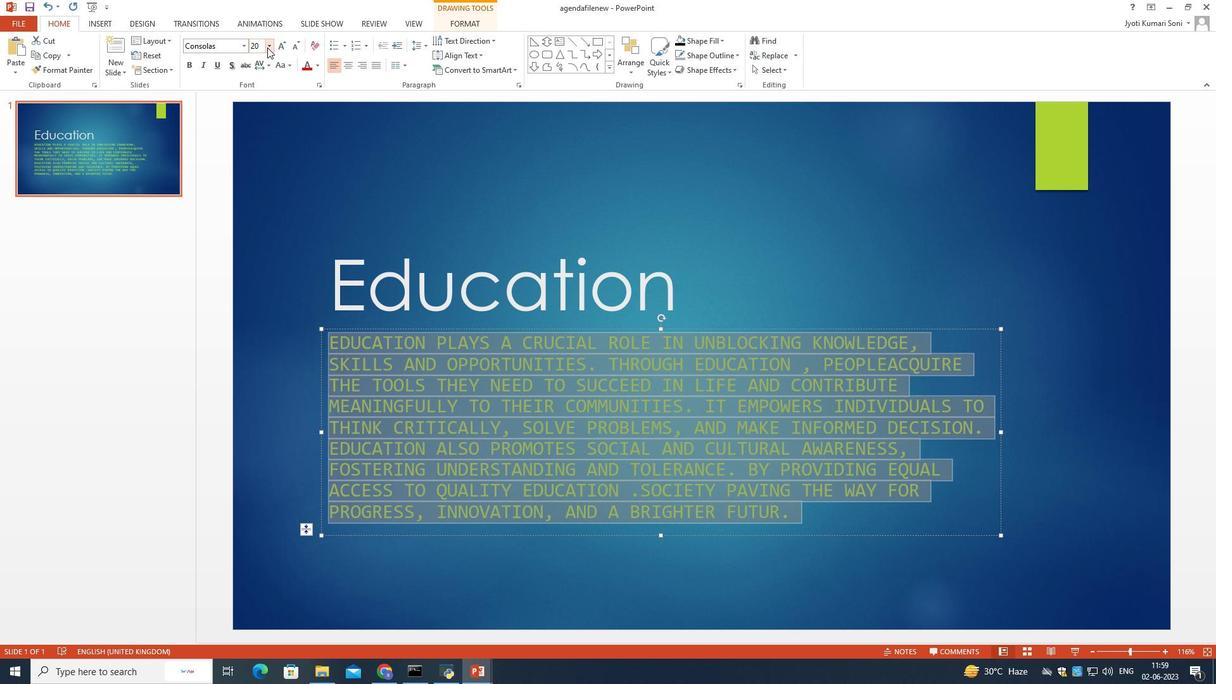 
Action: Mouse pressed left at (268, 47)
Screenshot: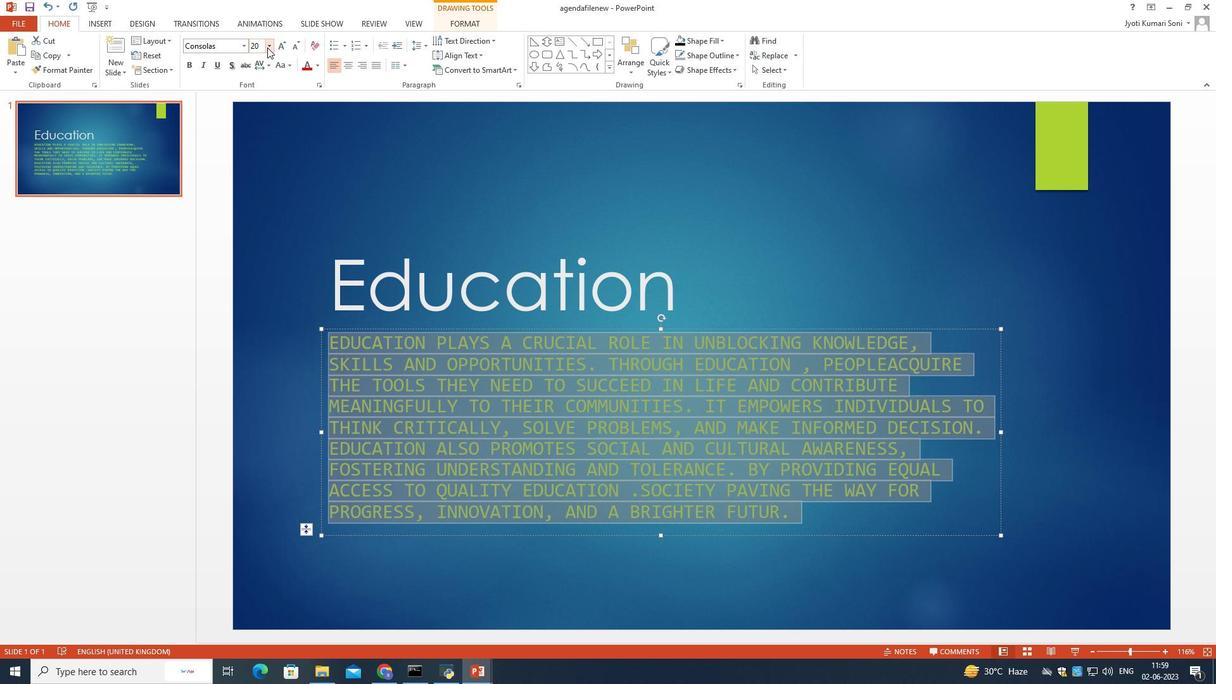 
Action: Mouse moved to (259, 131)
Screenshot: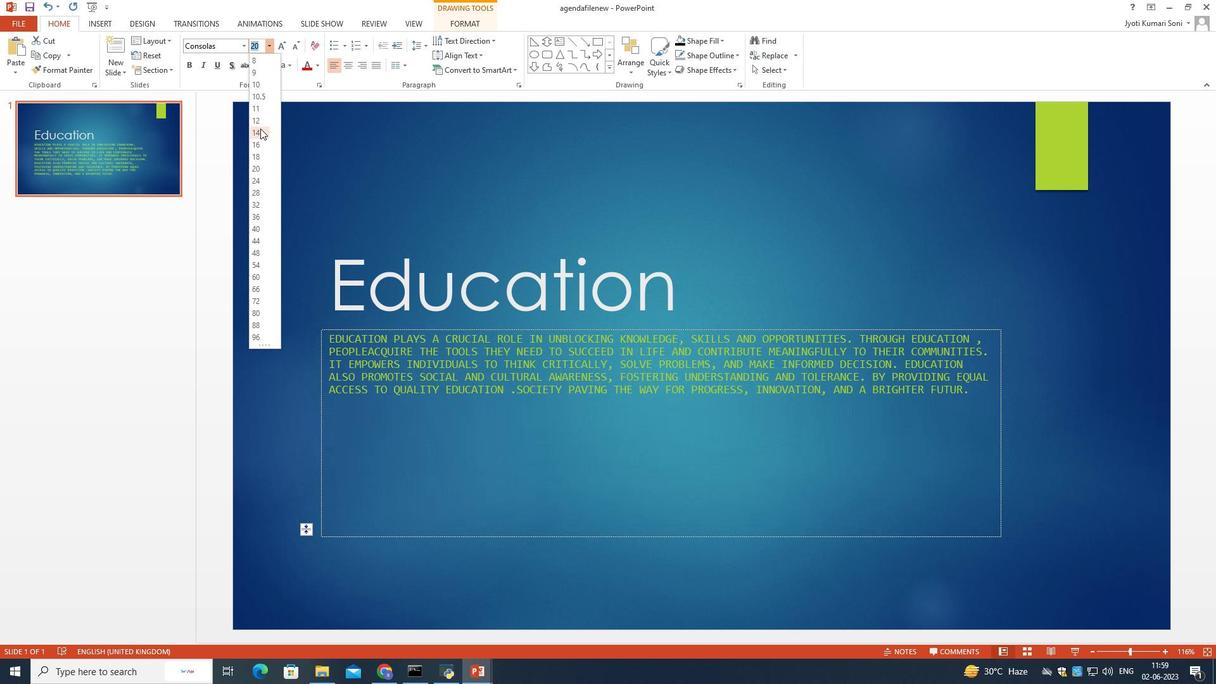 
Action: Mouse pressed left at (259, 131)
Screenshot: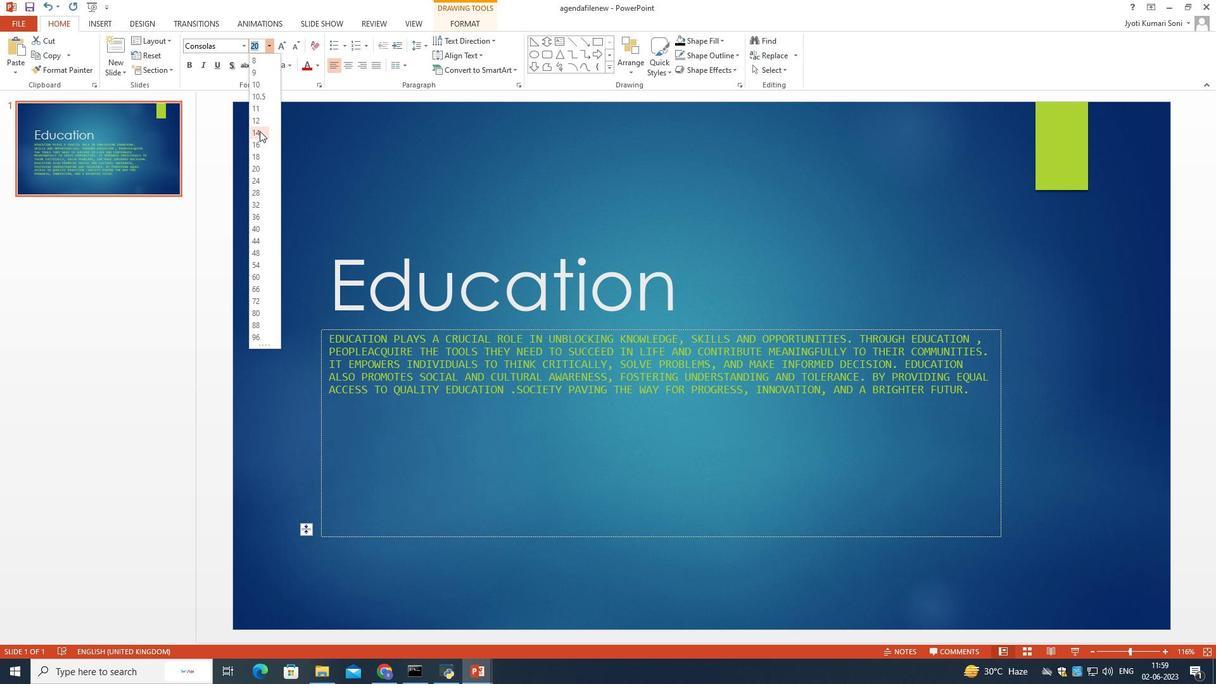 
Action: Mouse moved to (601, 506)
Screenshot: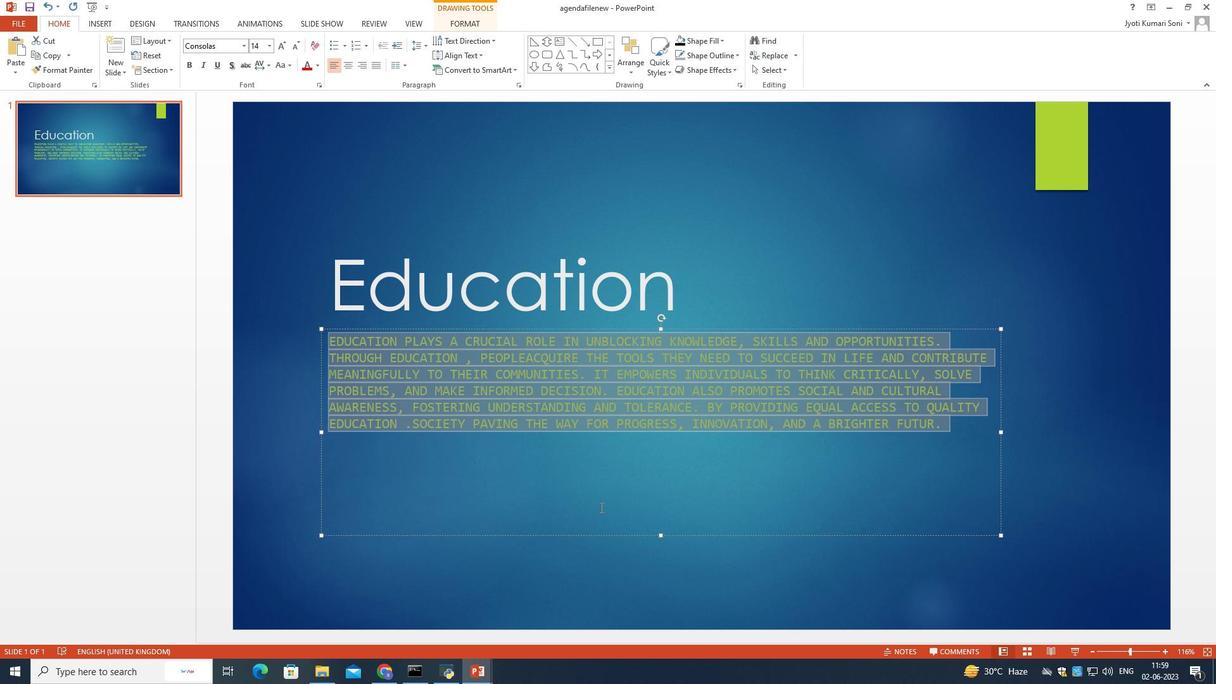 
Action: Mouse pressed left at (601, 506)
Screenshot: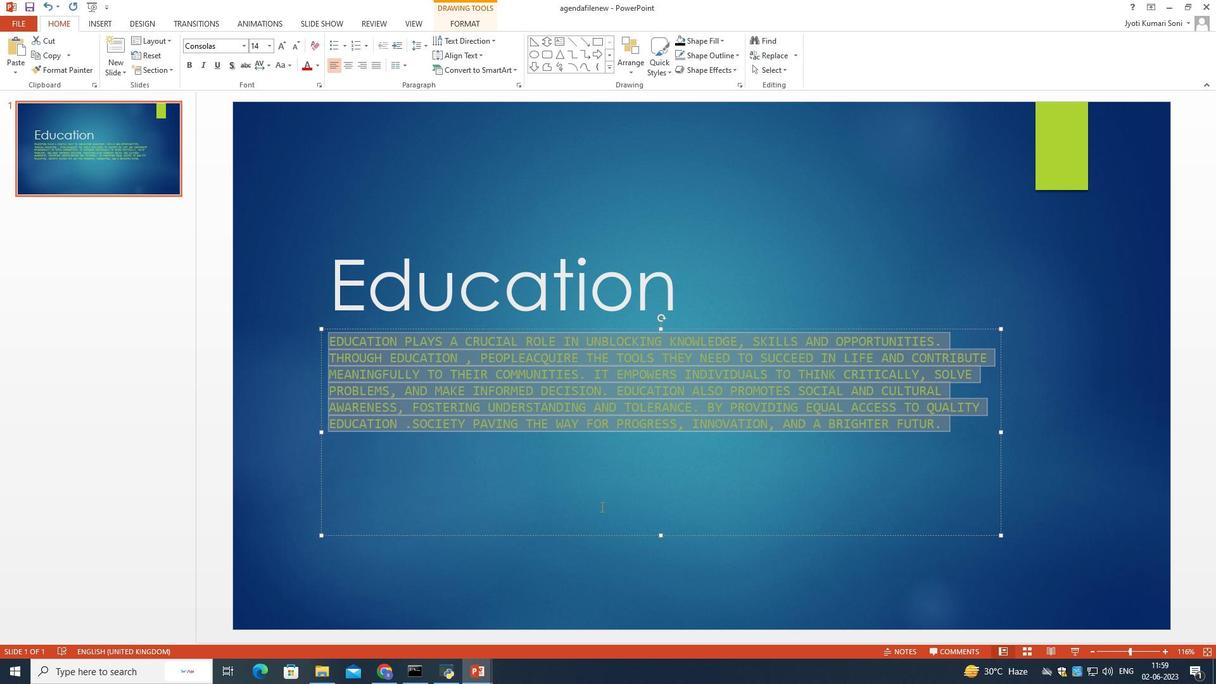 
Action: Mouse moved to (658, 295)
Screenshot: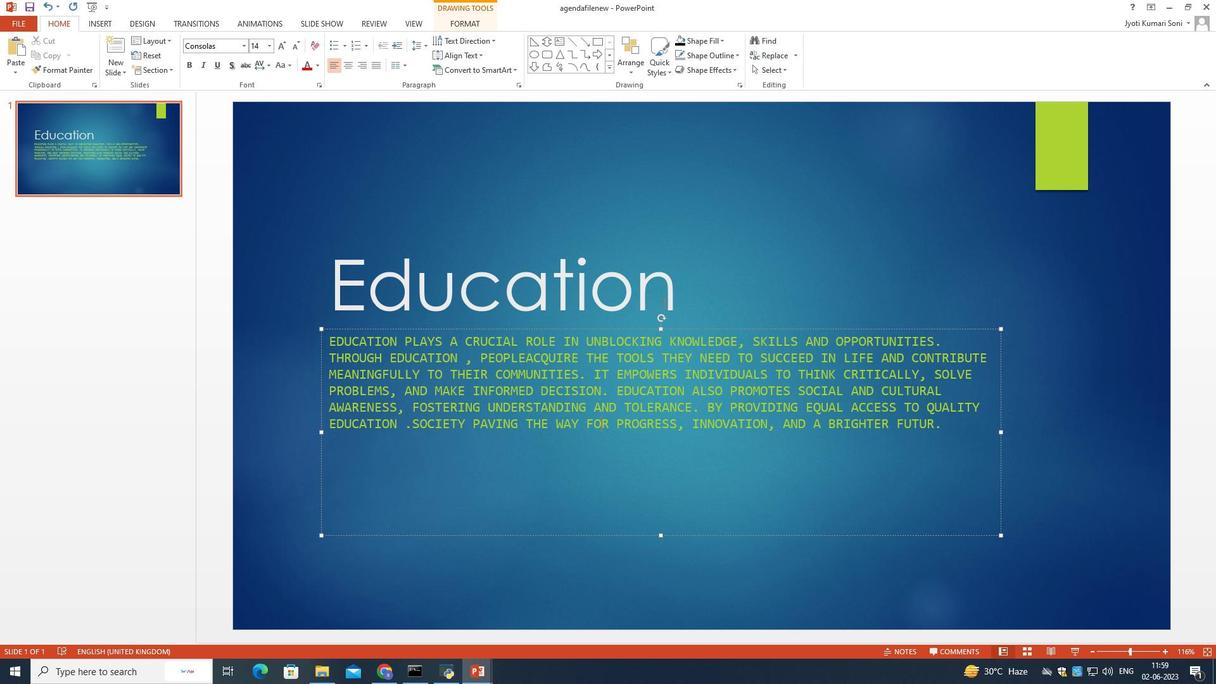 
Action: Mouse pressed left at (658, 295)
Screenshot: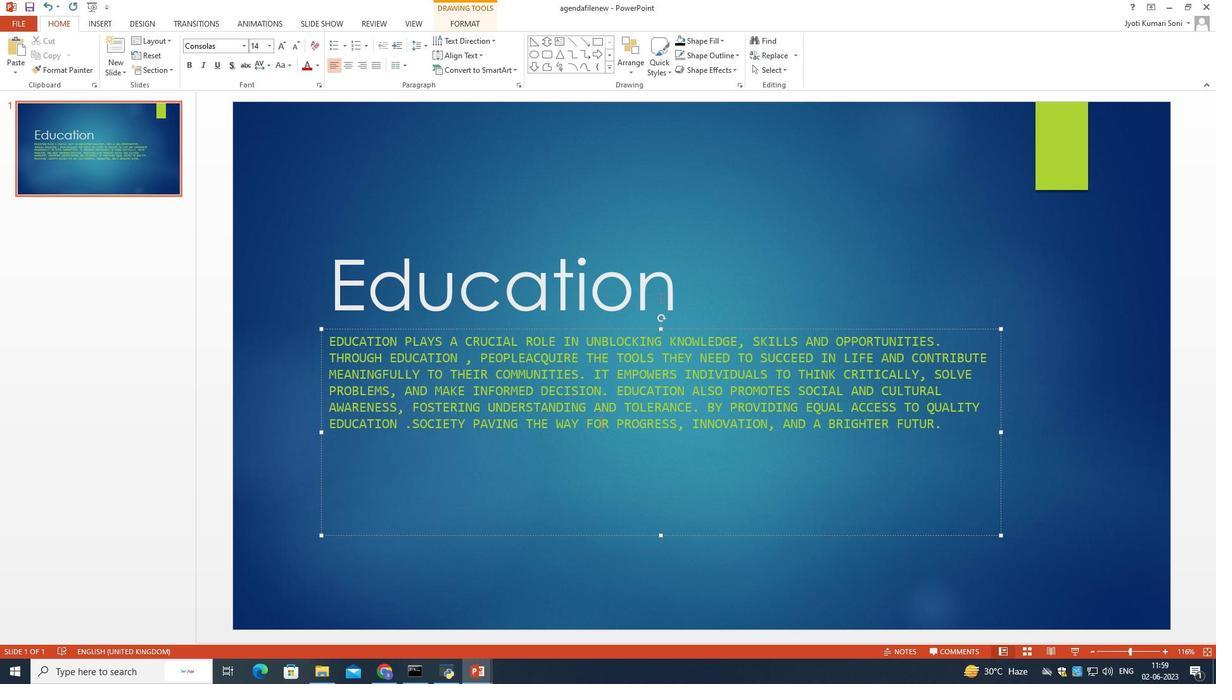 
Action: Mouse moved to (679, 309)
Screenshot: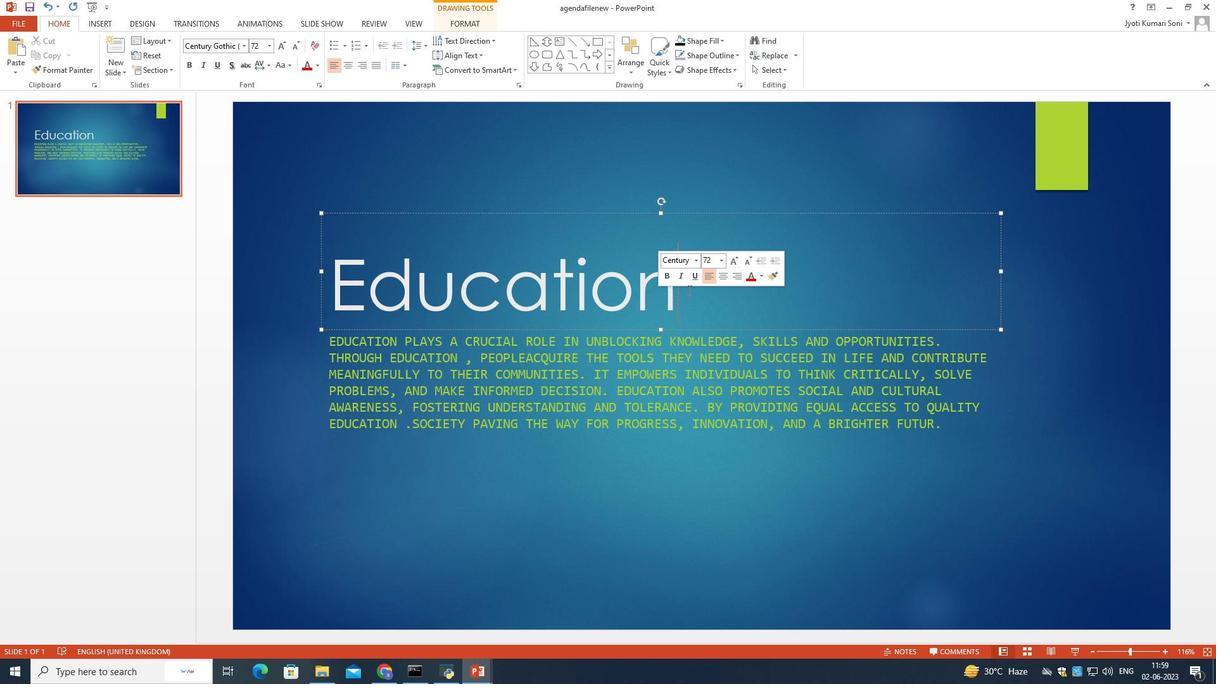 
Action: Mouse pressed left at (679, 309)
Screenshot: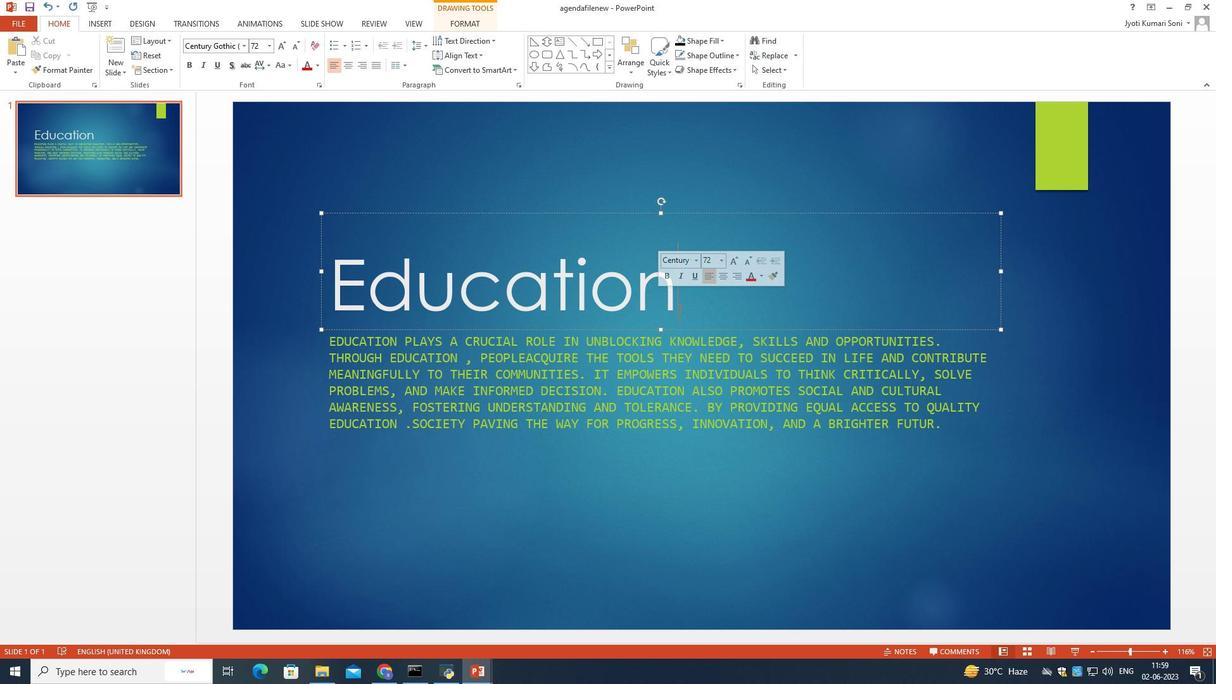 
Action: Mouse moved to (223, 44)
Screenshot: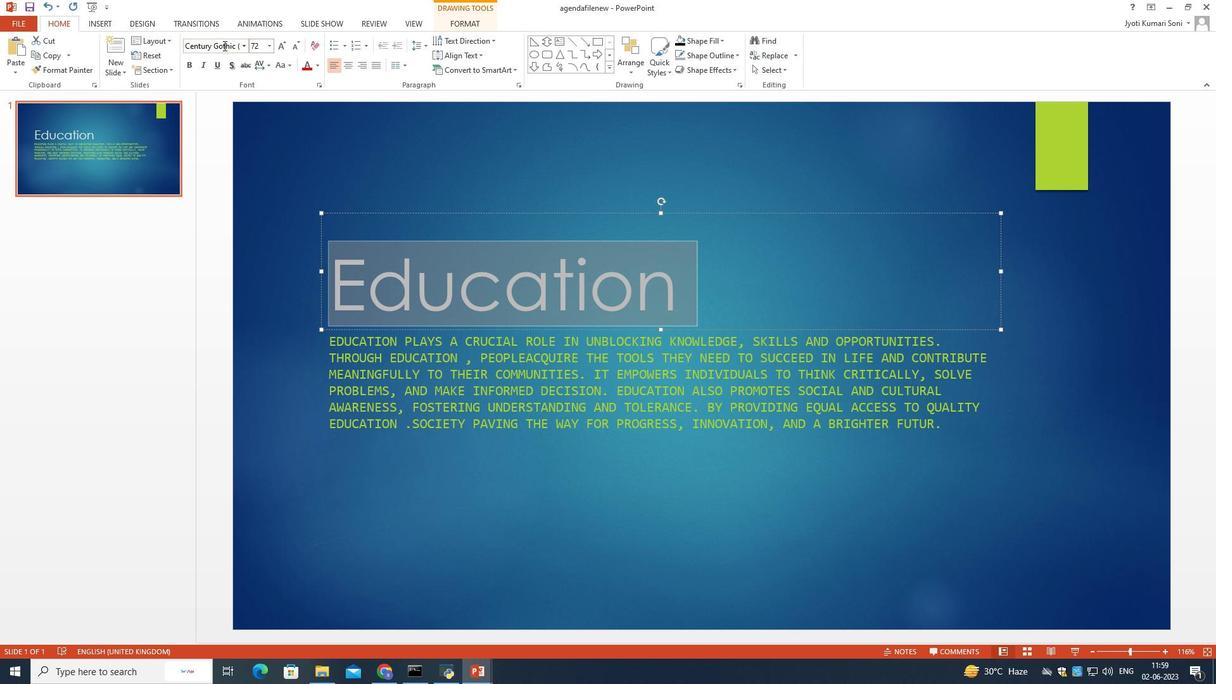 
Action: Mouse pressed left at (223, 44)
Screenshot: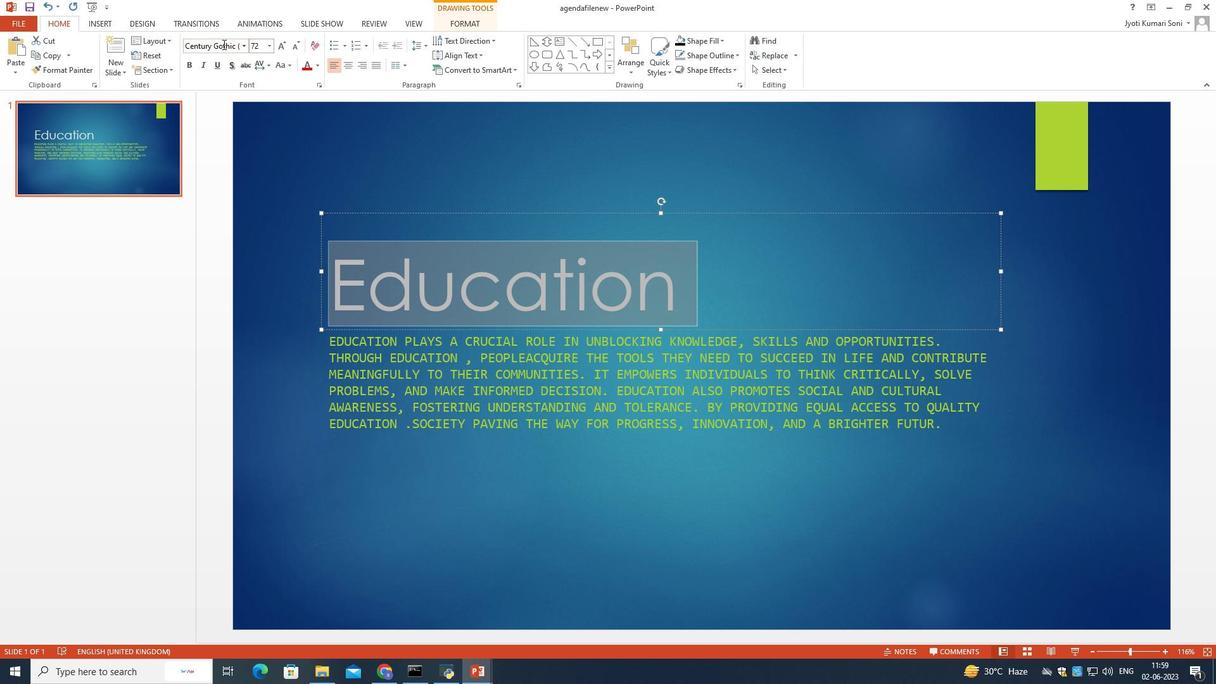 
Action: Mouse moved to (224, 44)
Screenshot: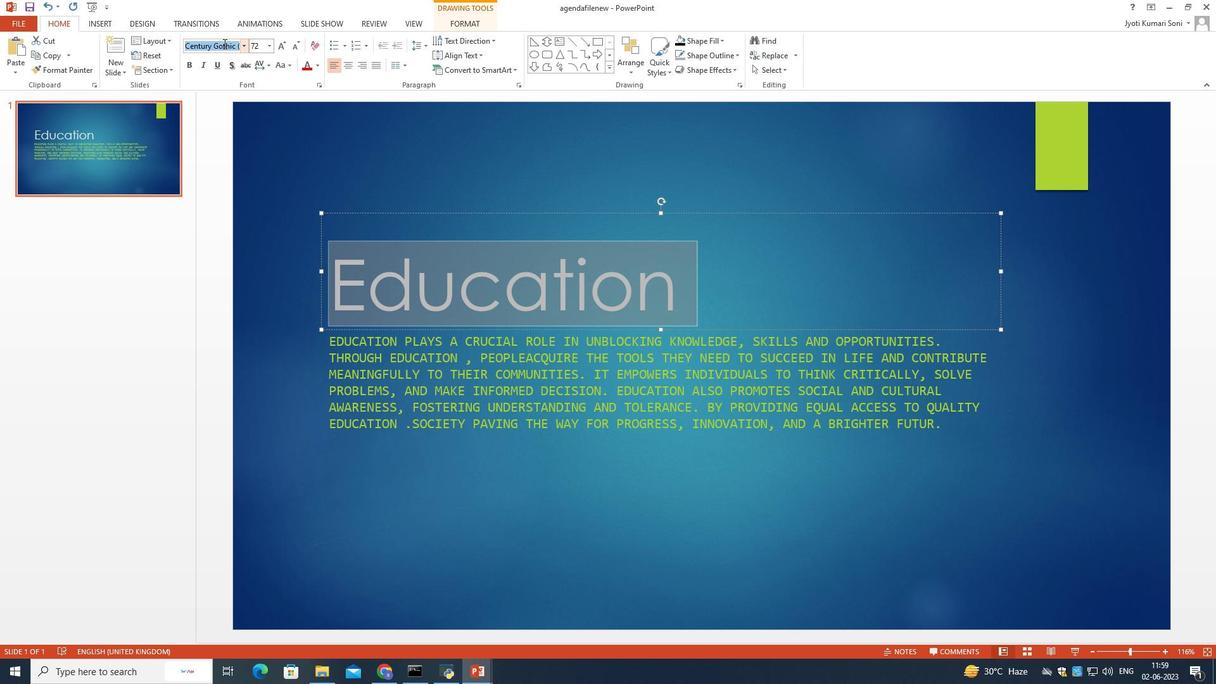 
Action: Key pressed TAH<Key.enter>
Screenshot: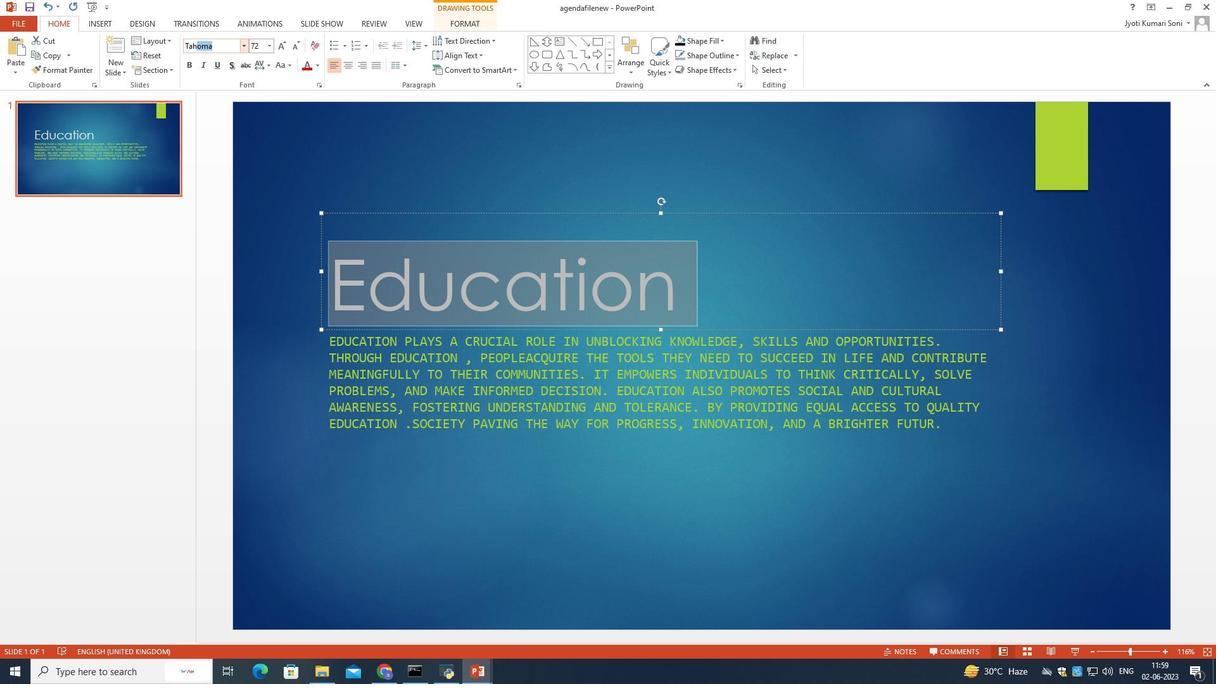 
Action: Mouse moved to (267, 44)
Screenshot: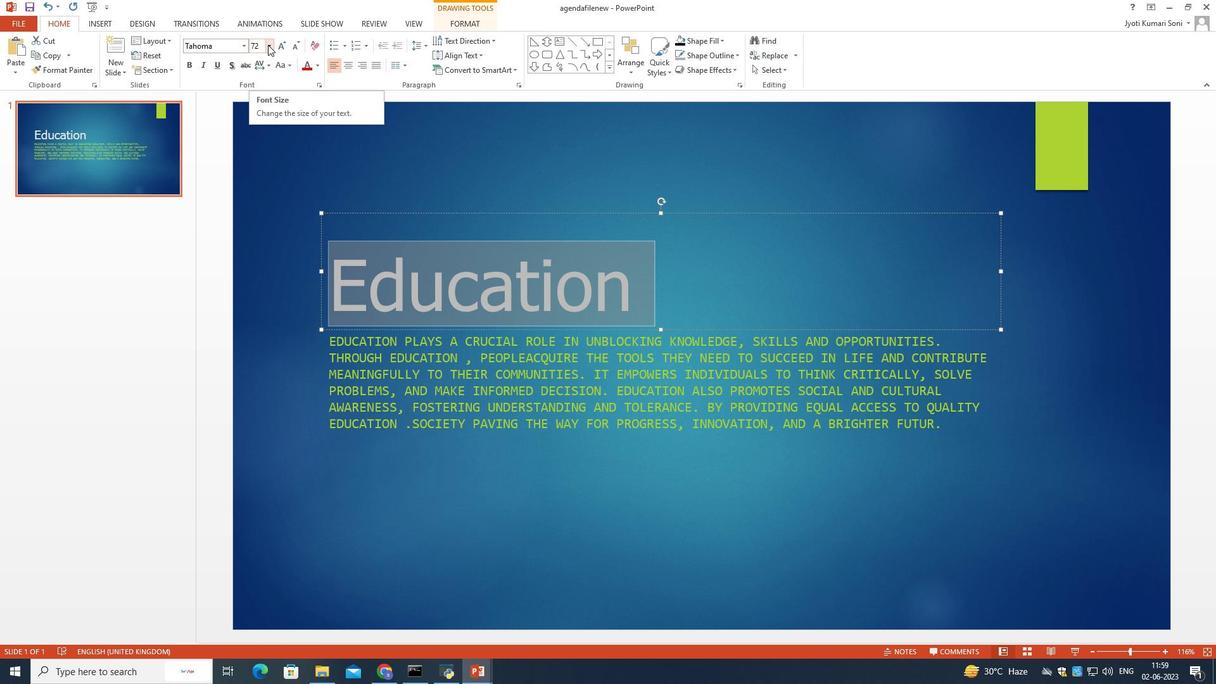 
Action: Mouse pressed left at (267, 44)
Screenshot: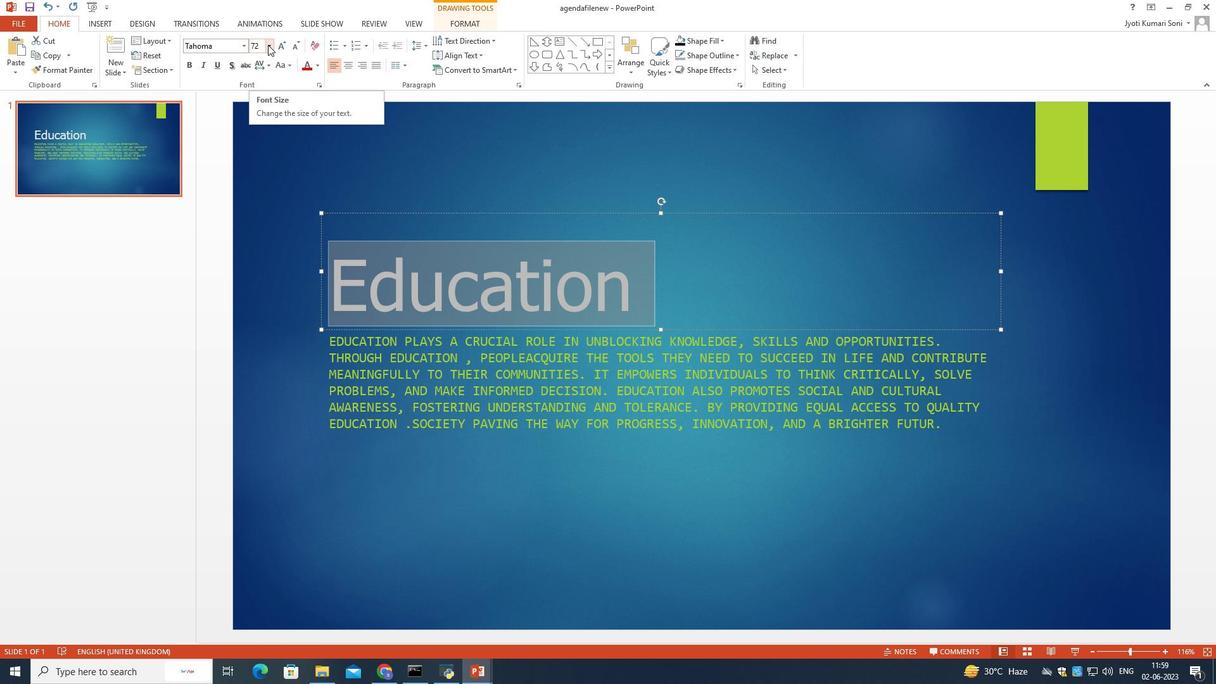 
Action: Mouse moved to (252, 166)
Screenshot: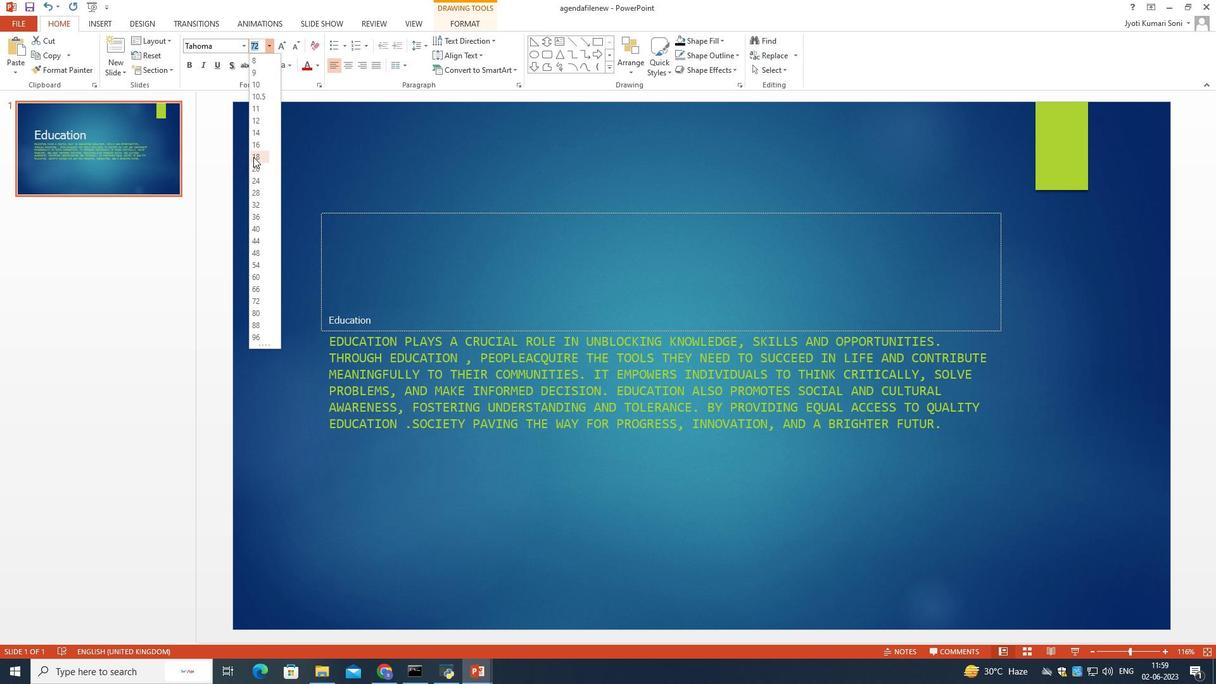 
Action: Mouse scrolled (252, 167) with delta (0, 0)
Screenshot: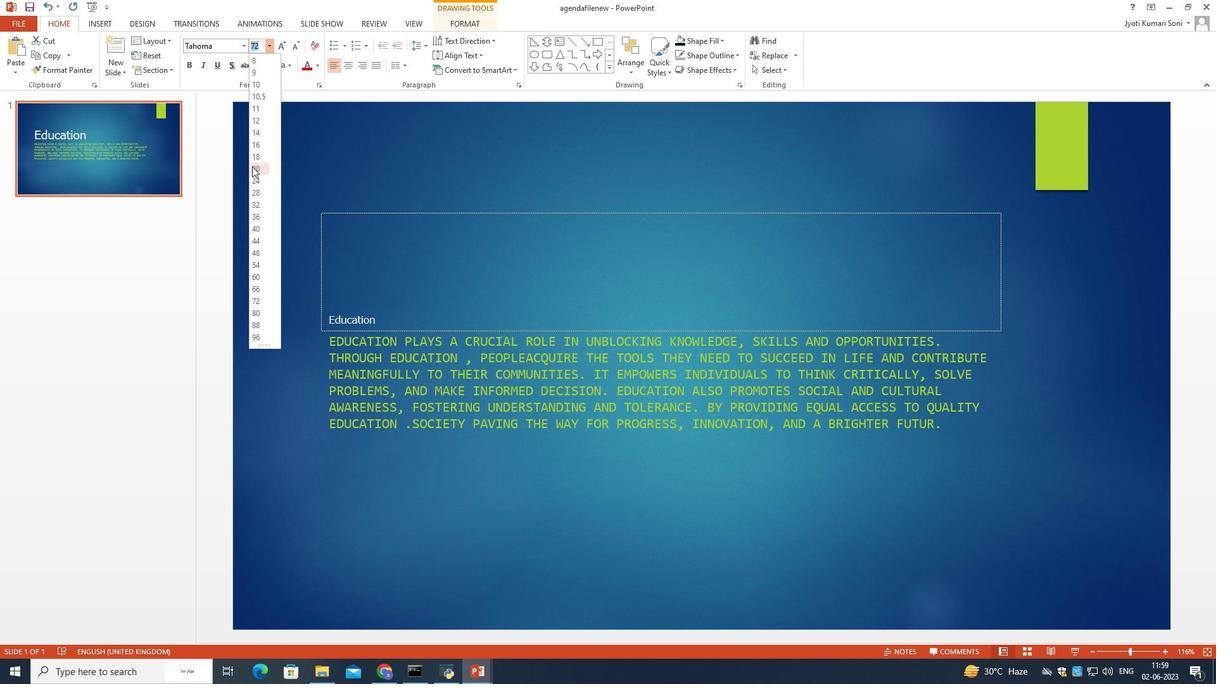 
Action: Mouse scrolled (252, 167) with delta (0, 0)
Screenshot: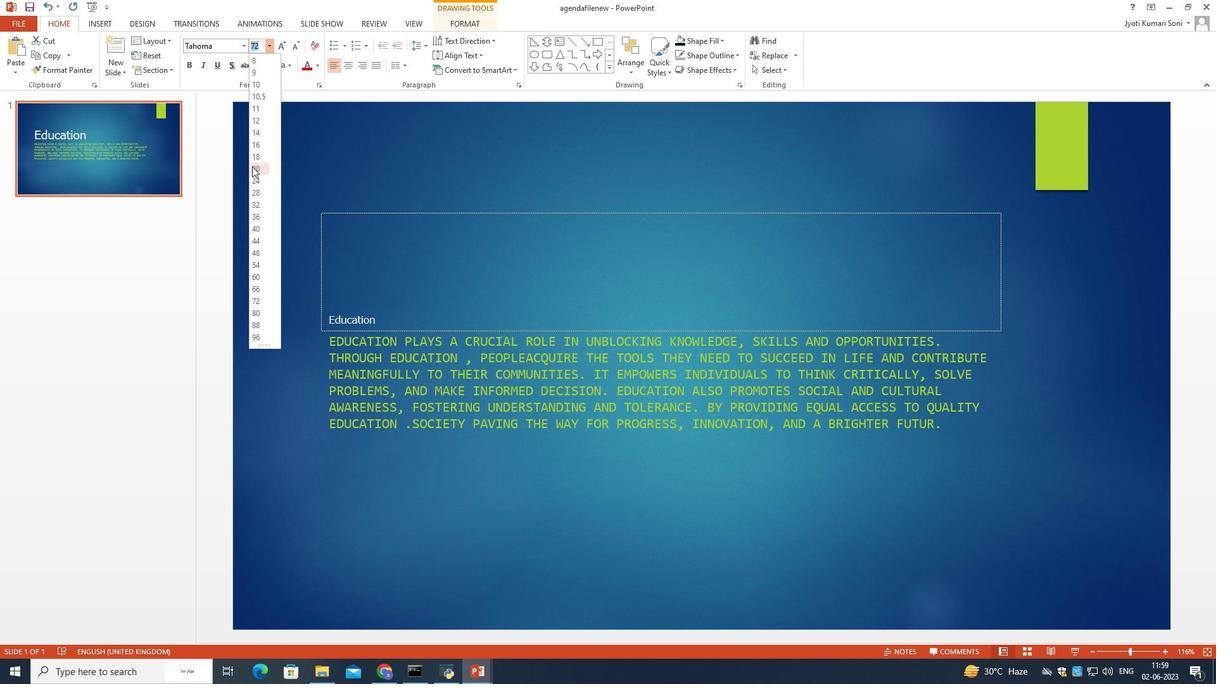 
Action: Mouse scrolled (252, 167) with delta (0, 0)
Screenshot: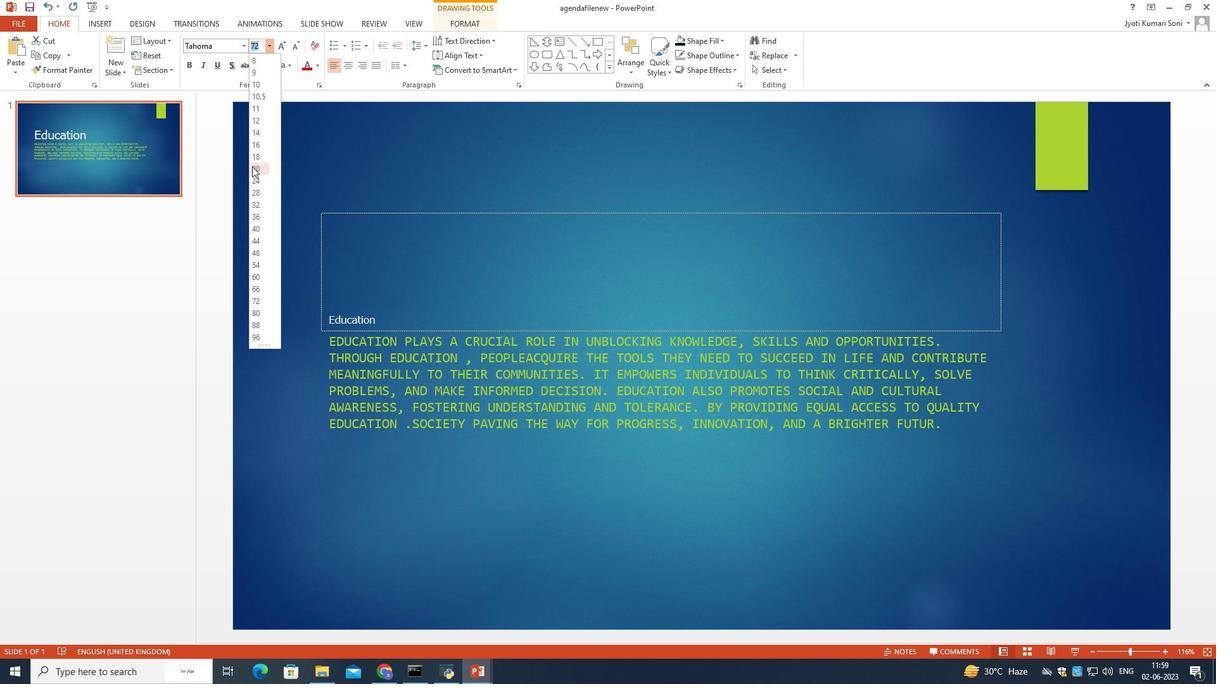 
Action: Mouse moved to (259, 131)
Screenshot: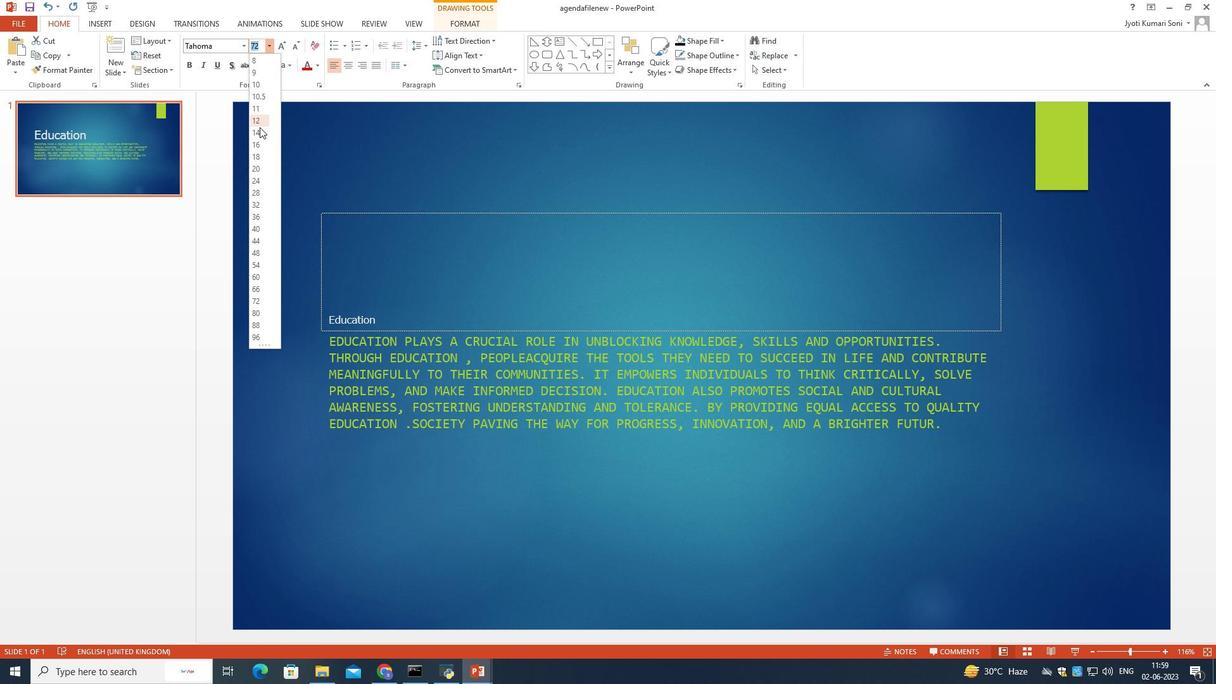 
Action: Mouse pressed left at (259, 131)
Screenshot: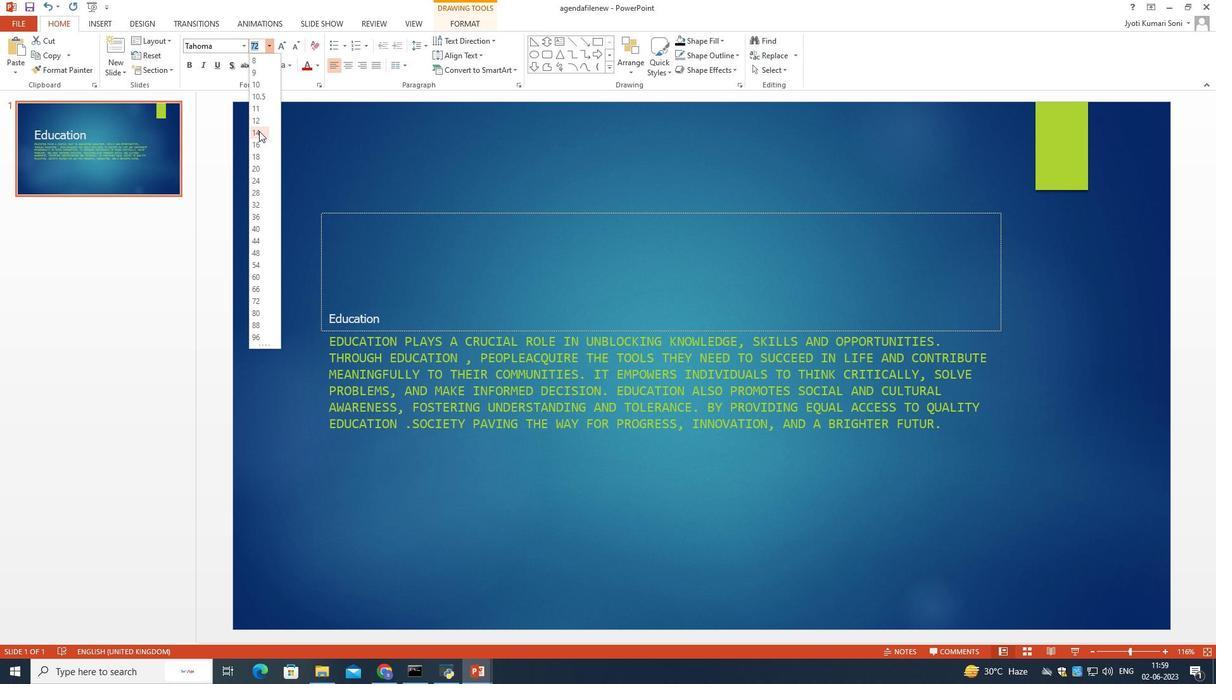 
Action: Mouse moved to (342, 192)
Screenshot: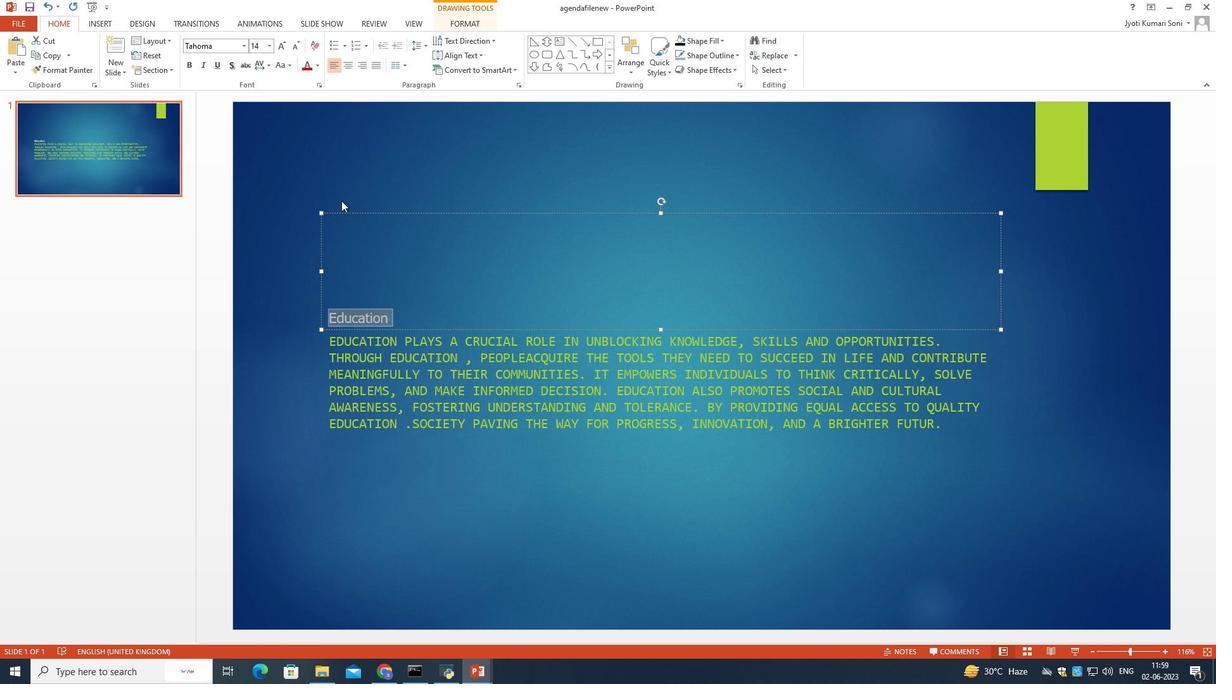 
Action: Mouse pressed left at (342, 192)
Screenshot: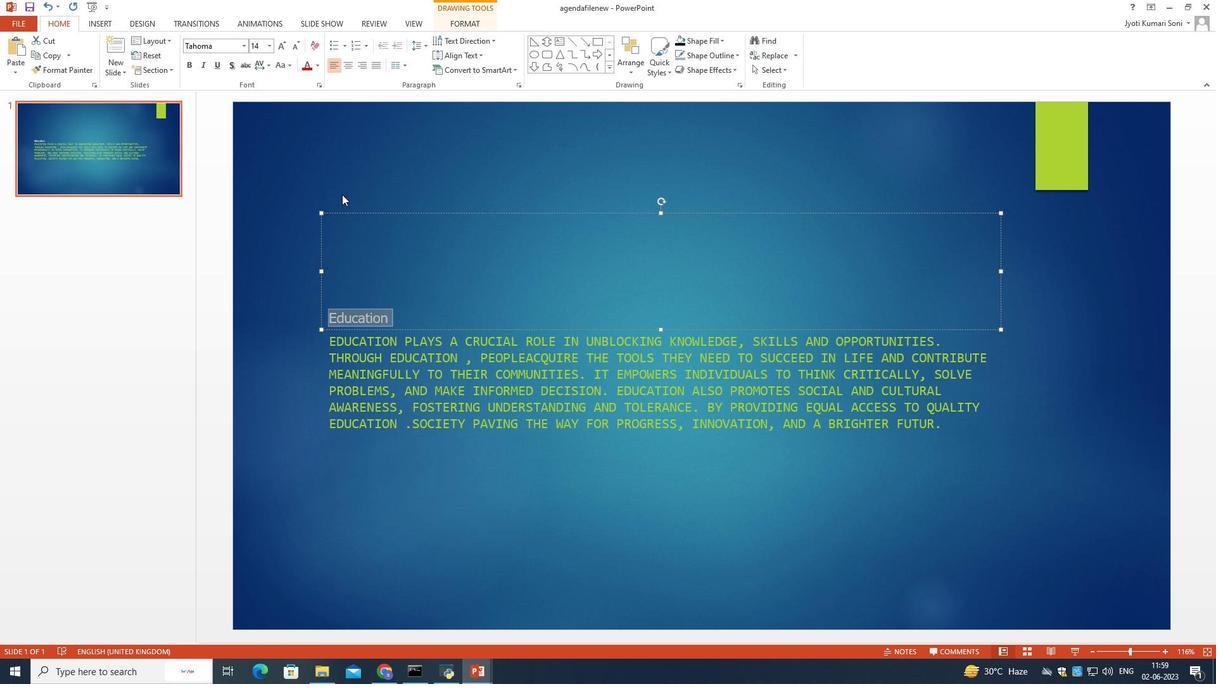 
Action: Mouse moved to (409, 466)
Screenshot: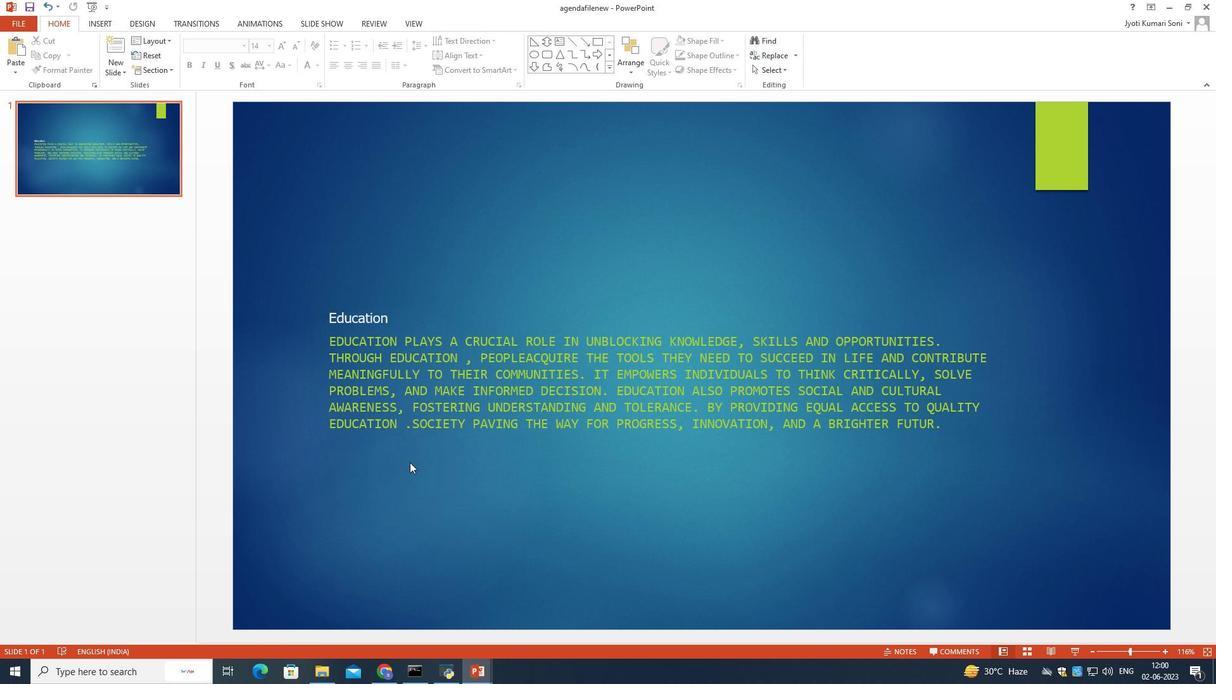 
Action: Mouse pressed left at (409, 466)
Screenshot: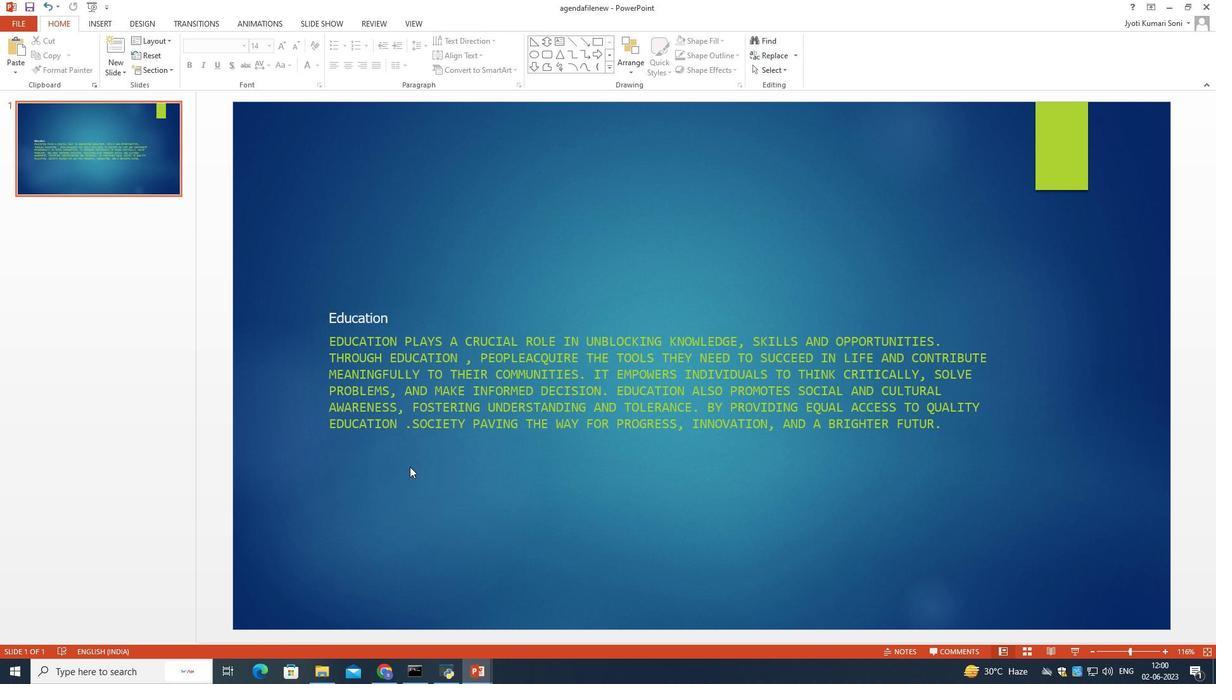 
Action: Mouse moved to (88, 14)
Screenshot: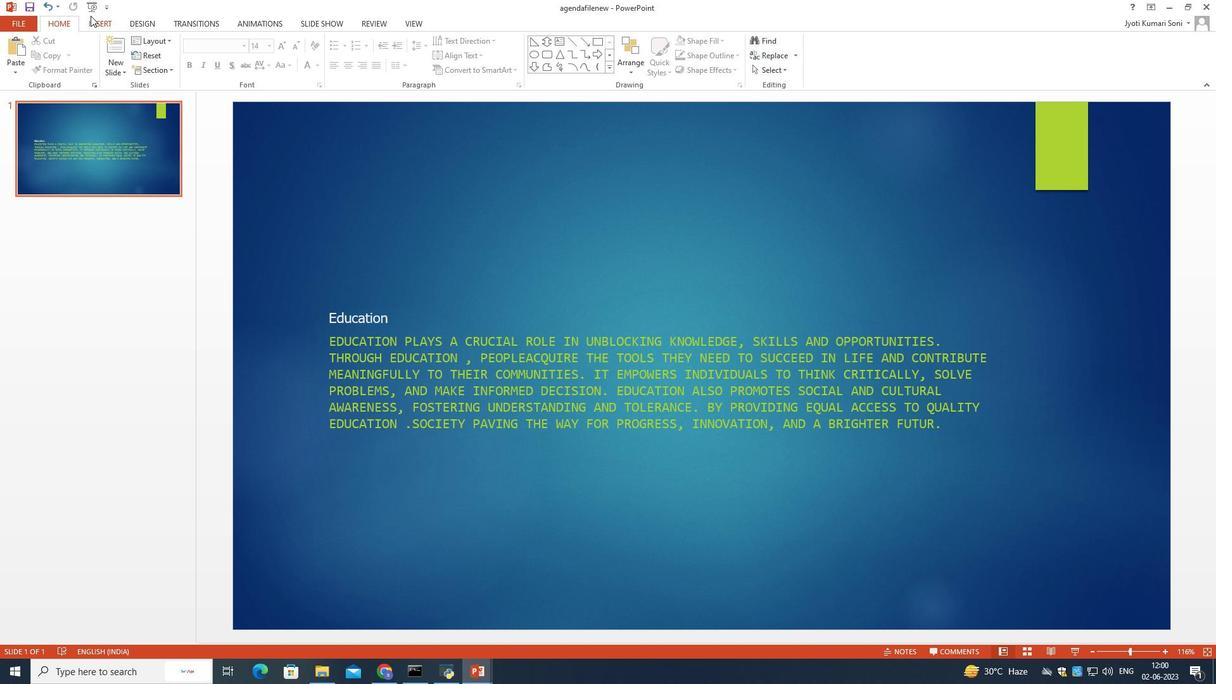 
Action: Mouse pressed left at (88, 14)
Screenshot: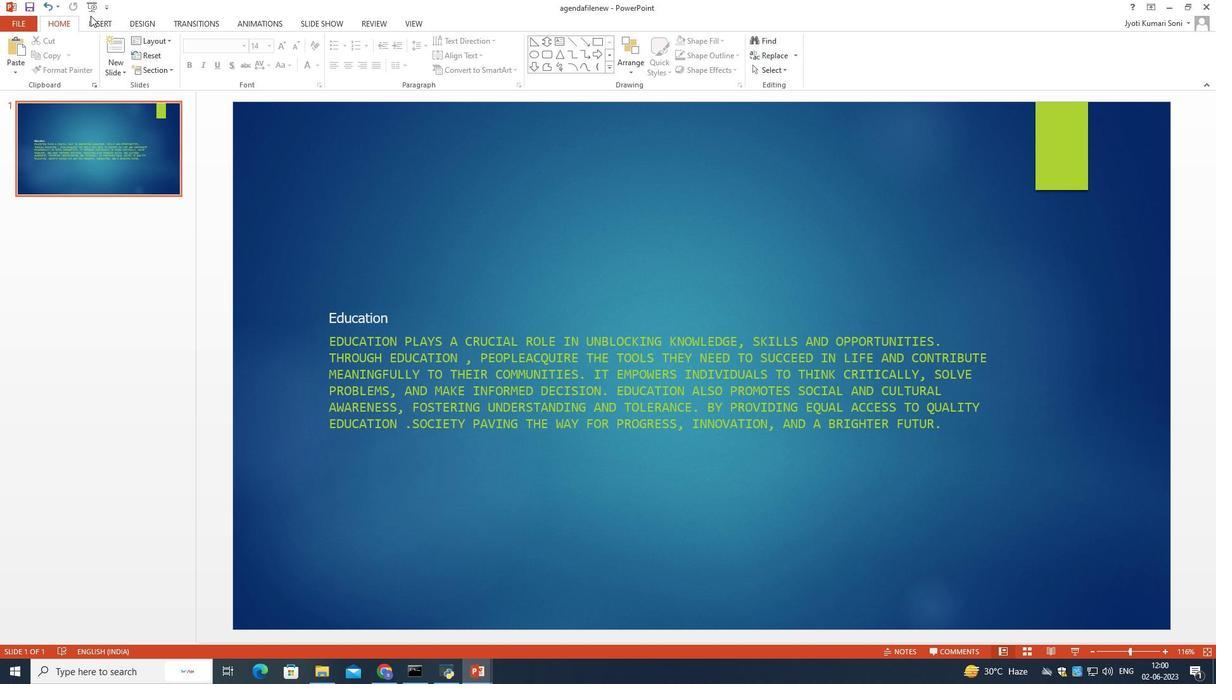 
Action: Mouse moved to (96, 17)
Screenshot: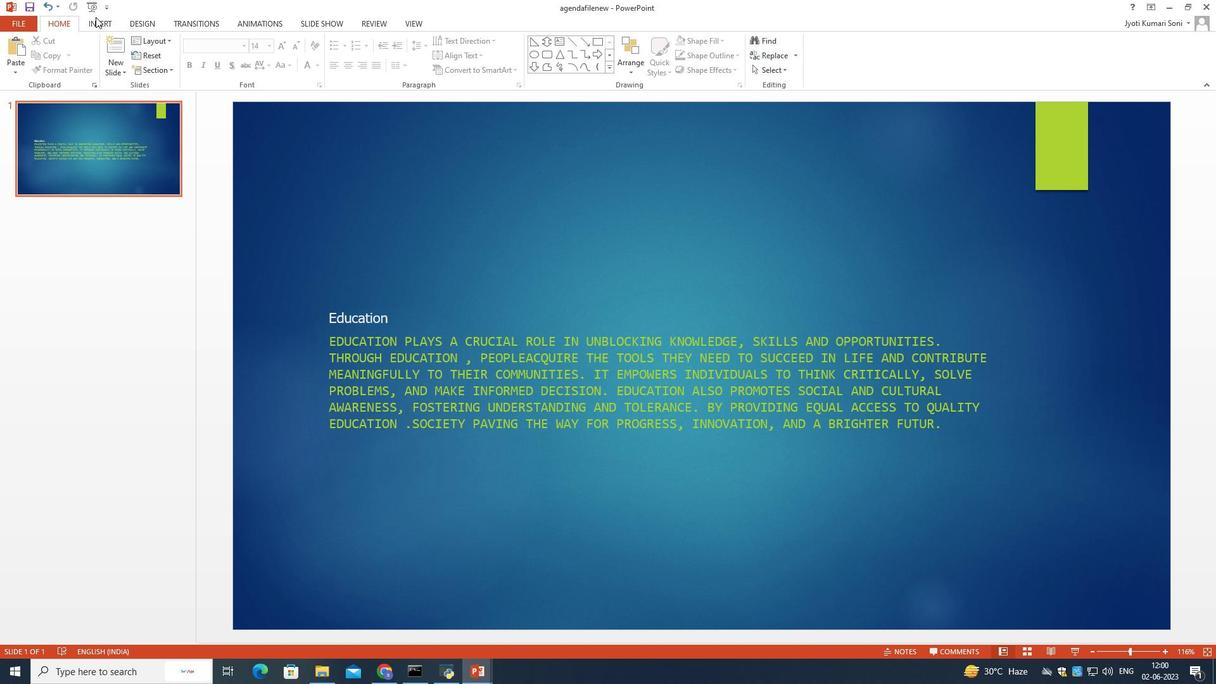 
Action: Mouse pressed left at (96, 17)
Screenshot: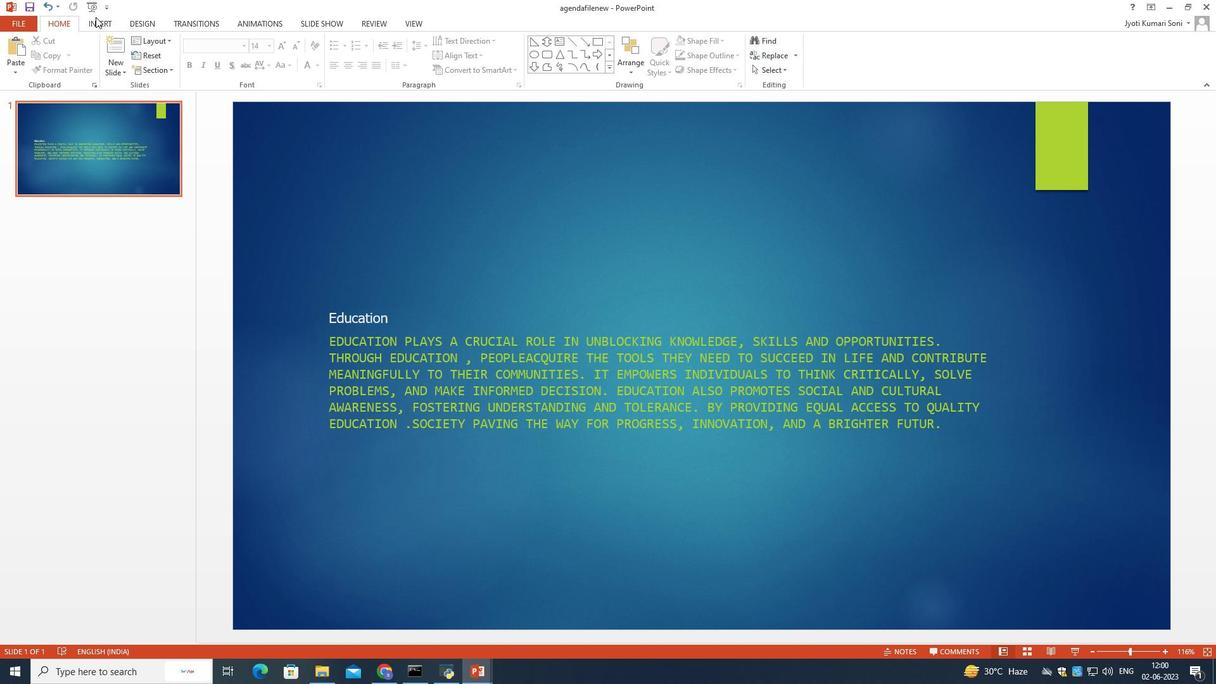 
Action: Mouse moved to (546, 58)
Screenshot: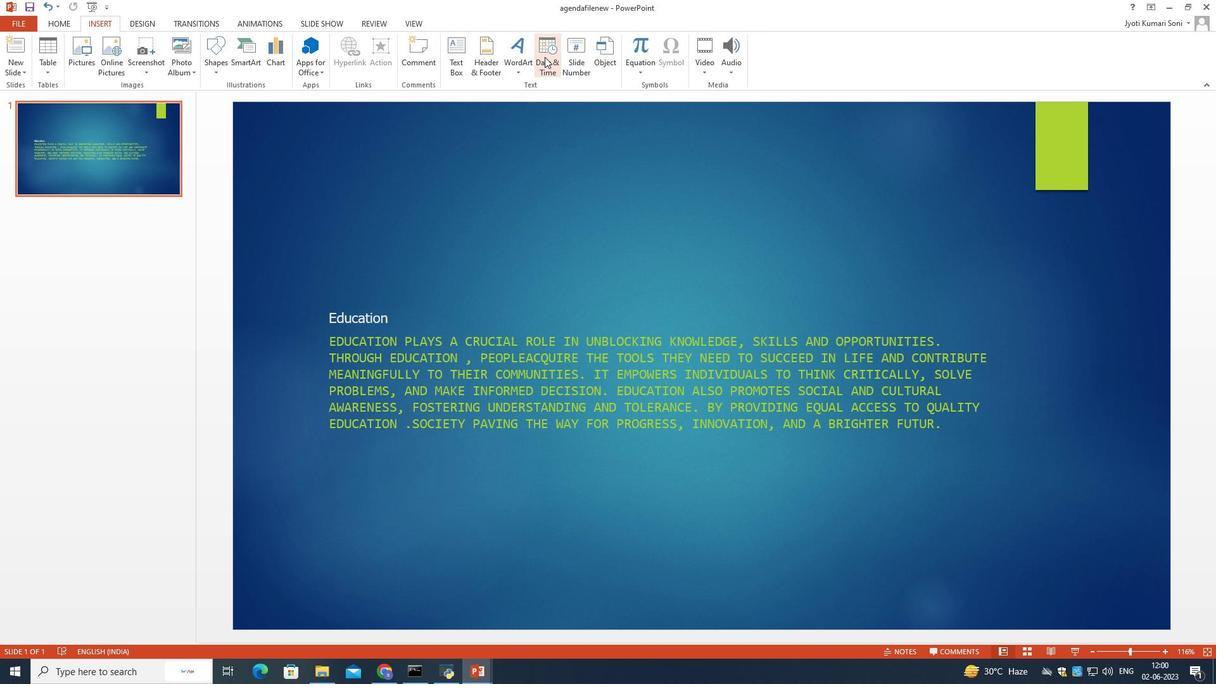 
Action: Mouse pressed left at (546, 58)
Screenshot: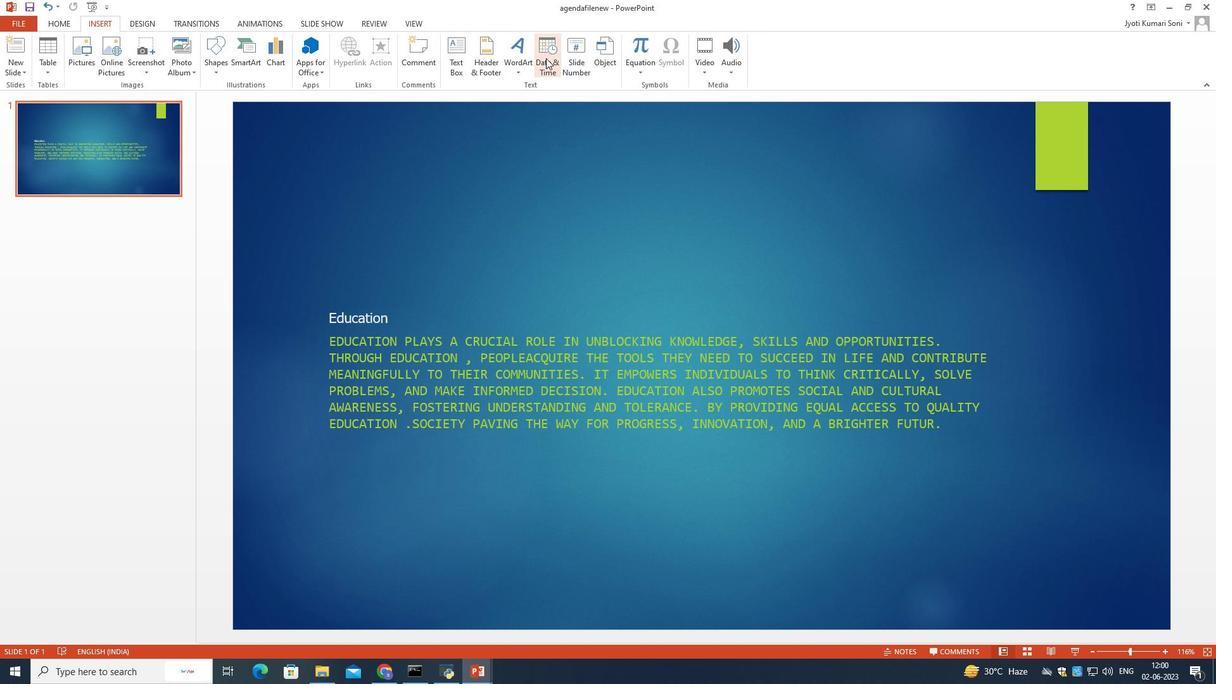 
Action: Mouse moved to (433, 264)
Screenshot: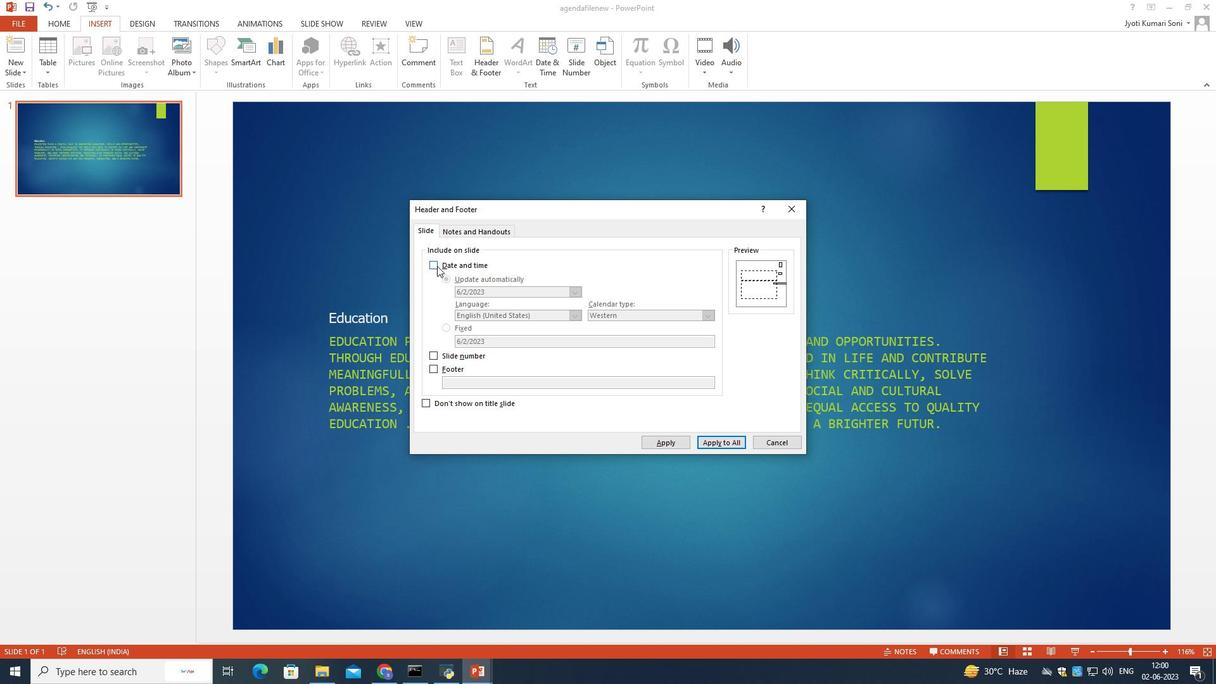 
Action: Mouse pressed left at (433, 264)
Screenshot: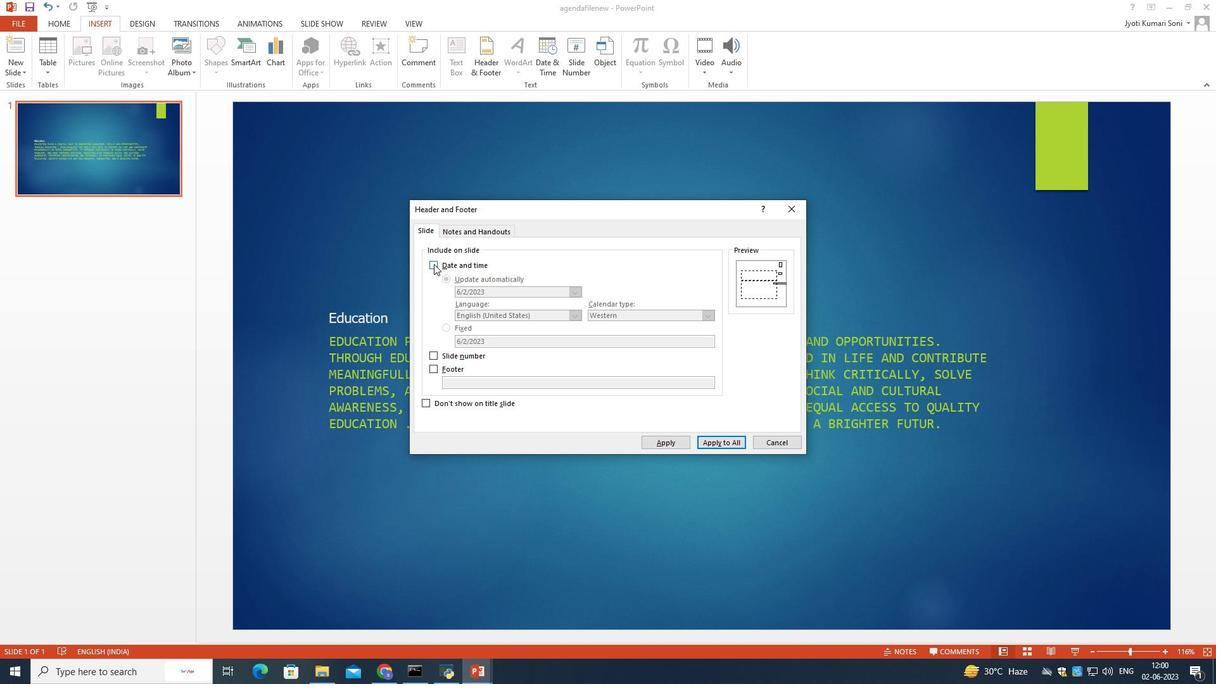 
Action: Mouse moved to (713, 444)
Screenshot: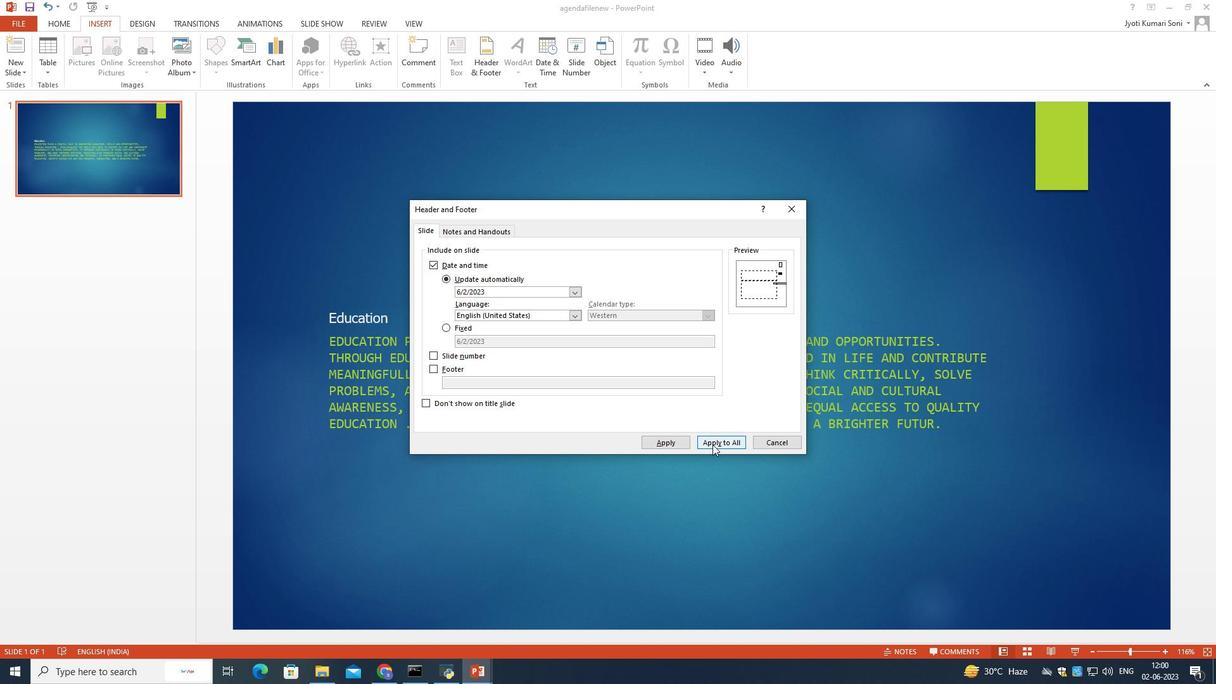 
Action: Mouse pressed left at (713, 444)
Screenshot: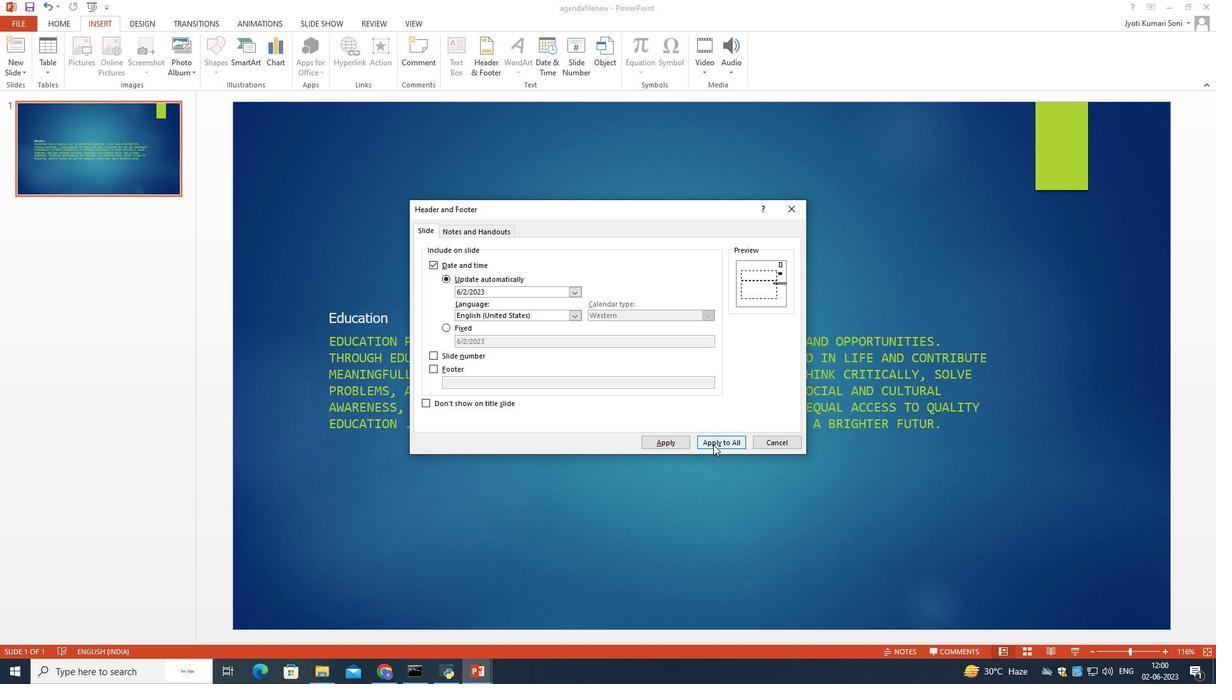 
Action: Mouse moved to (1061, 283)
Screenshot: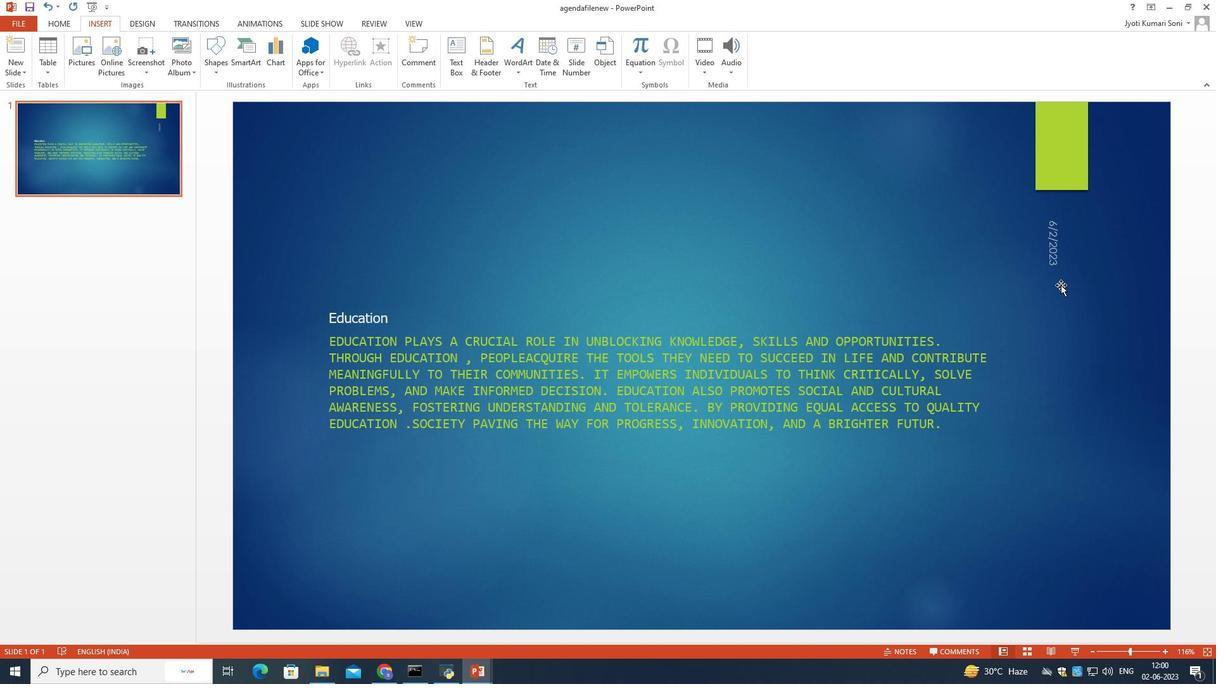 
Action: Mouse pressed left at (1061, 283)
Screenshot: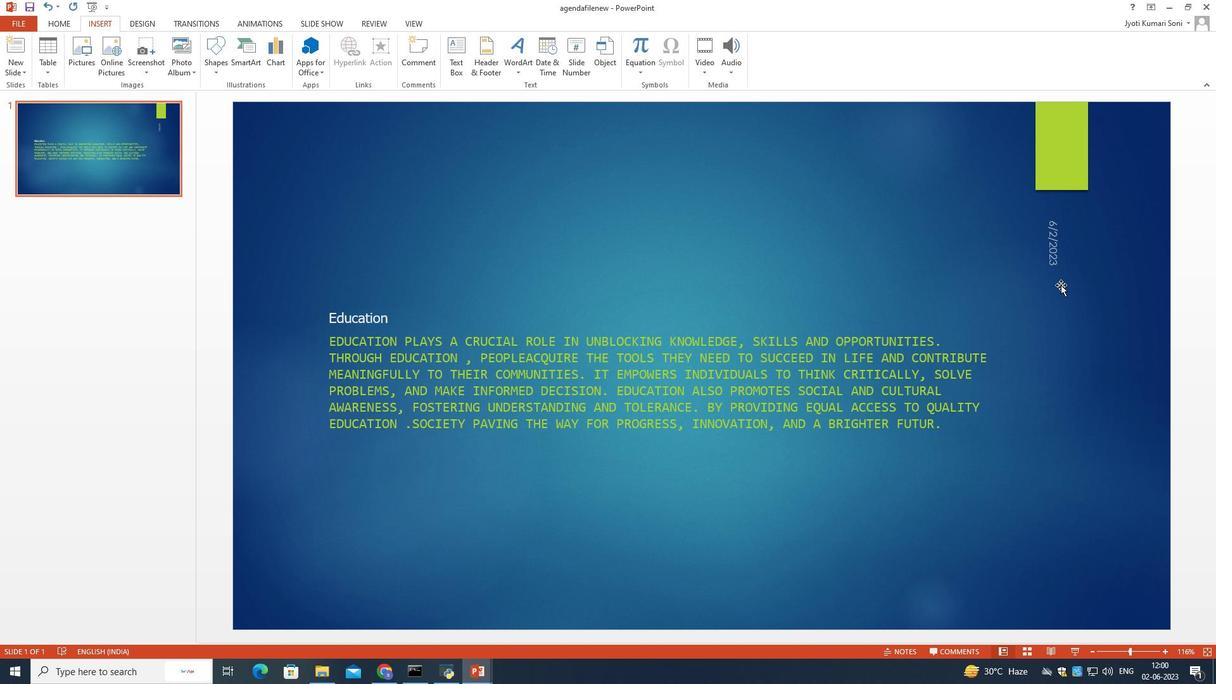 
Action: Mouse moved to (1051, 240)
Screenshot: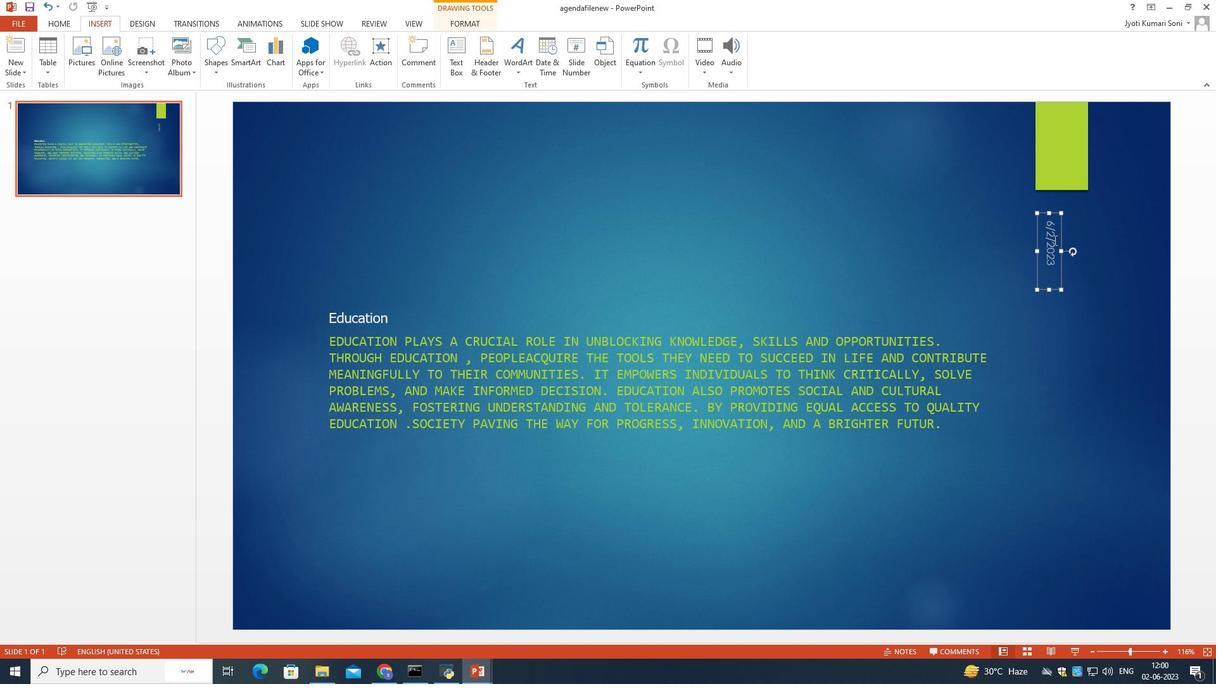 
Action: Mouse pressed left at (1051, 240)
Screenshot: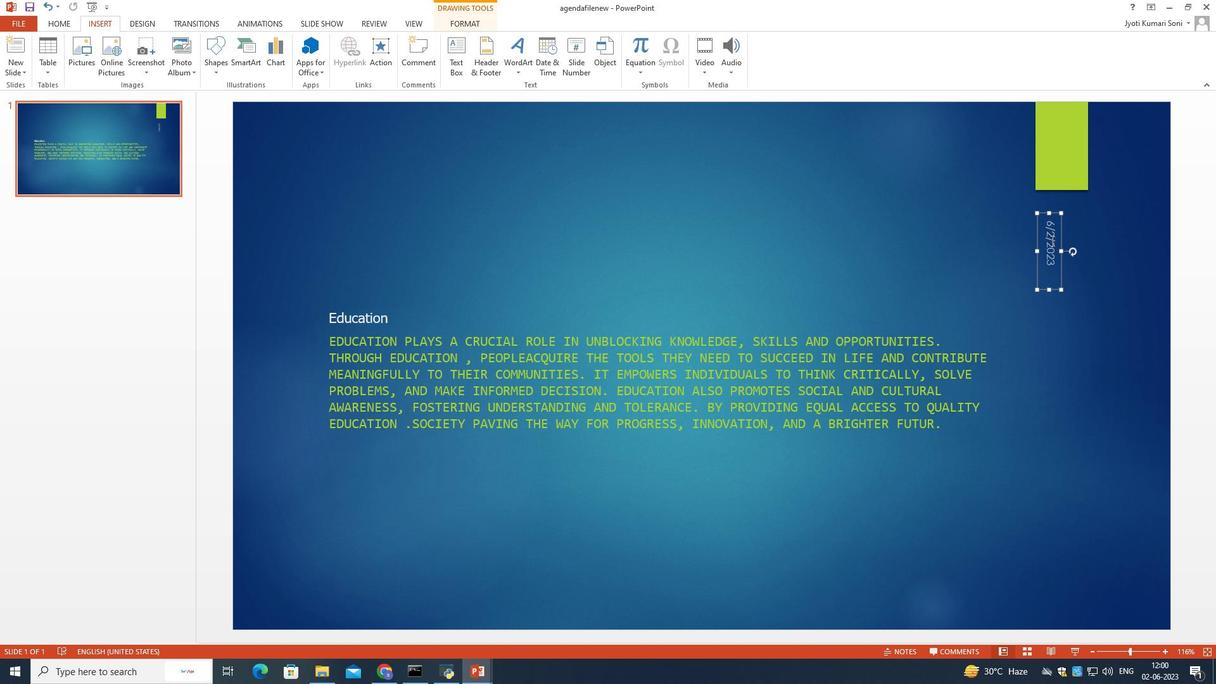 
Action: Mouse pressed left at (1051, 240)
Screenshot: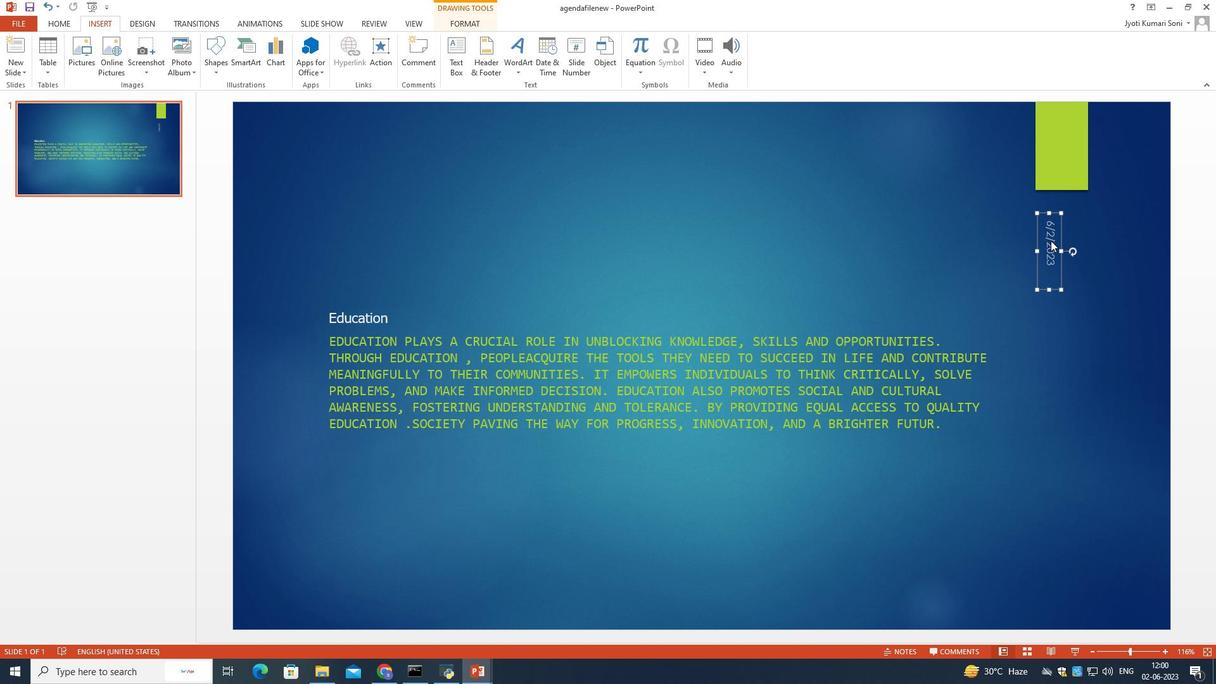
Action: Mouse moved to (65, 17)
Screenshot: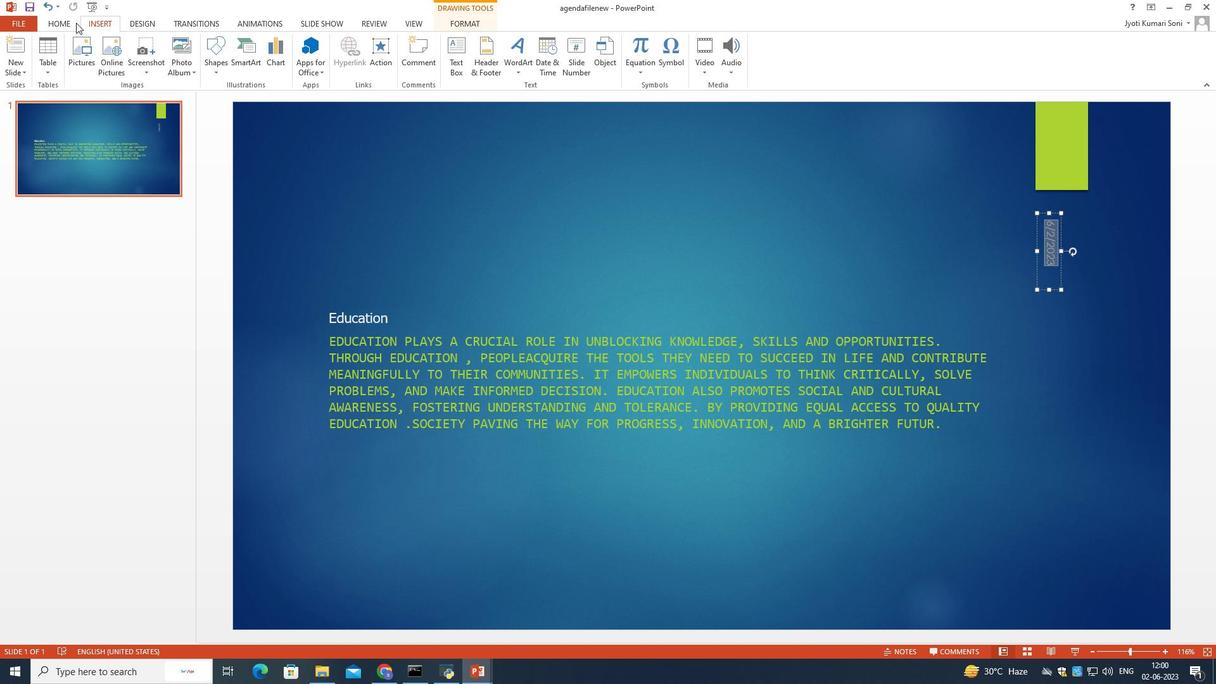 
Action: Mouse pressed left at (65, 17)
Screenshot: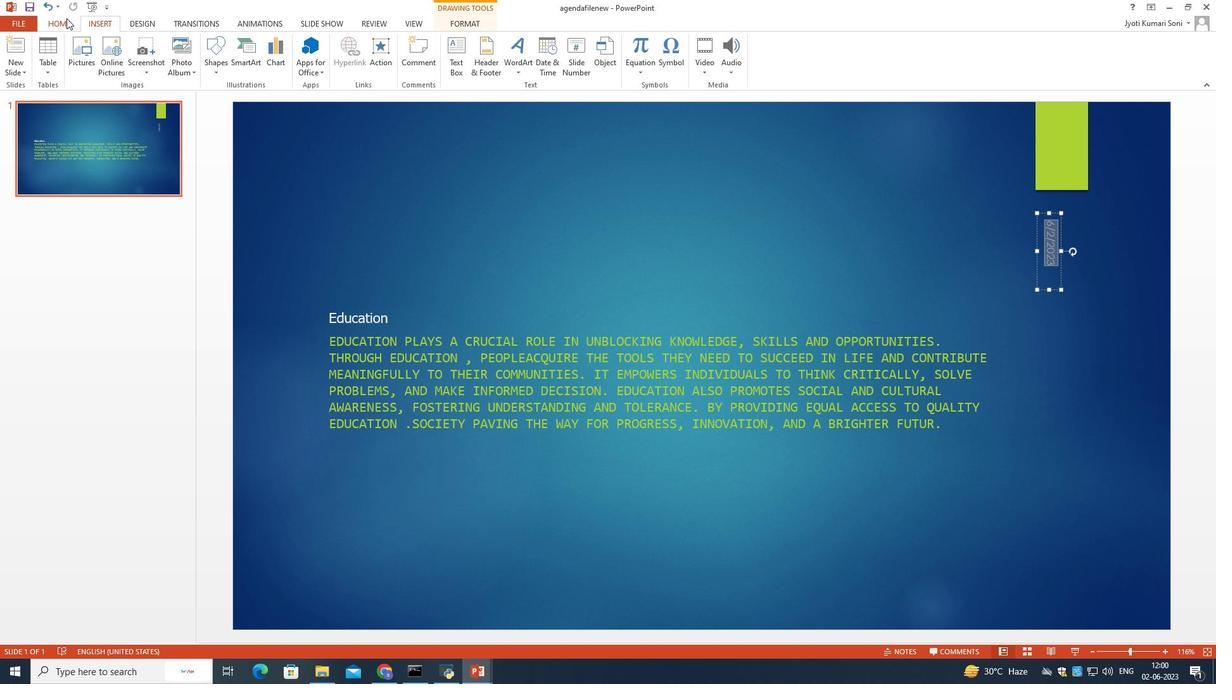 
Action: Mouse moved to (197, 47)
Screenshot: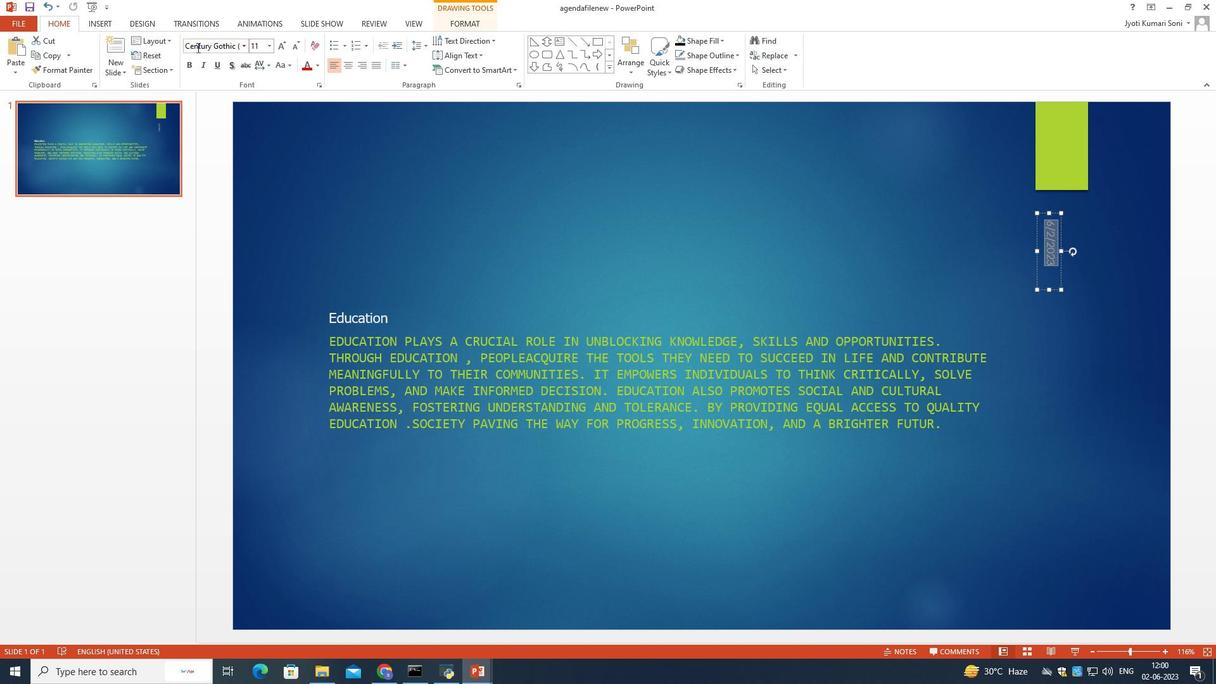 
Action: Mouse pressed left at (197, 47)
Screenshot: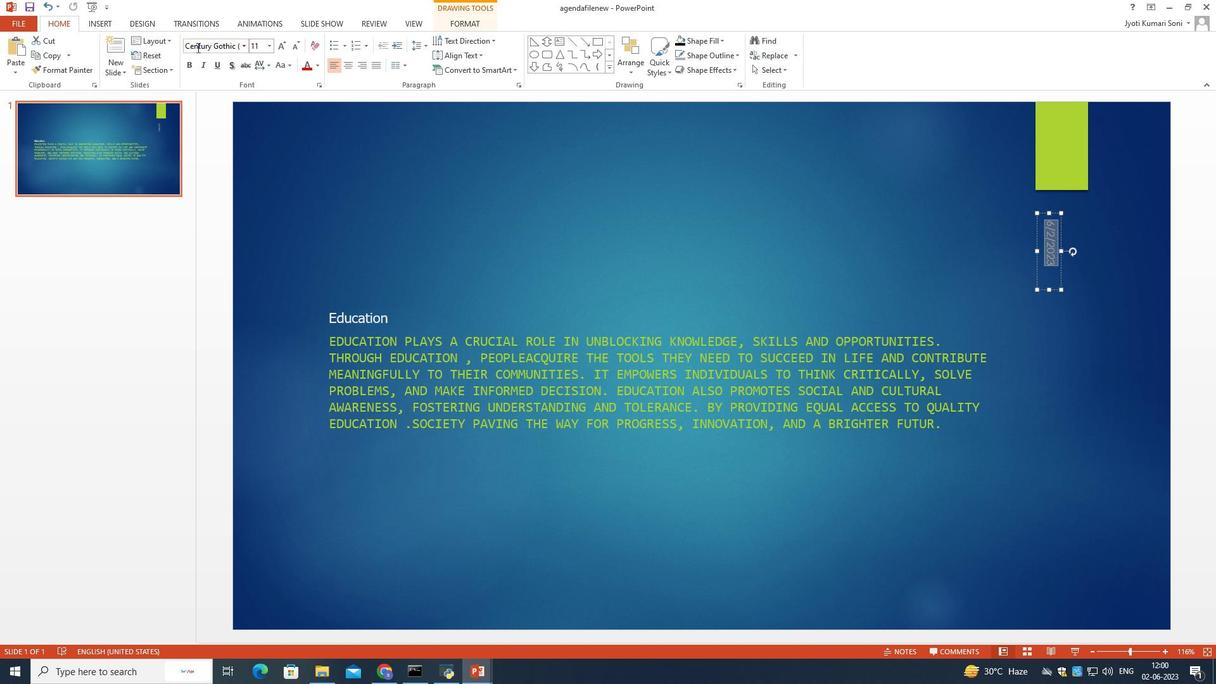 
Action: Mouse moved to (236, 99)
Screenshot: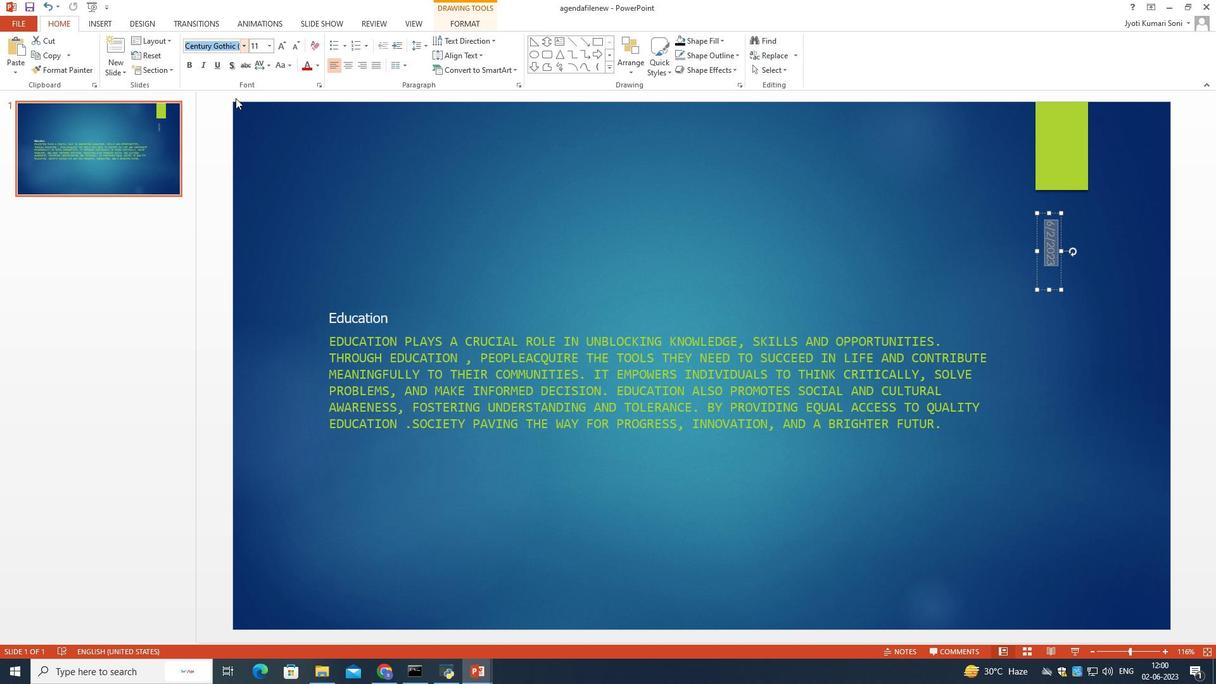 
Action: Key pressed TAH<Key.enter>
Screenshot: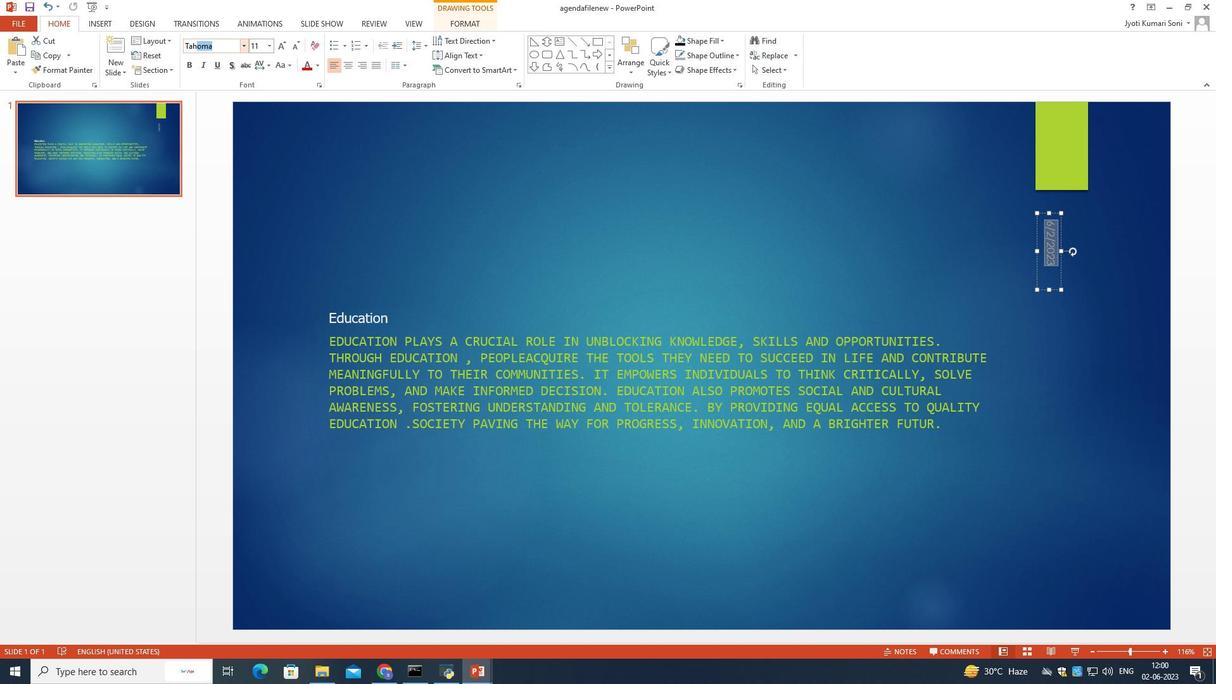 
Action: Mouse moved to (308, 66)
Screenshot: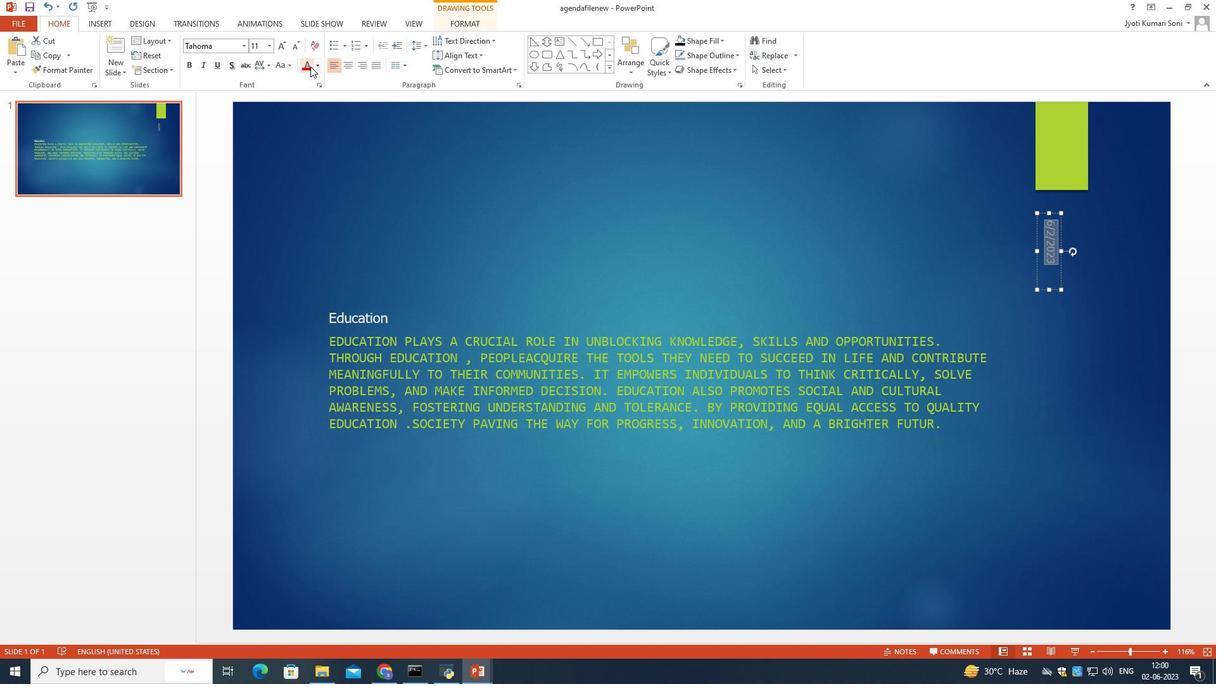 
Action: Mouse pressed left at (308, 66)
Screenshot: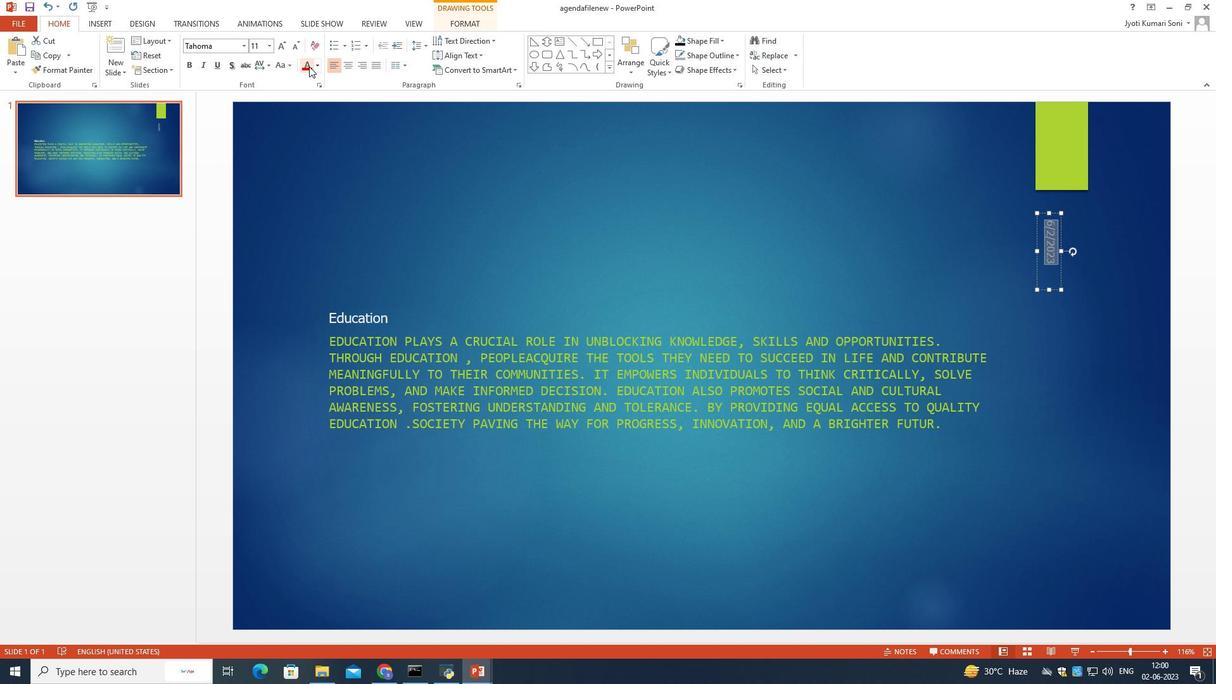 
Action: Mouse moved to (318, 69)
Screenshot: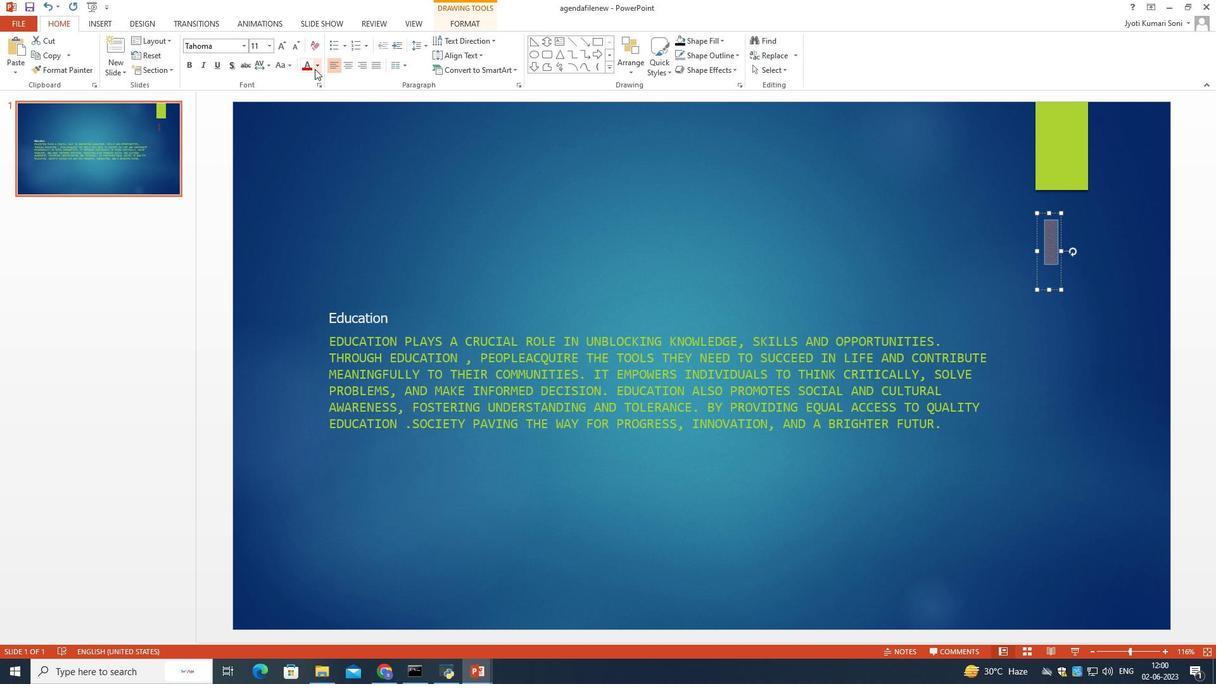 
Action: Mouse pressed left at (318, 69)
Screenshot: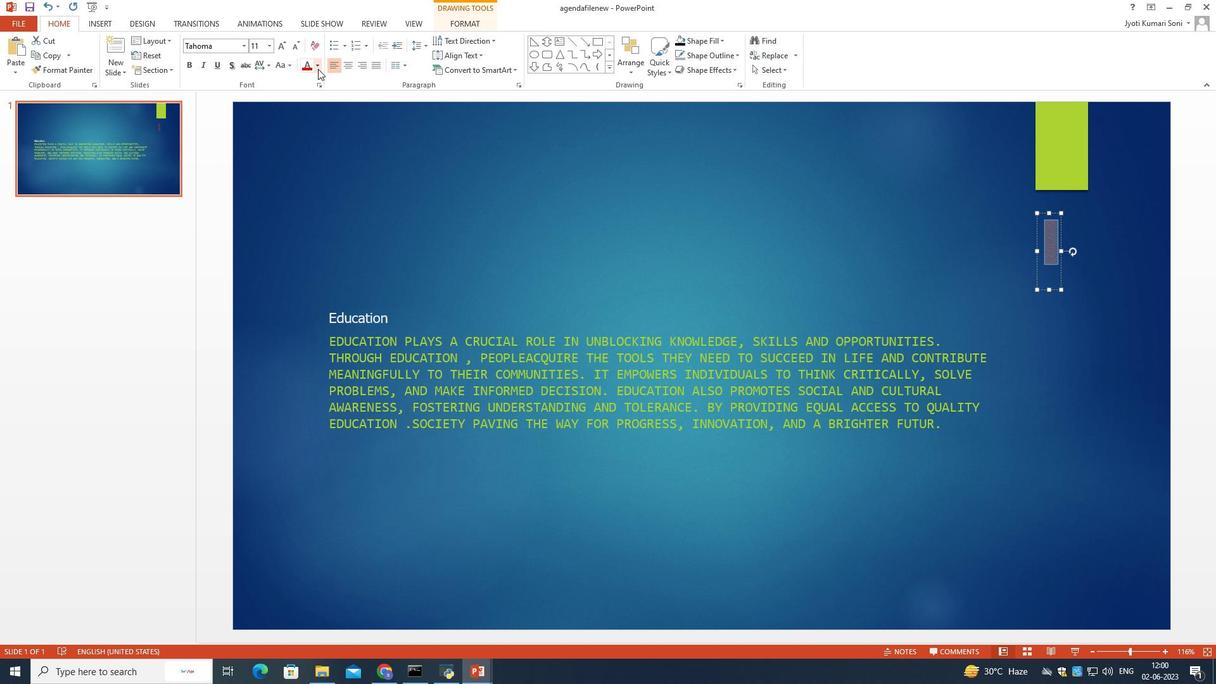 
Action: Mouse moved to (401, 160)
Screenshot: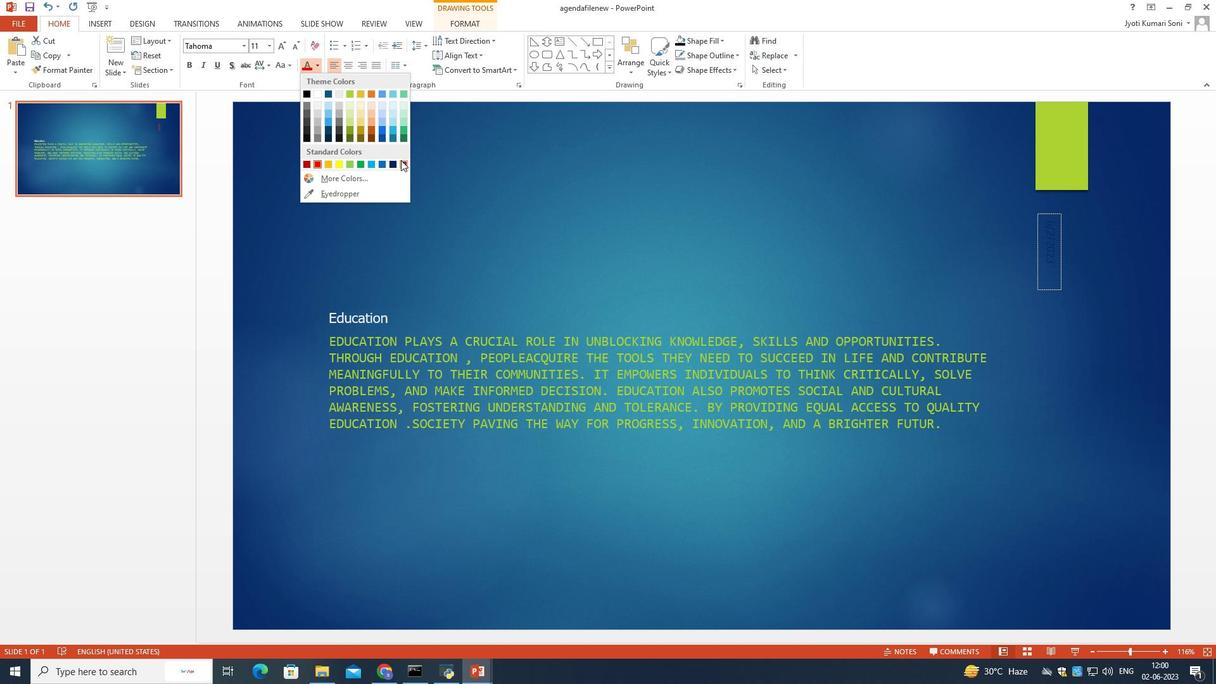 
Action: Mouse pressed left at (401, 160)
Screenshot: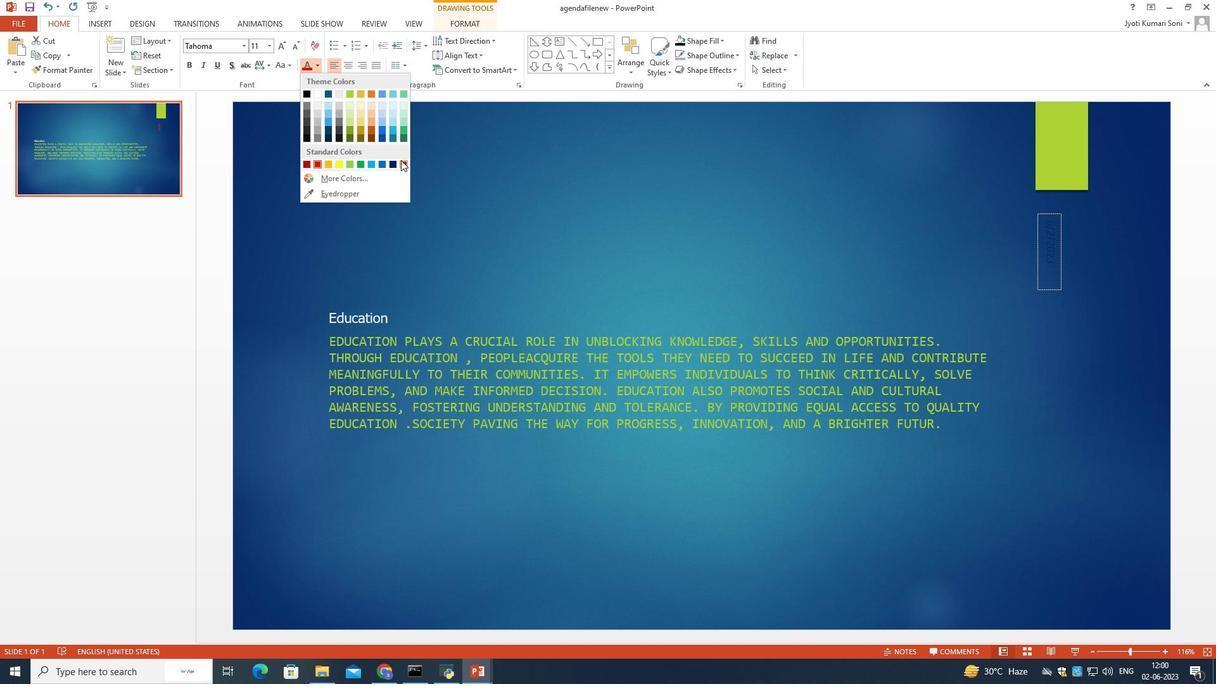 
Action: Mouse moved to (595, 208)
Screenshot: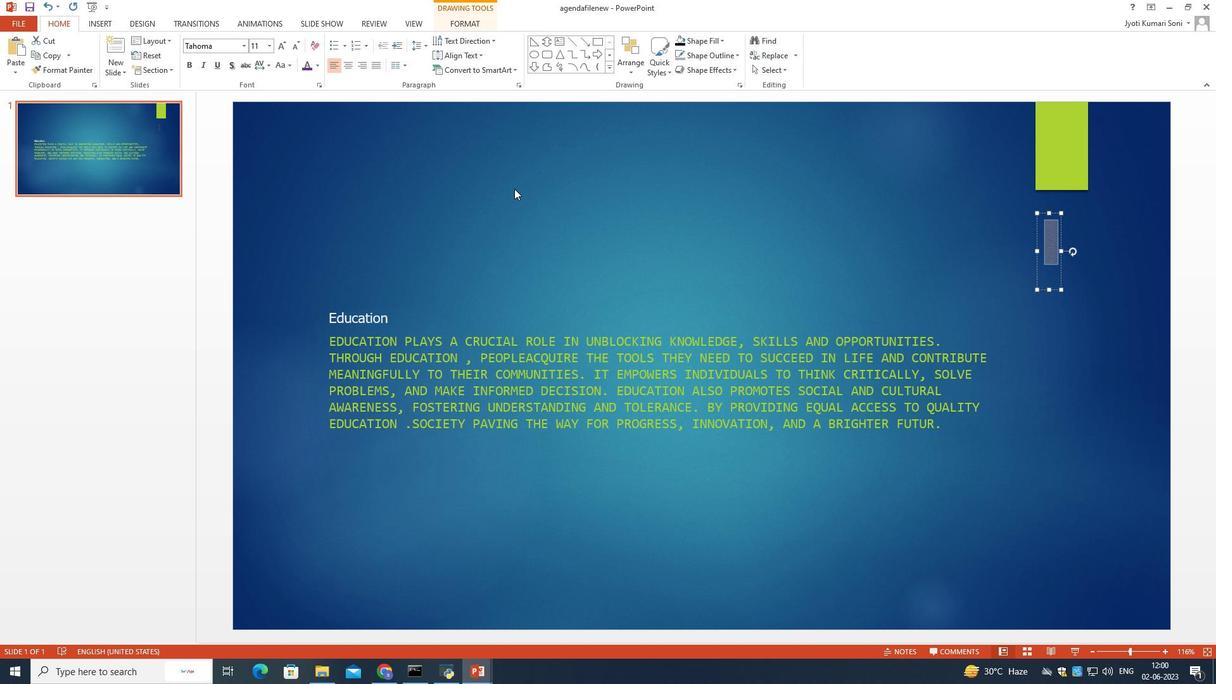 
Action: Mouse pressed left at (595, 208)
Screenshot: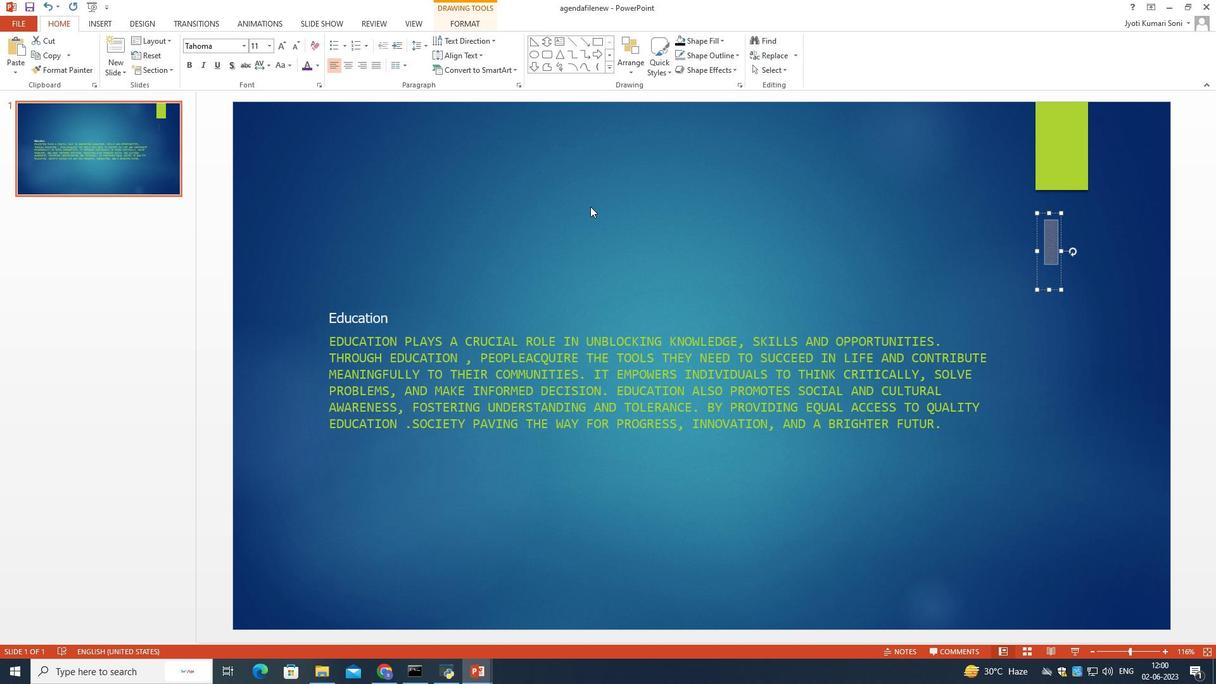 
Action: Mouse moved to (1007, 336)
Screenshot: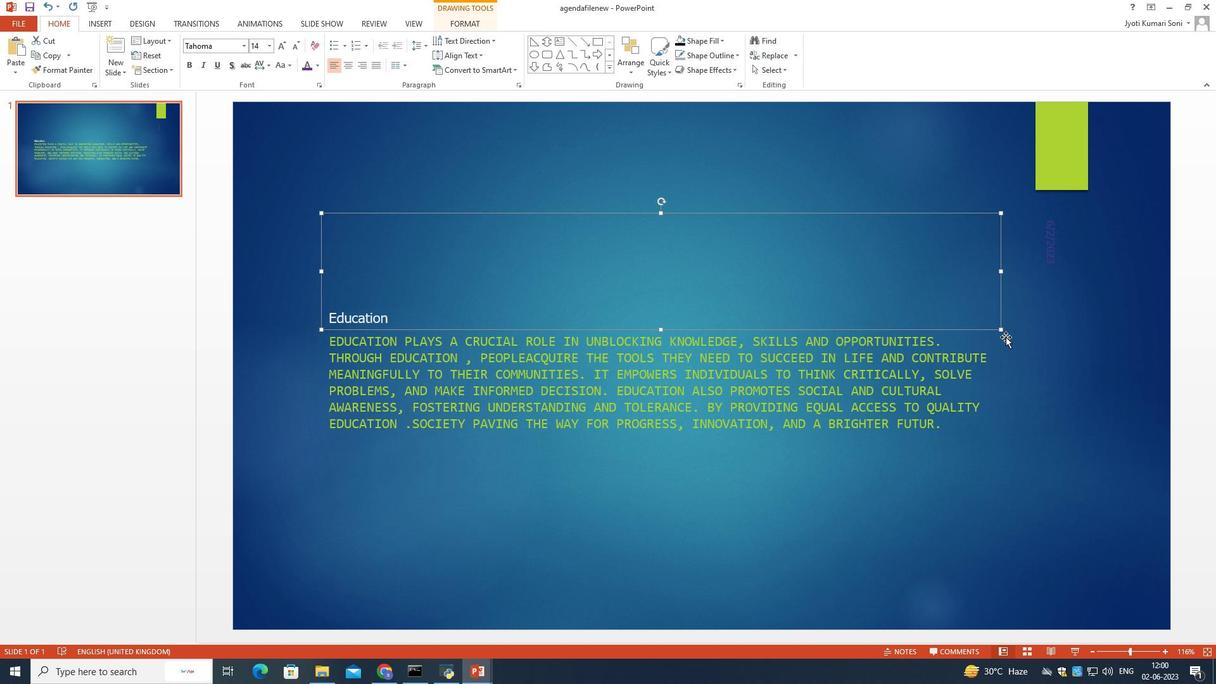 
Action: Mouse pressed left at (1007, 336)
Screenshot: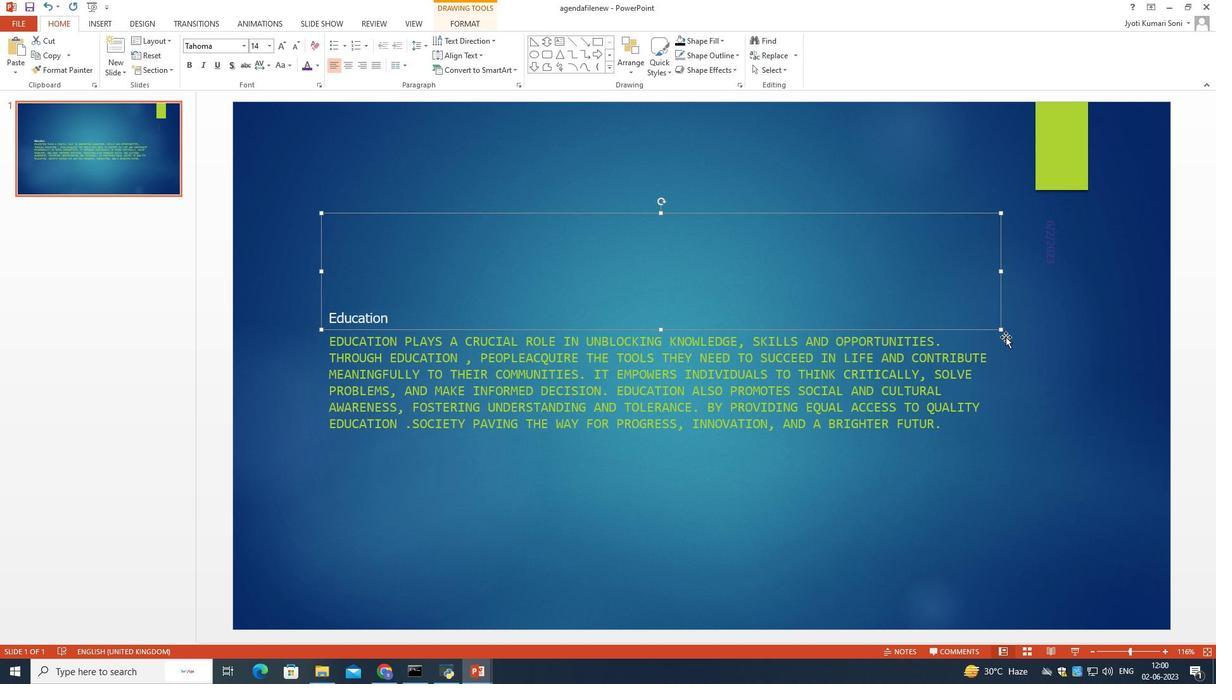 
Action: Mouse moved to (955, 421)
Screenshot: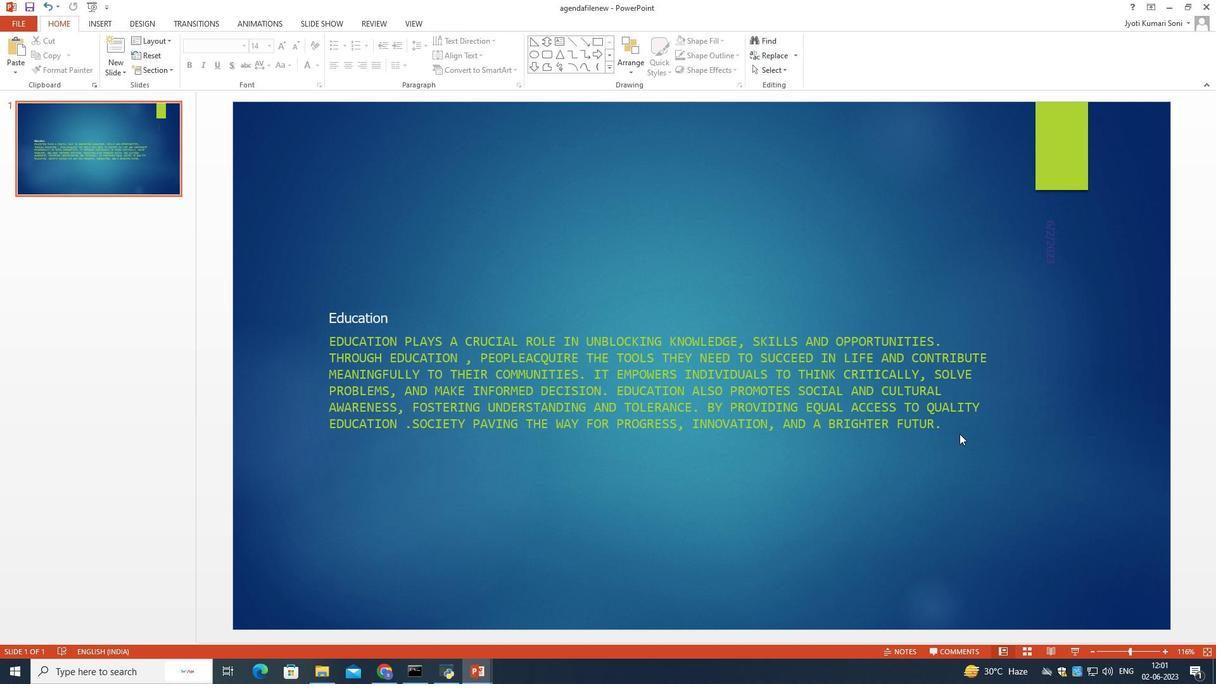 
Action: Mouse pressed left at (955, 421)
Screenshot: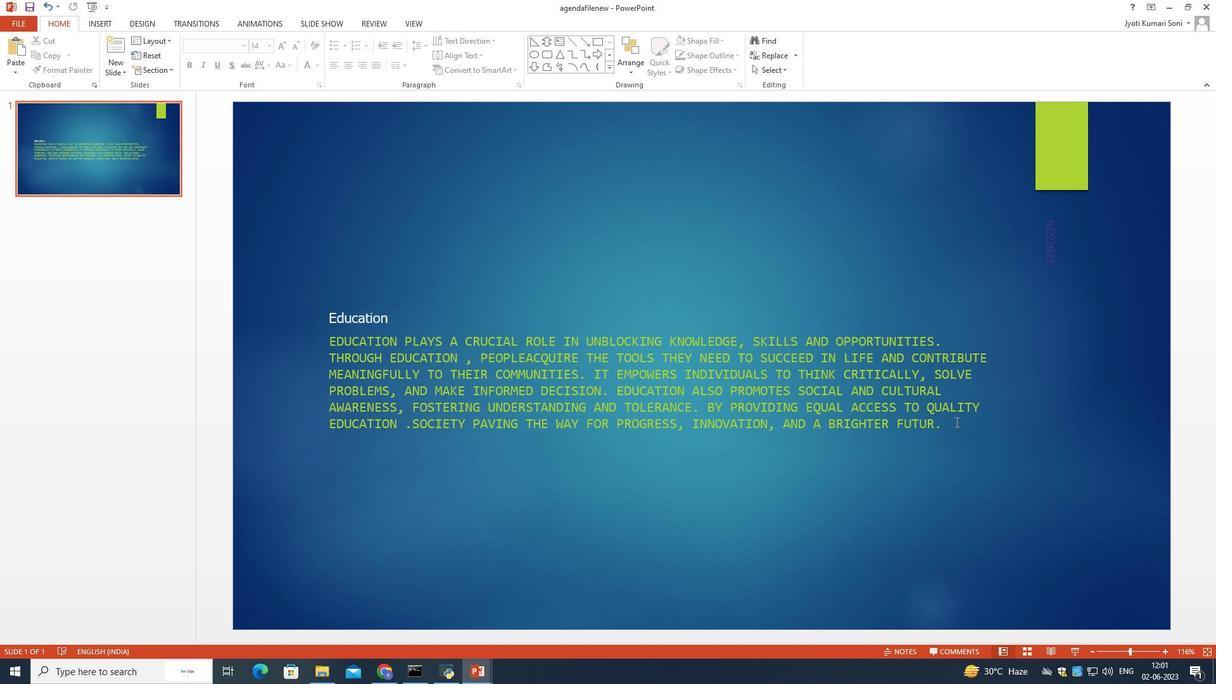 
Action: Mouse moved to (833, 281)
Screenshot: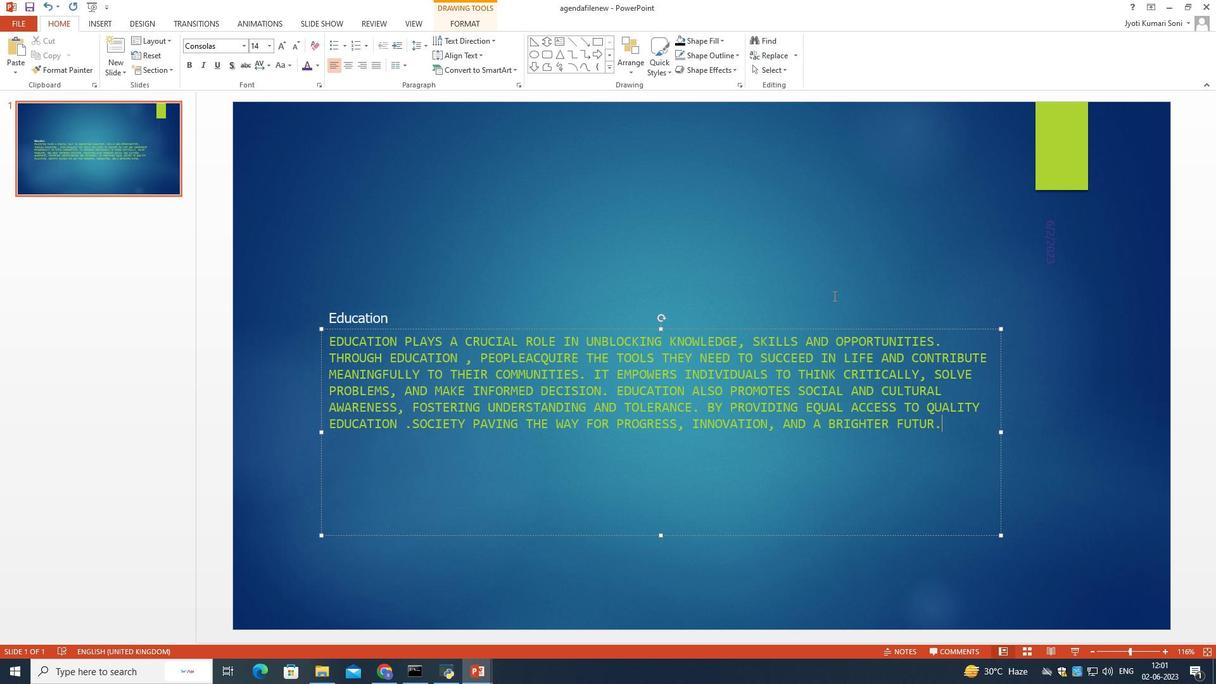 
Action: Mouse pressed left at (833, 281)
Screenshot: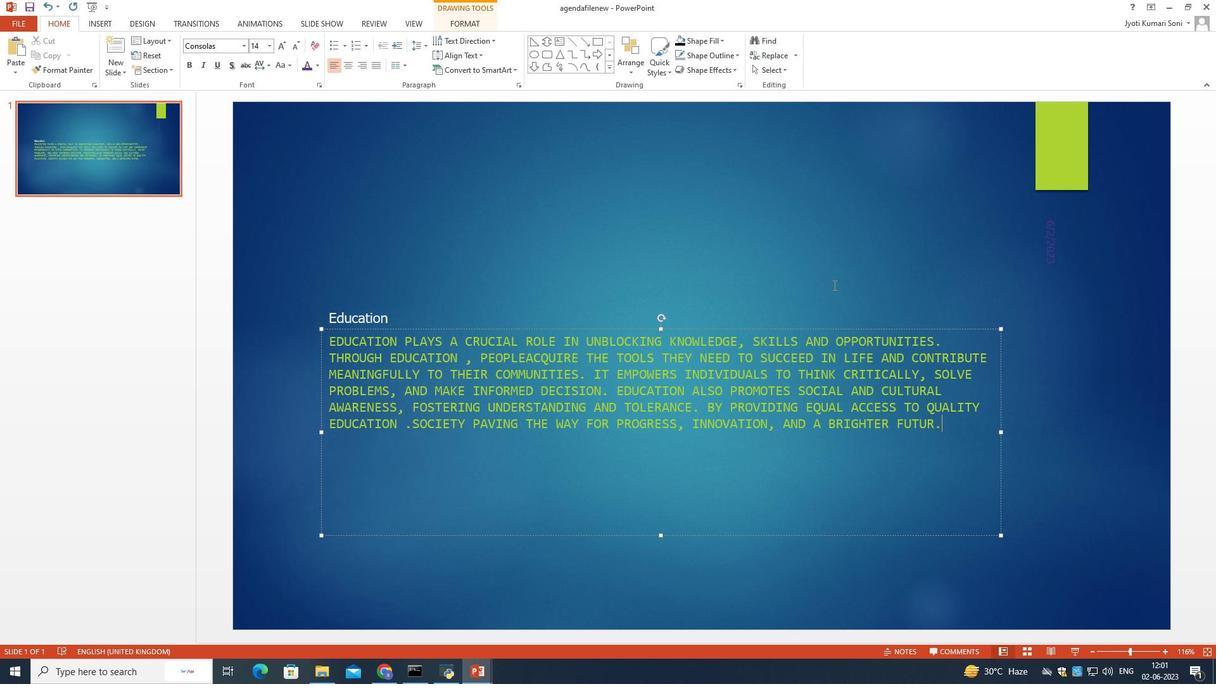 
Action: Mouse moved to (788, 168)
Screenshot: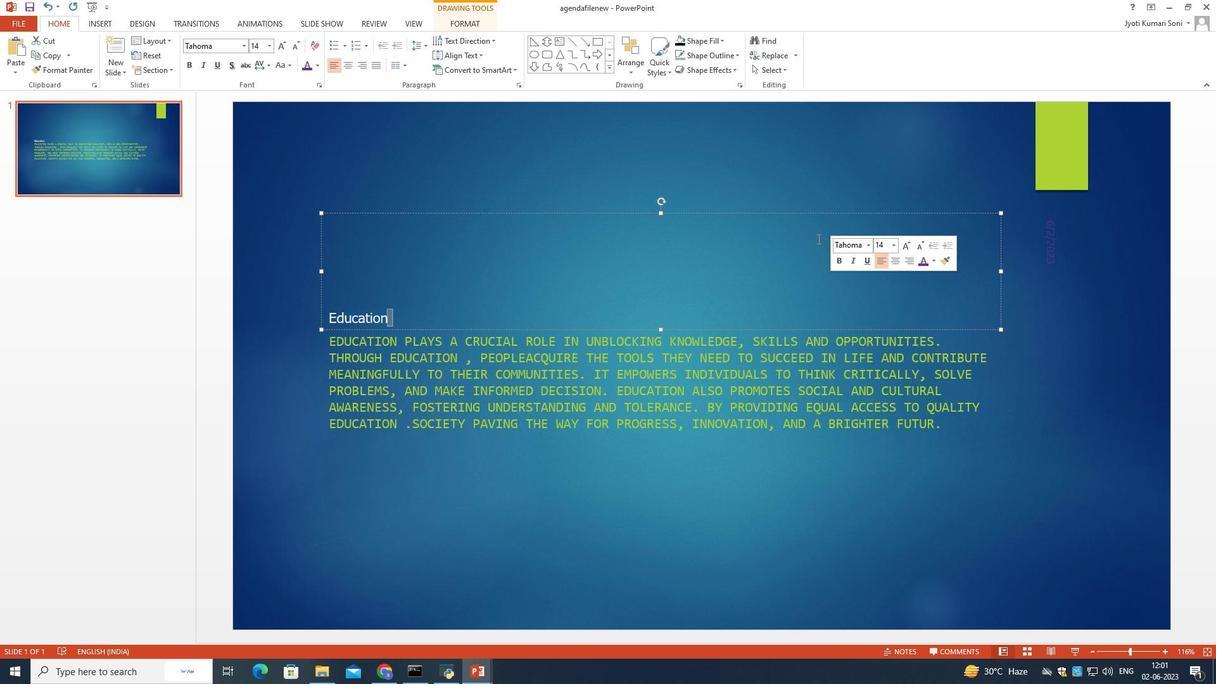 
Action: Mouse pressed left at (788, 168)
Screenshot: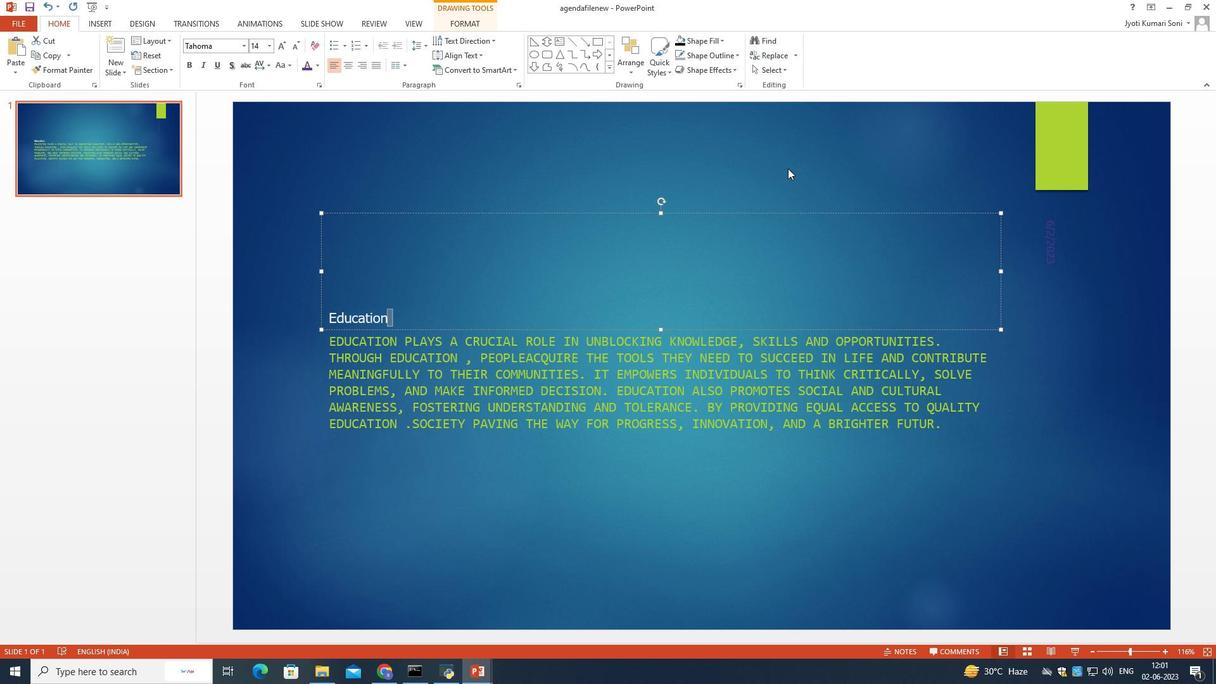 
Action: Mouse moved to (786, 171)
Screenshot: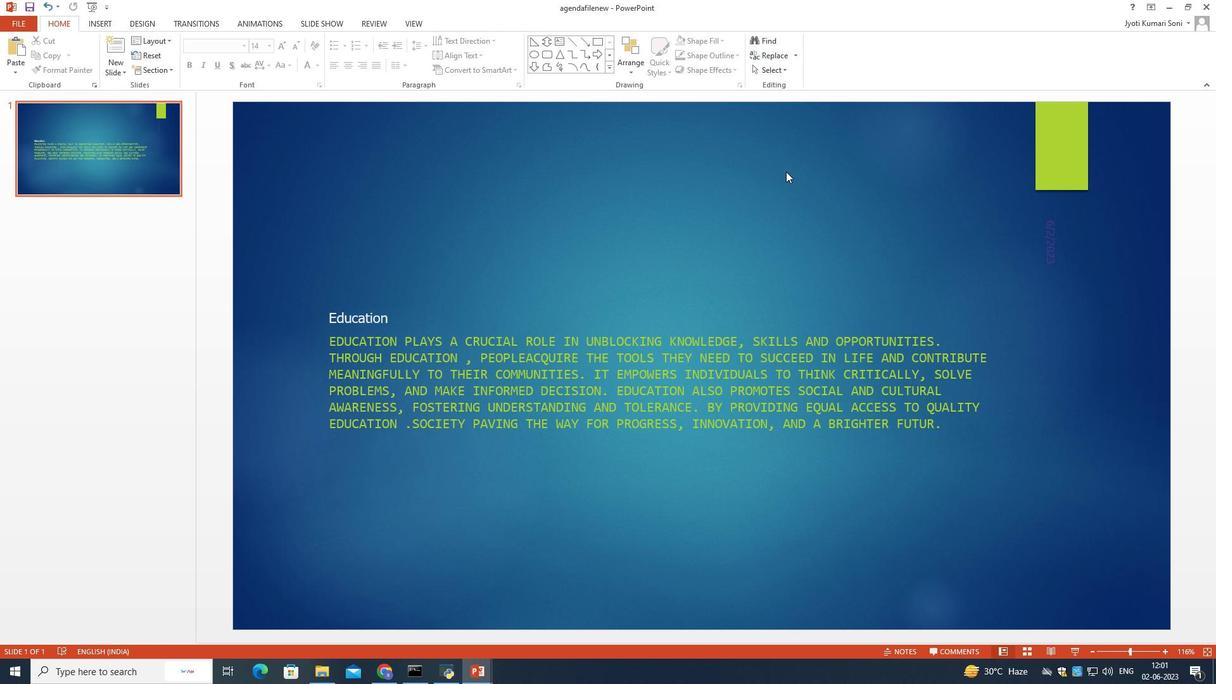 
